 Task: Look for space in Lismore, Australia from 17th June, 2023 to 21st June, 2023 for 2 adults in price range Rs.7000 to Rs.12000. Place can be private room with 1  bedroom having 2 beds and 1 bathroom. Property type can be house, flat, guest house. Amenities needed are: wifi, washing machine, kitchen. Booking option can be shelf check-in. Required host language is English.
Action: Mouse moved to (338, 151)
Screenshot: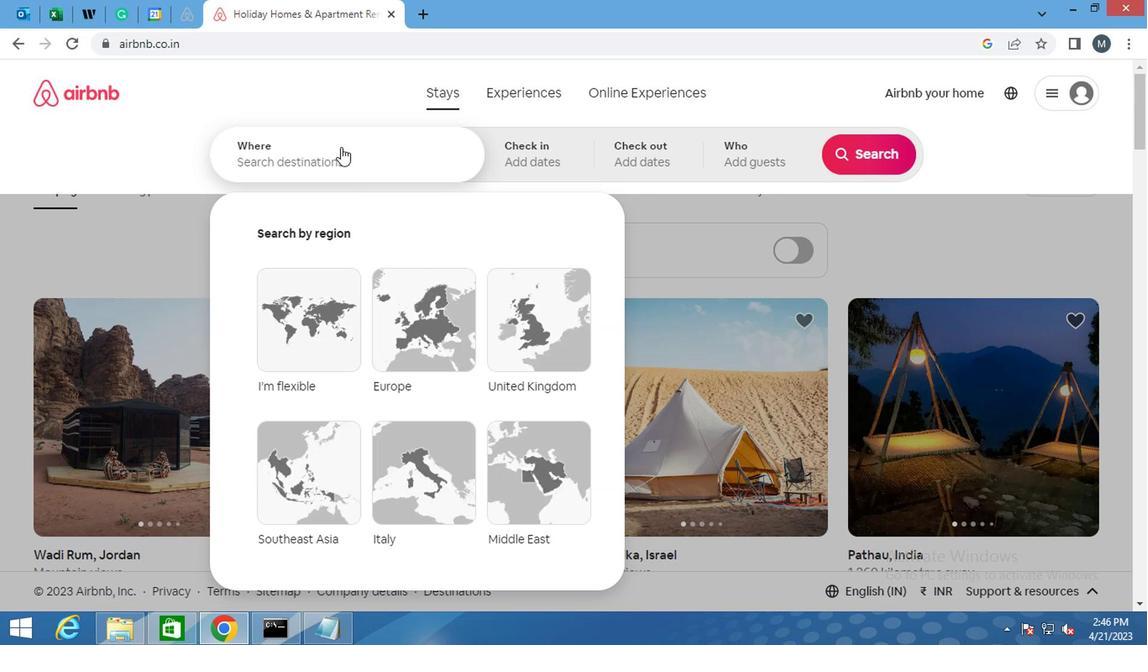 
Action: Mouse pressed left at (338, 151)
Screenshot: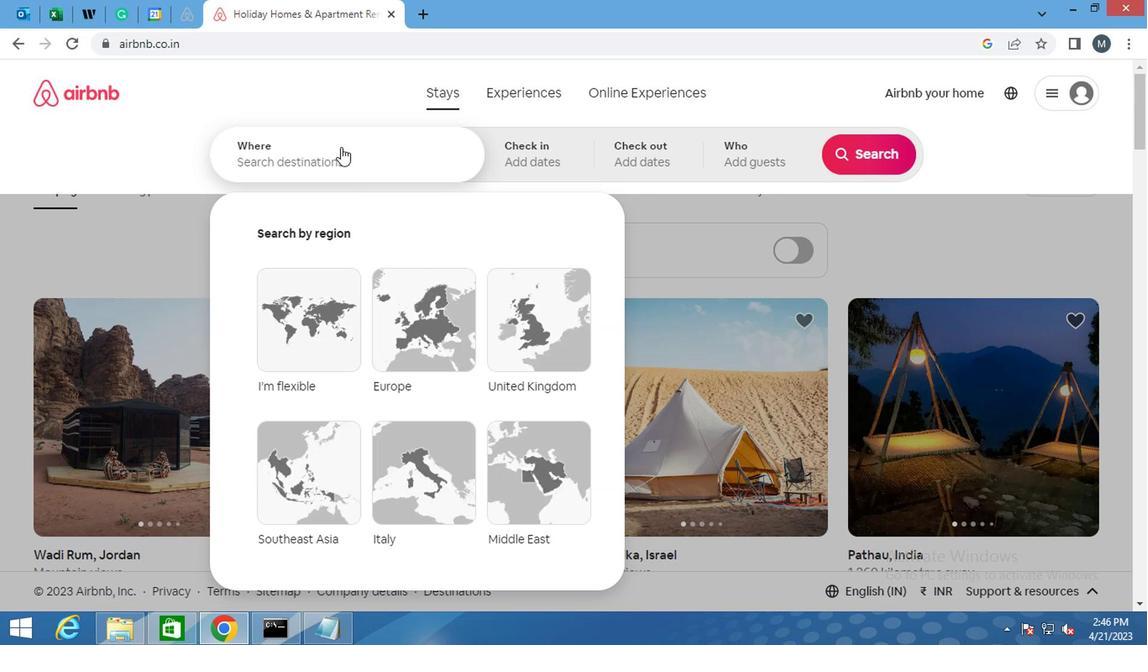 
Action: Mouse moved to (335, 160)
Screenshot: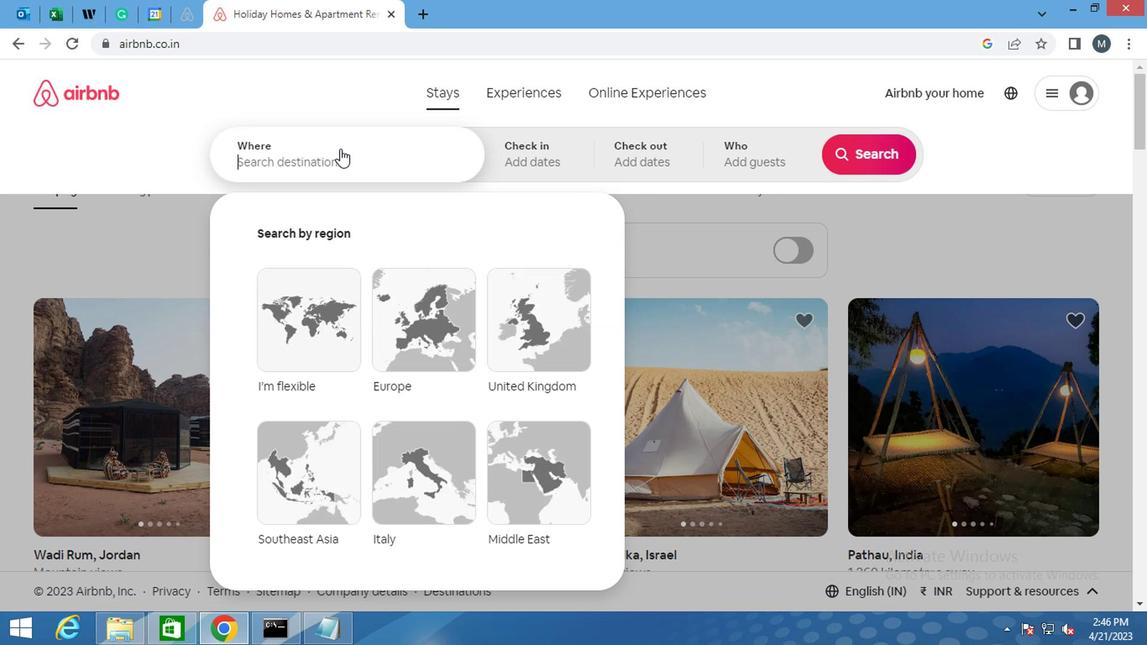 
Action: Key pressed <Key.shift>LISMORE,<Key.space><Key.shift>AUSTRALIA<Key.enter>
Screenshot: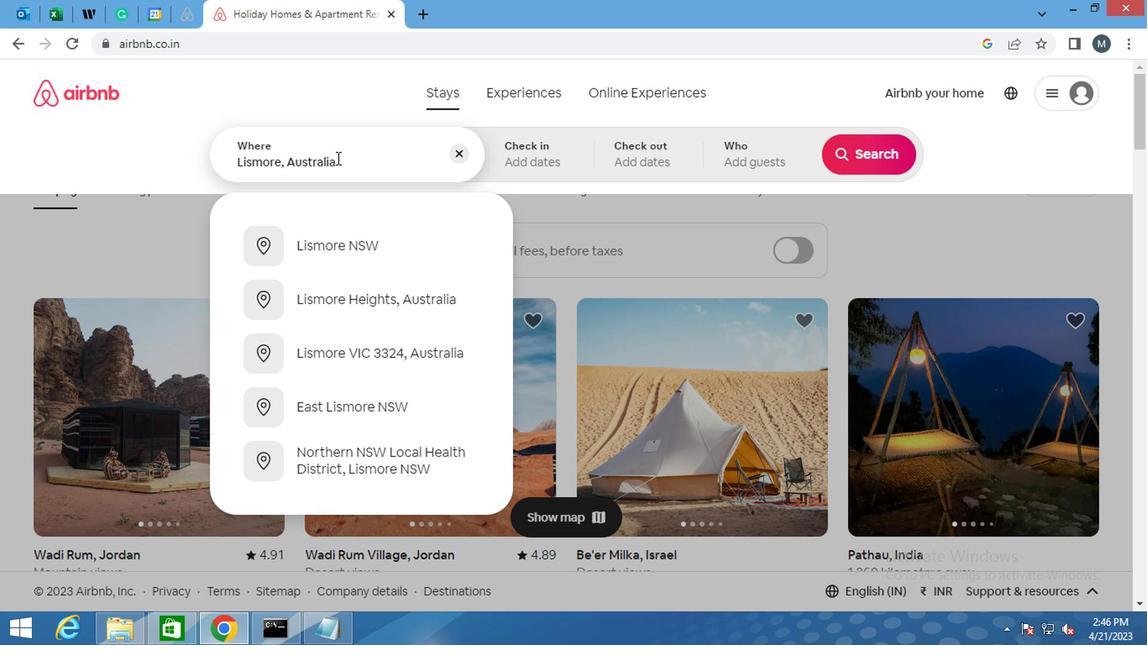 
Action: Mouse moved to (846, 292)
Screenshot: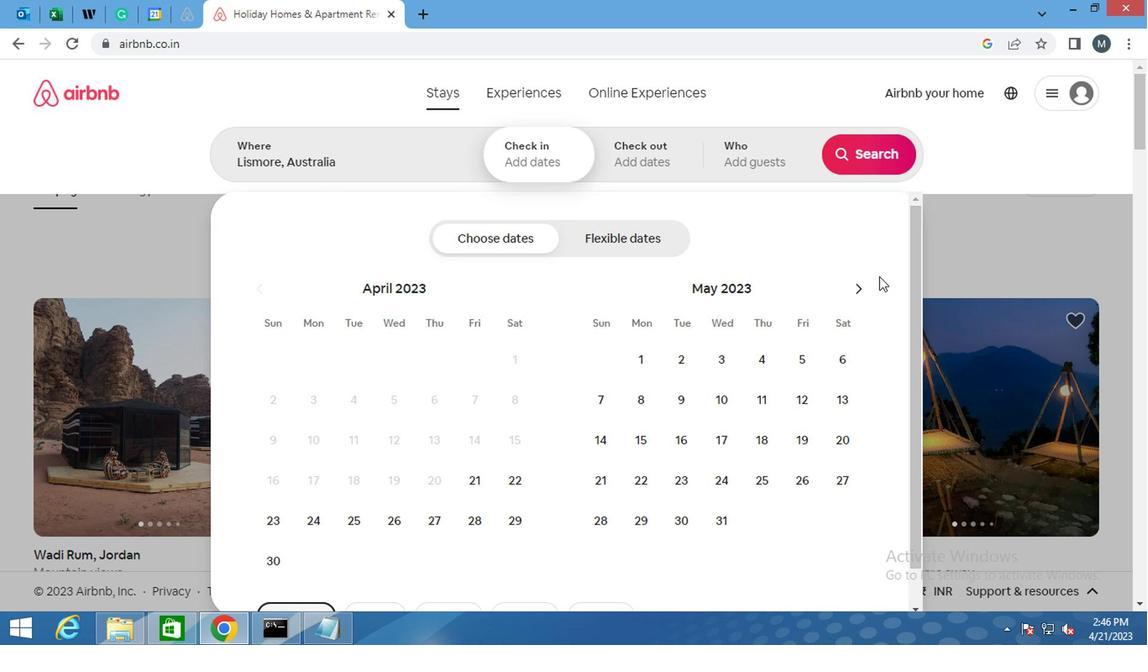 
Action: Mouse pressed left at (846, 292)
Screenshot: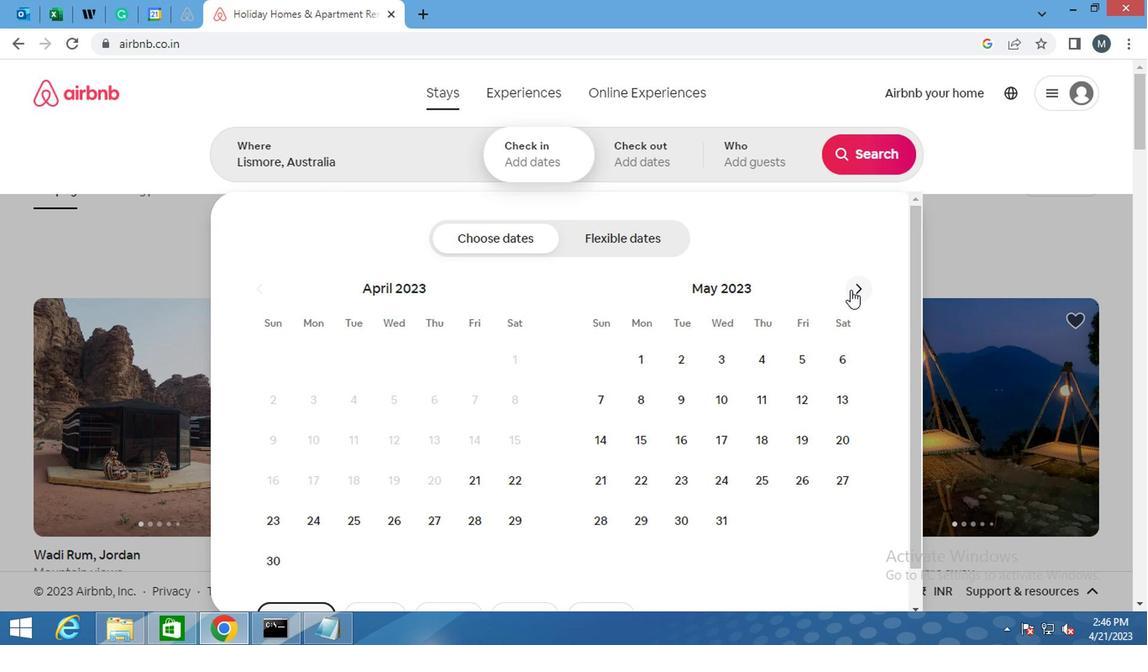 
Action: Mouse moved to (826, 435)
Screenshot: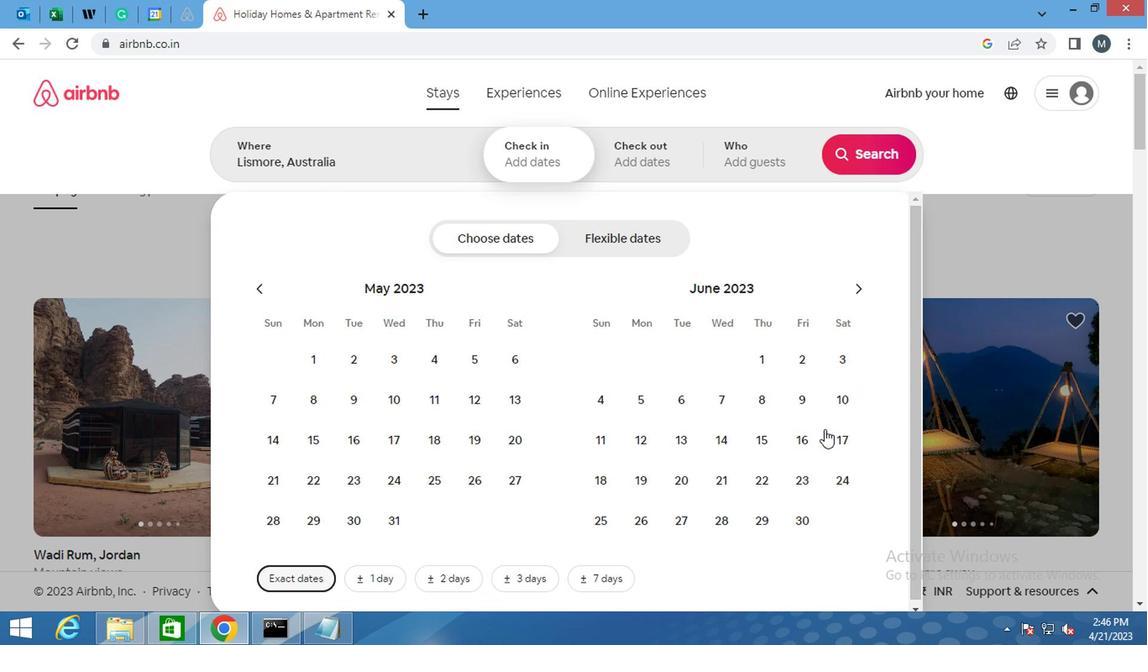 
Action: Mouse pressed left at (826, 435)
Screenshot: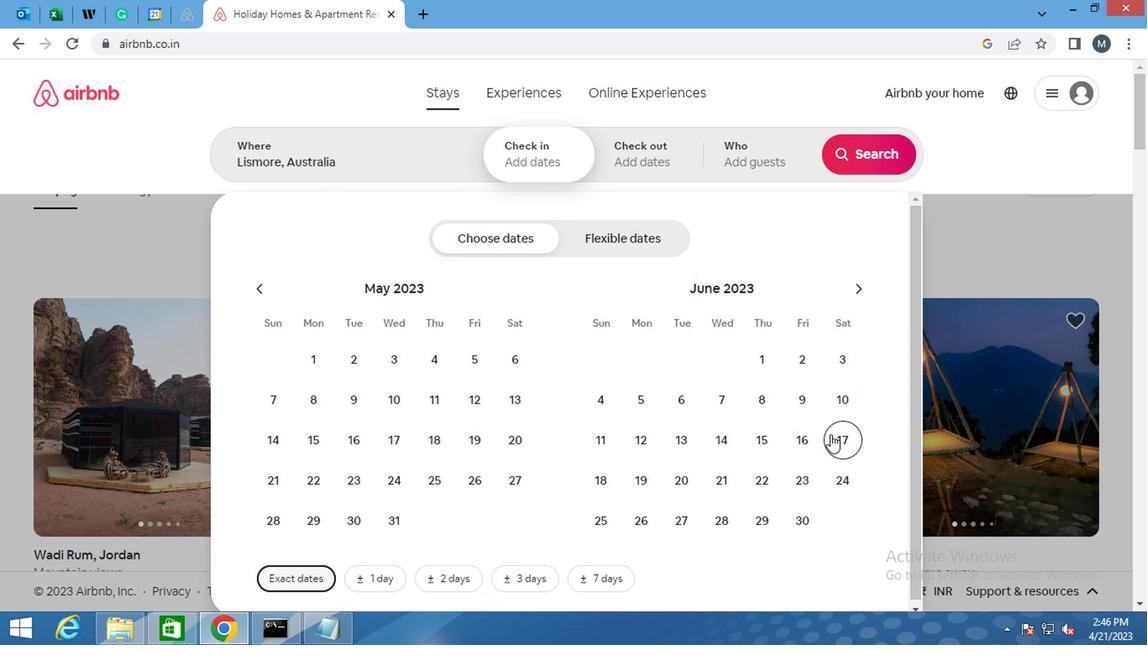 
Action: Mouse moved to (739, 481)
Screenshot: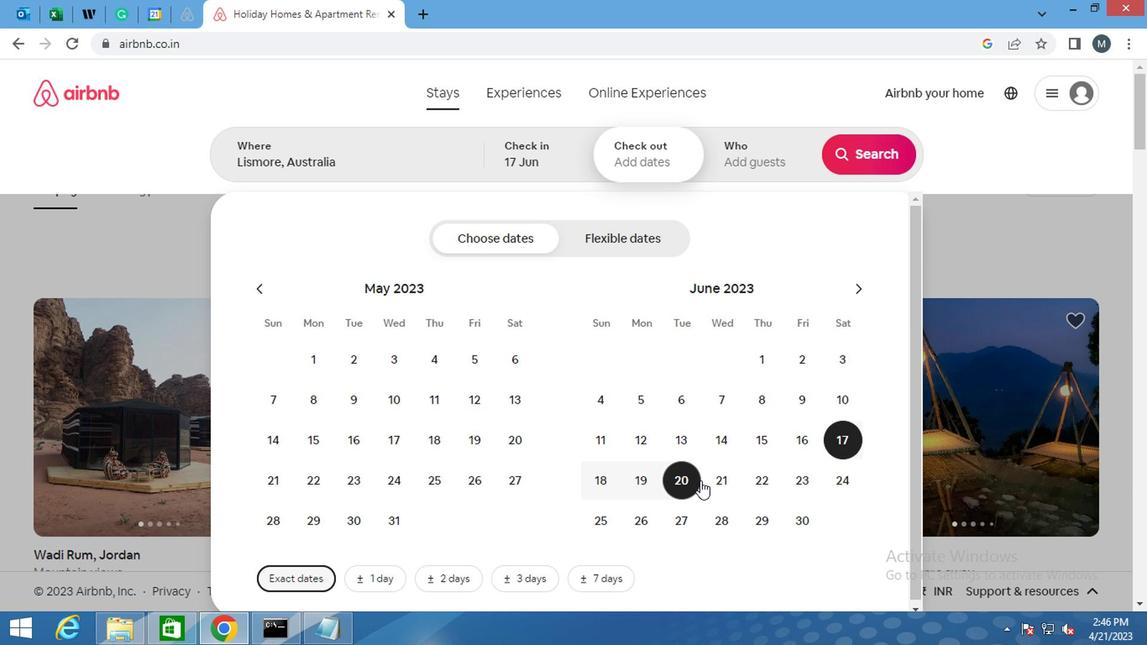 
Action: Mouse pressed left at (739, 481)
Screenshot: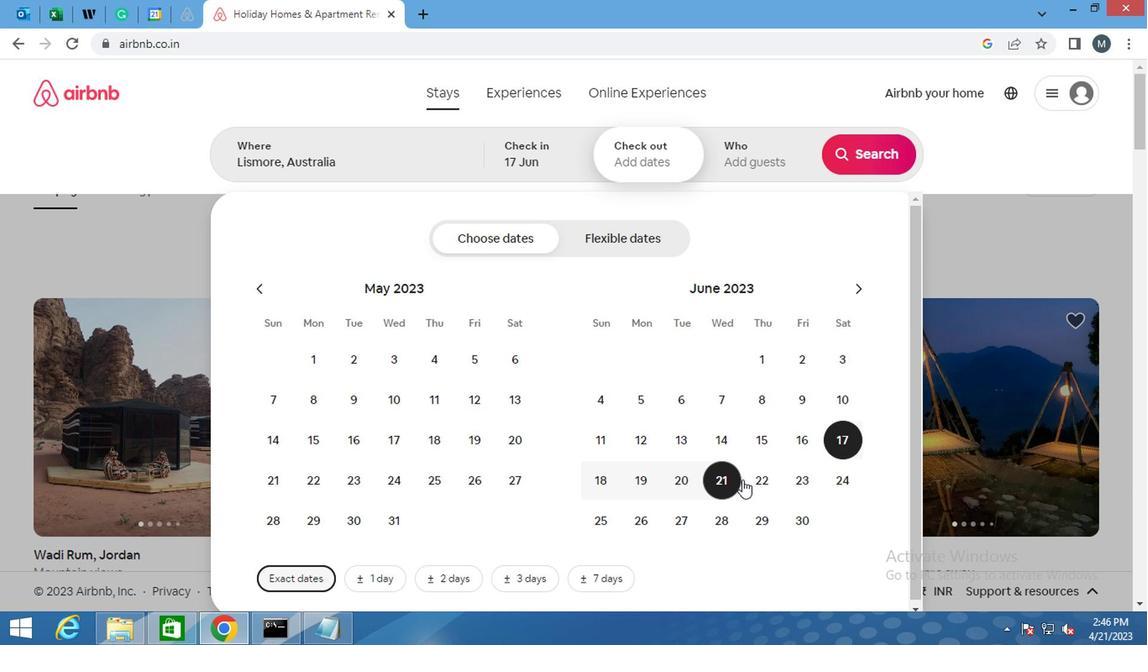 
Action: Mouse moved to (727, 483)
Screenshot: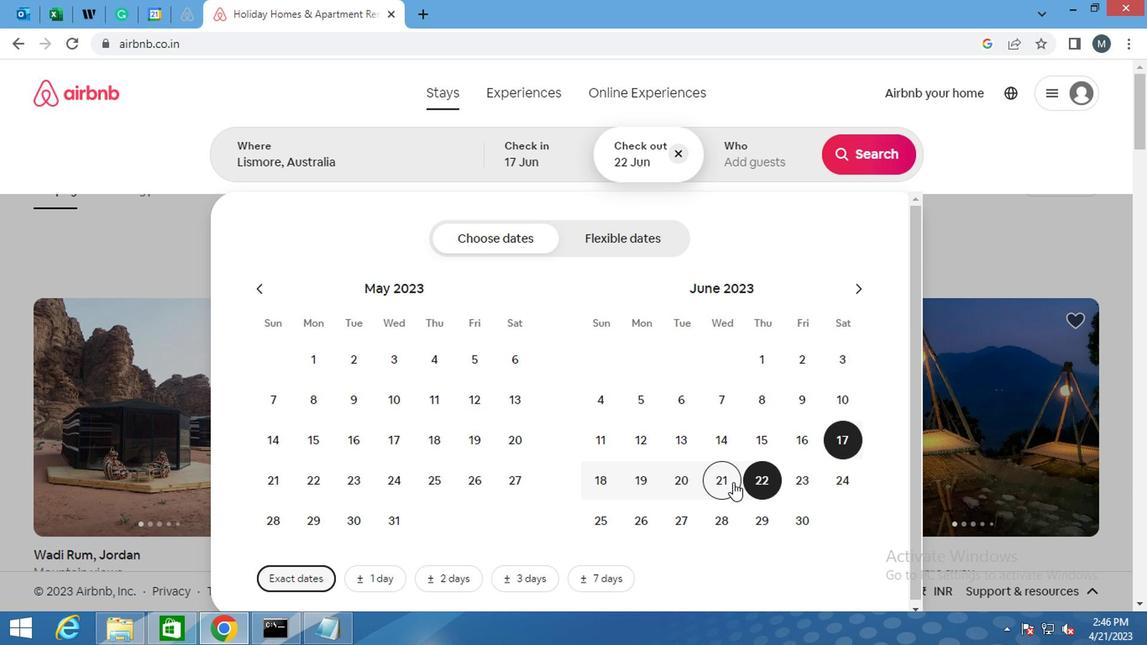 
Action: Mouse pressed left at (727, 483)
Screenshot: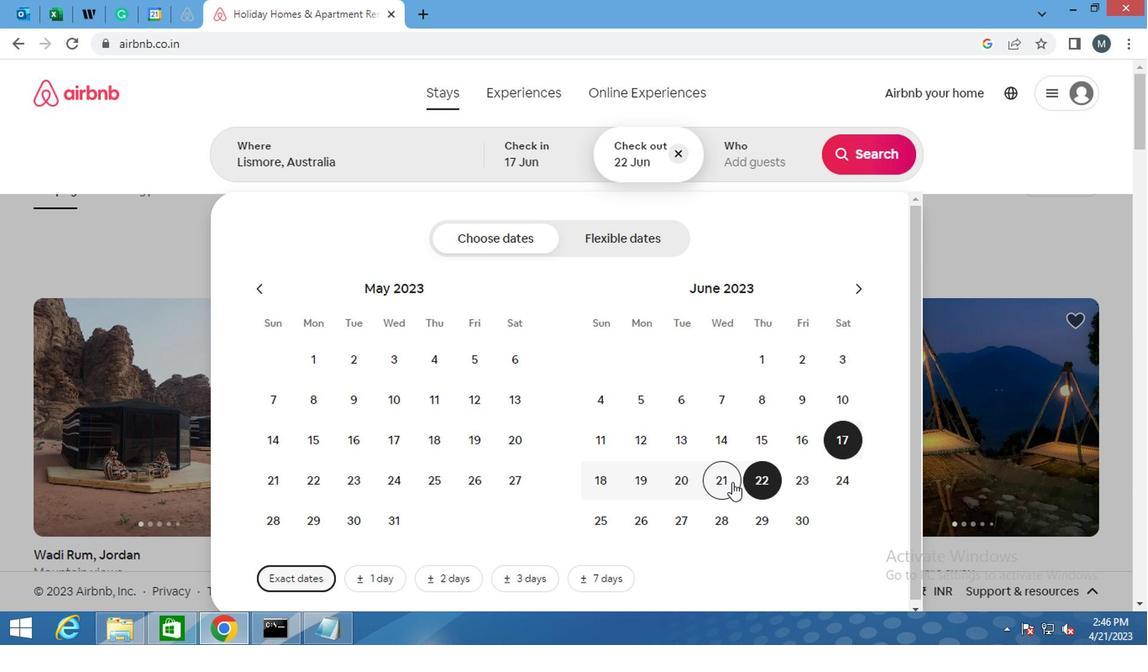 
Action: Mouse moved to (744, 134)
Screenshot: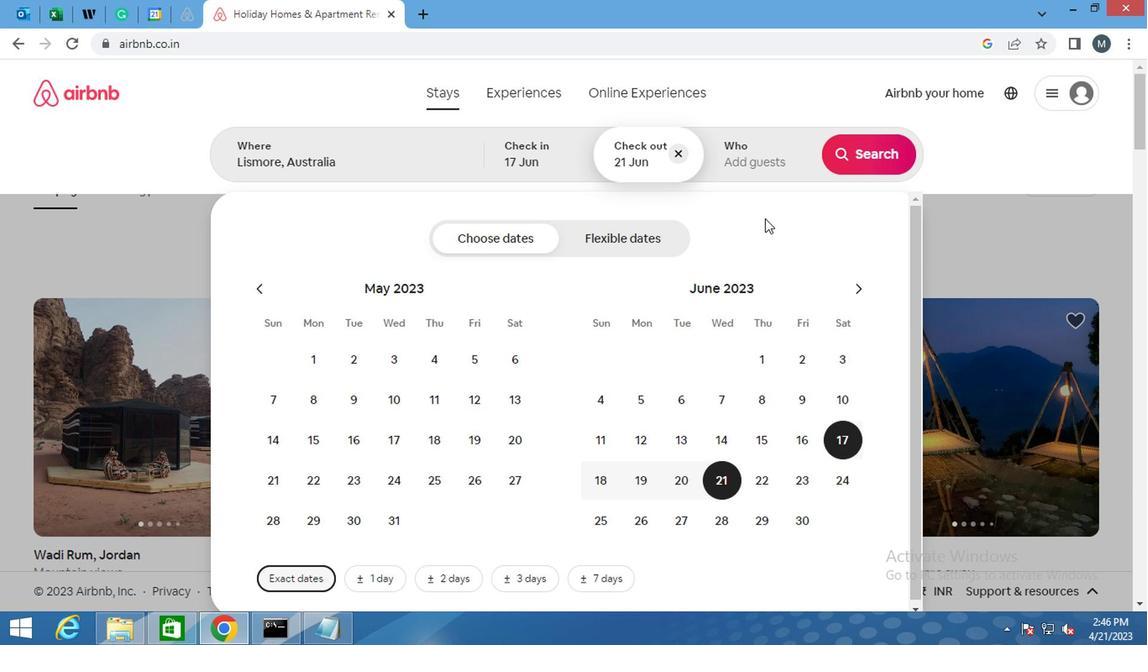 
Action: Mouse pressed left at (744, 134)
Screenshot: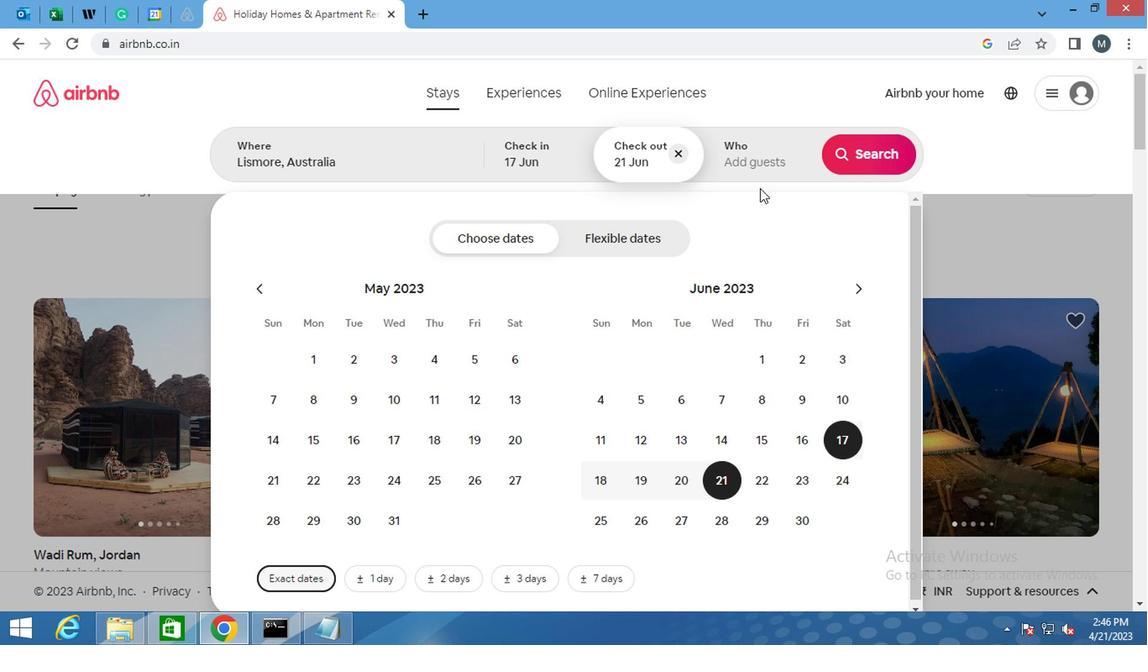 
Action: Mouse moved to (857, 240)
Screenshot: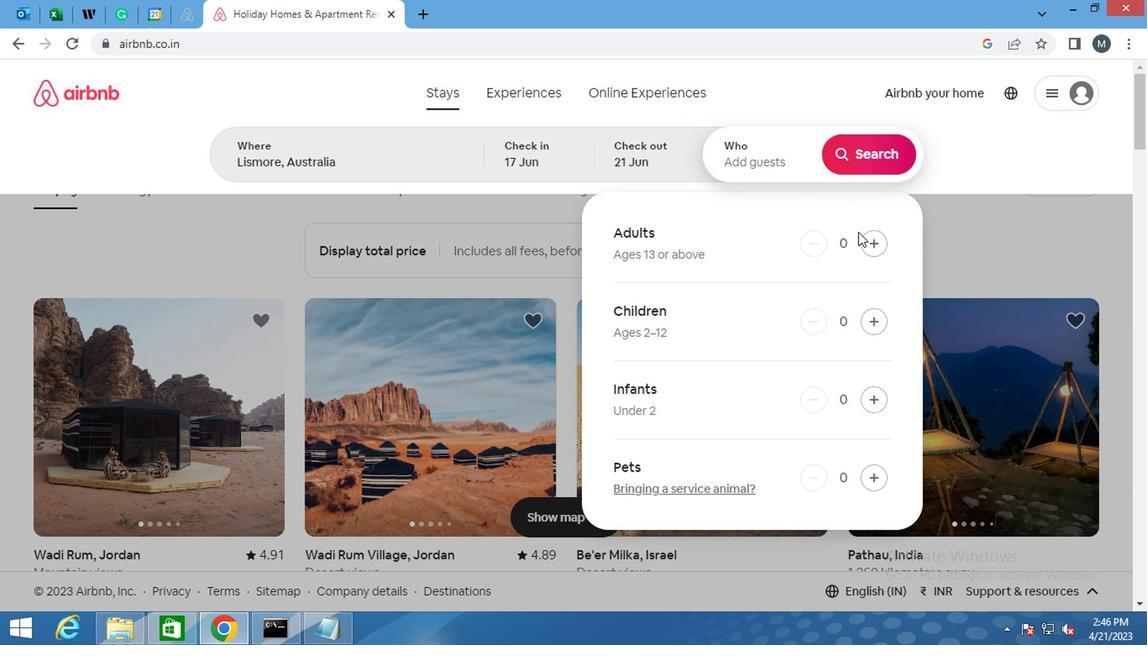 
Action: Mouse pressed left at (857, 240)
Screenshot: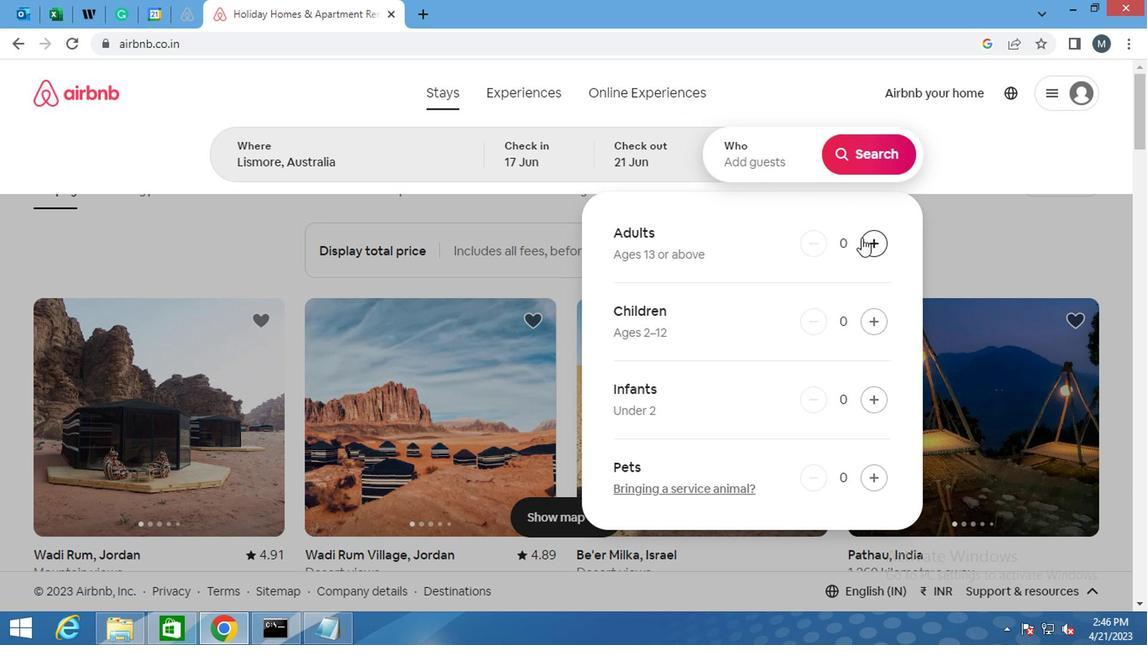 
Action: Mouse moved to (862, 240)
Screenshot: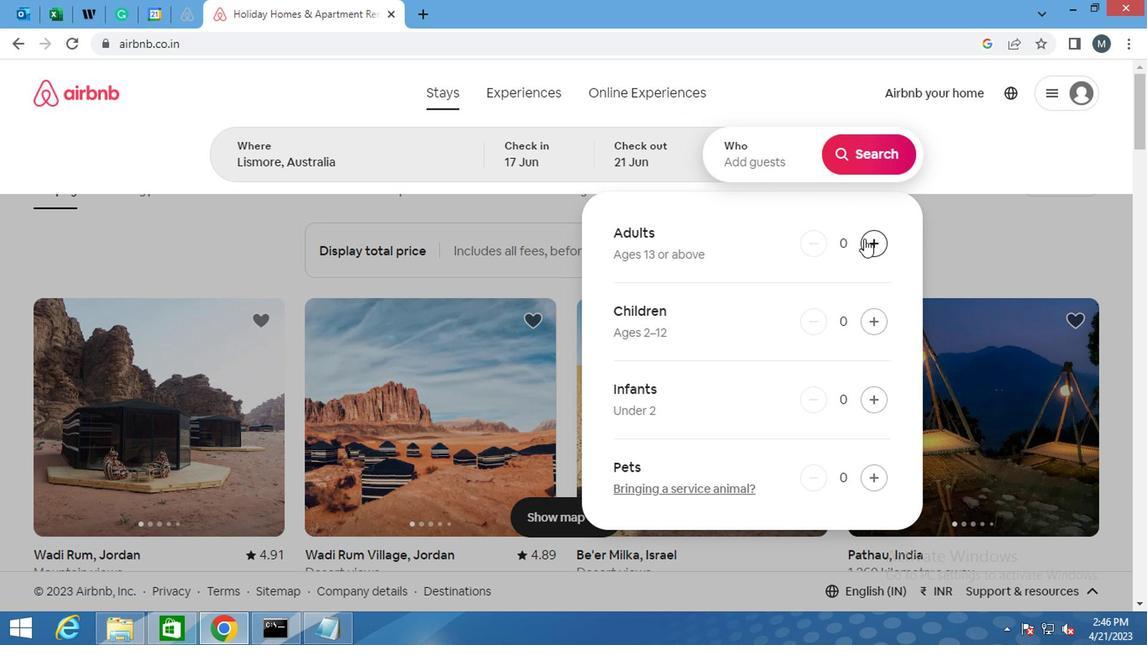 
Action: Mouse pressed left at (862, 240)
Screenshot: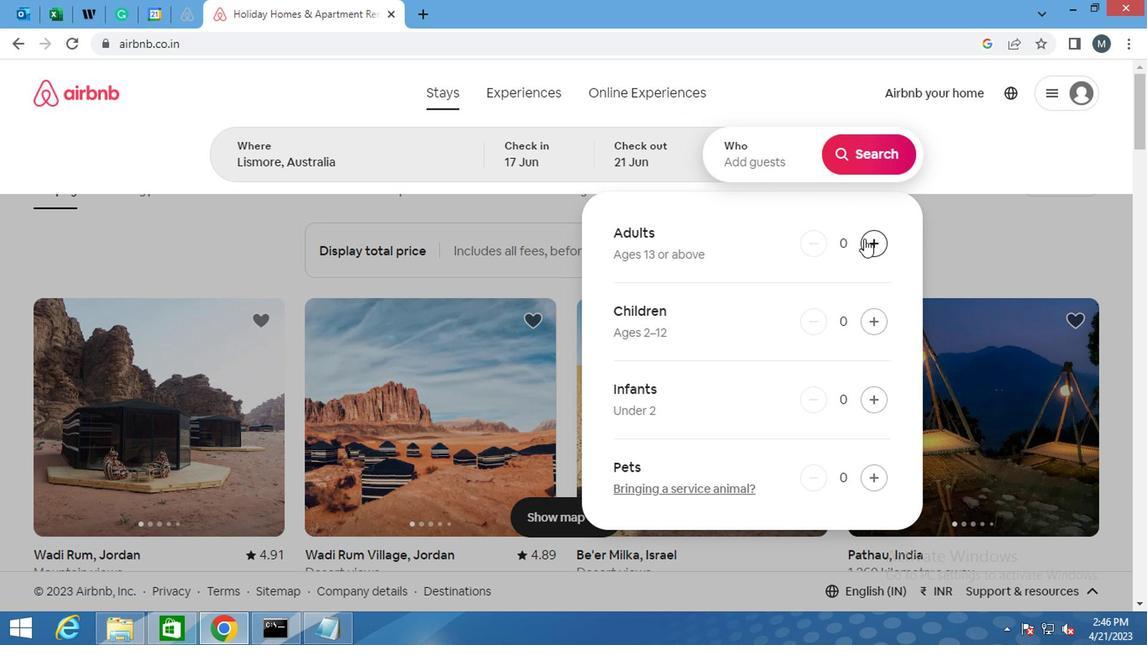 
Action: Mouse moved to (953, 175)
Screenshot: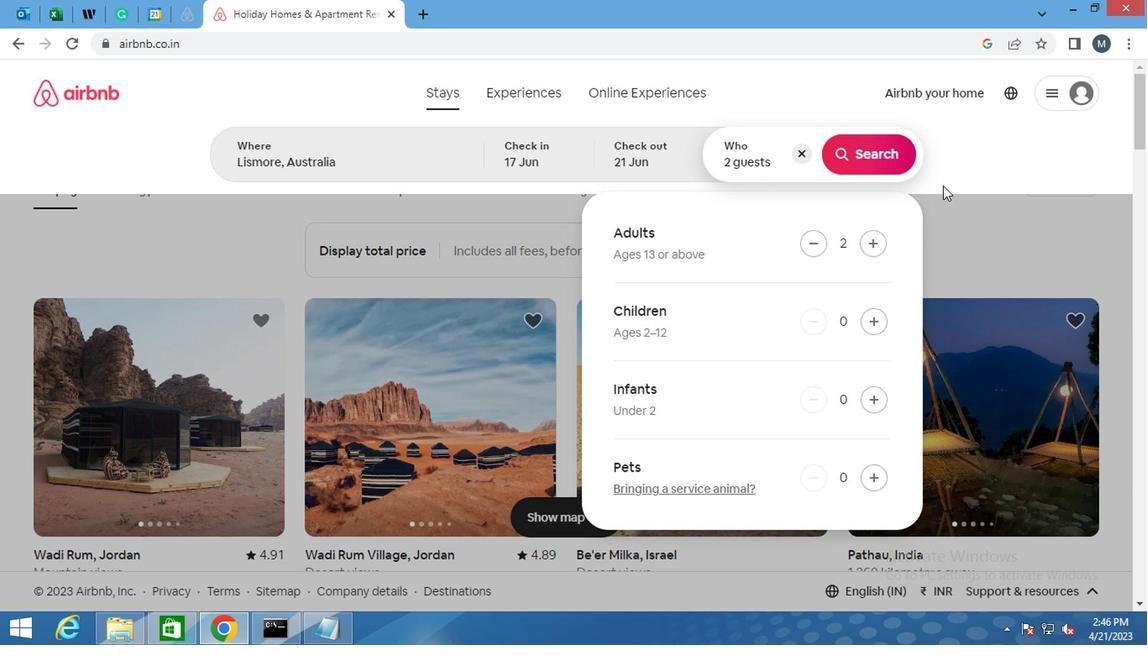 
Action: Mouse pressed left at (953, 175)
Screenshot: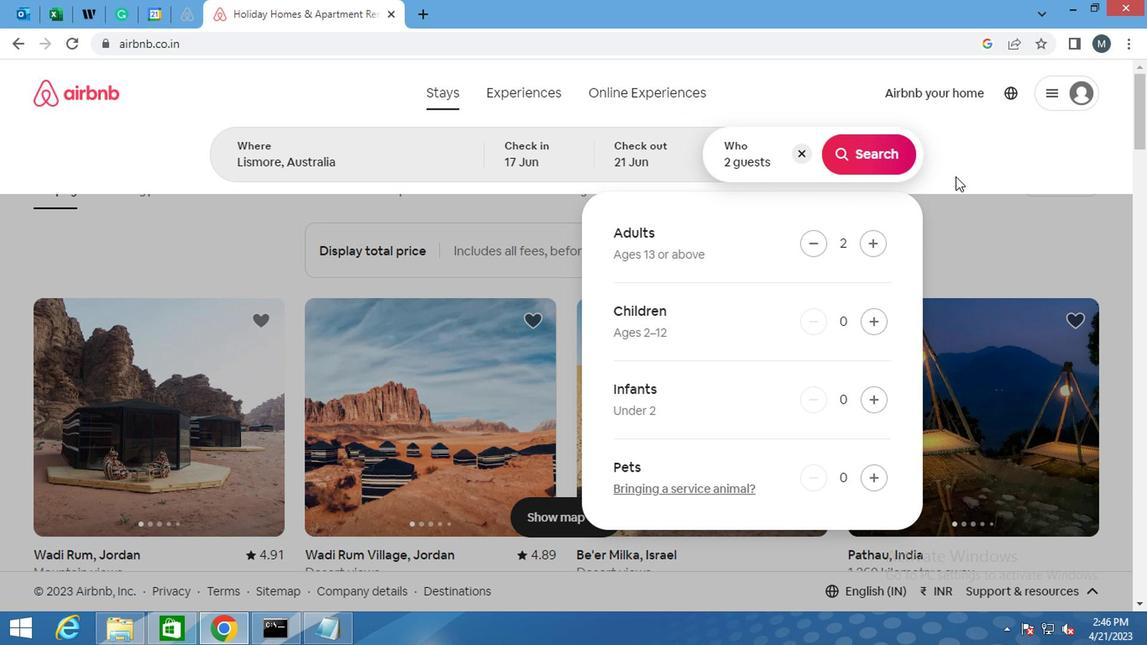 
Action: Mouse moved to (961, 204)
Screenshot: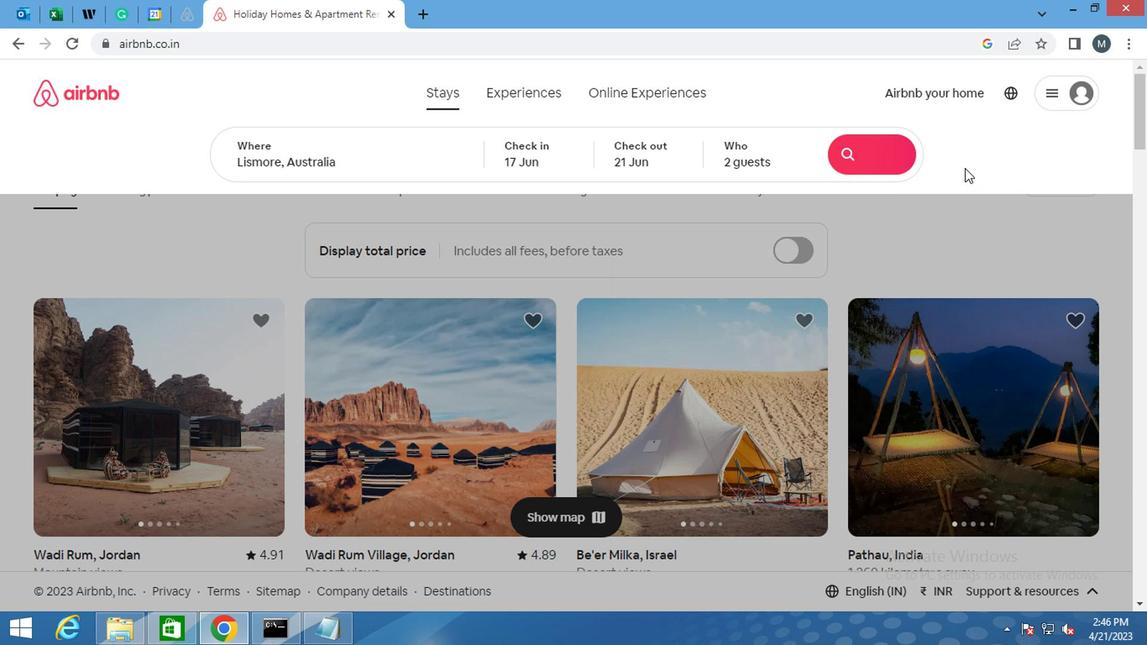 
Action: Mouse scrolled (961, 205) with delta (0, 0)
Screenshot: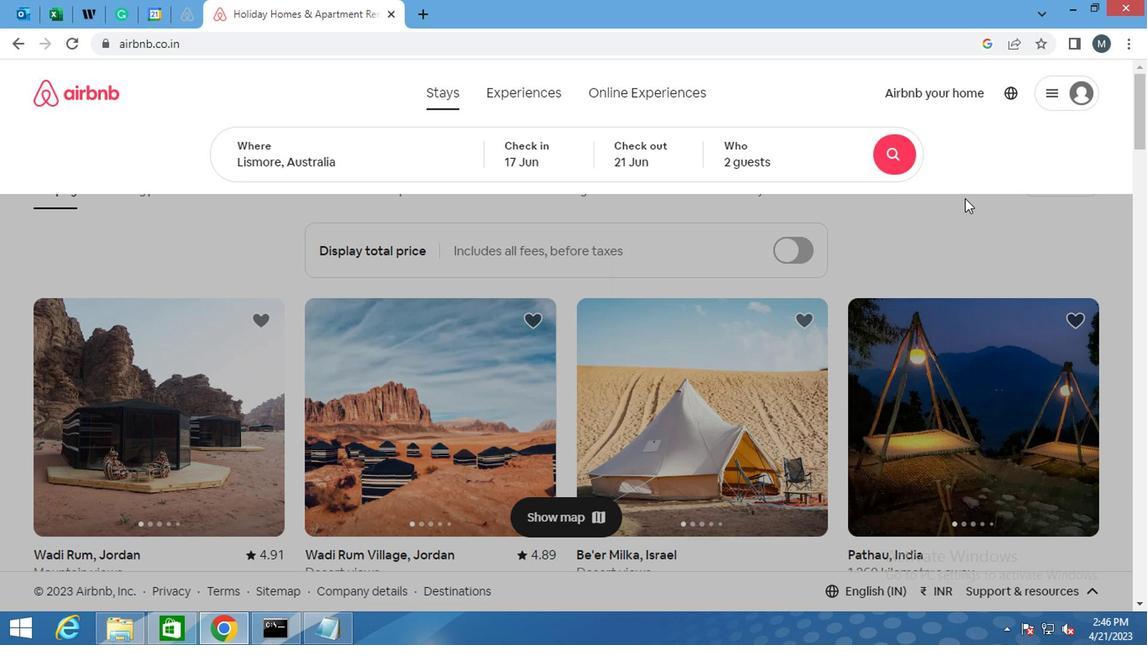 
Action: Mouse moved to (965, 206)
Screenshot: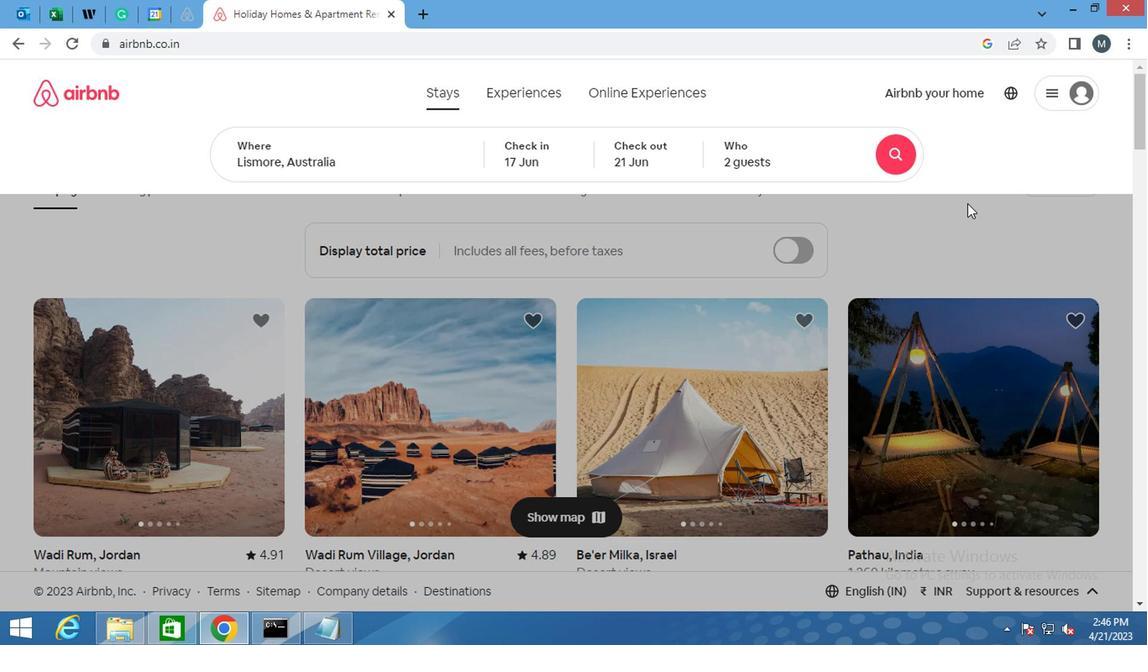 
Action: Mouse scrolled (965, 205) with delta (0, -1)
Screenshot: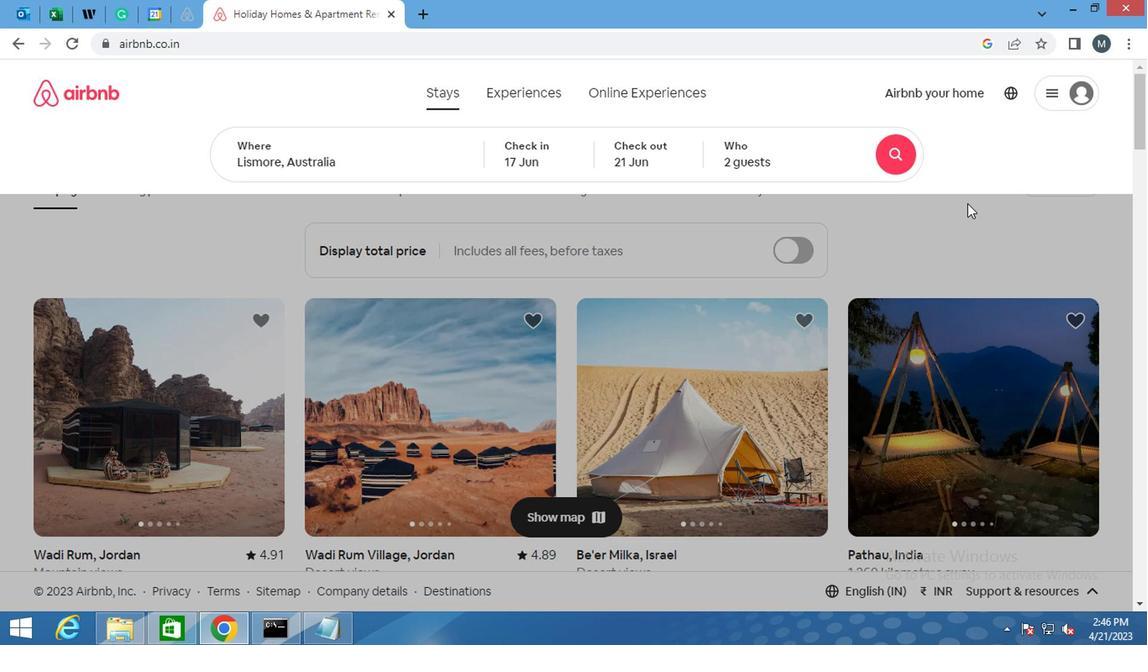 
Action: Mouse moved to (968, 212)
Screenshot: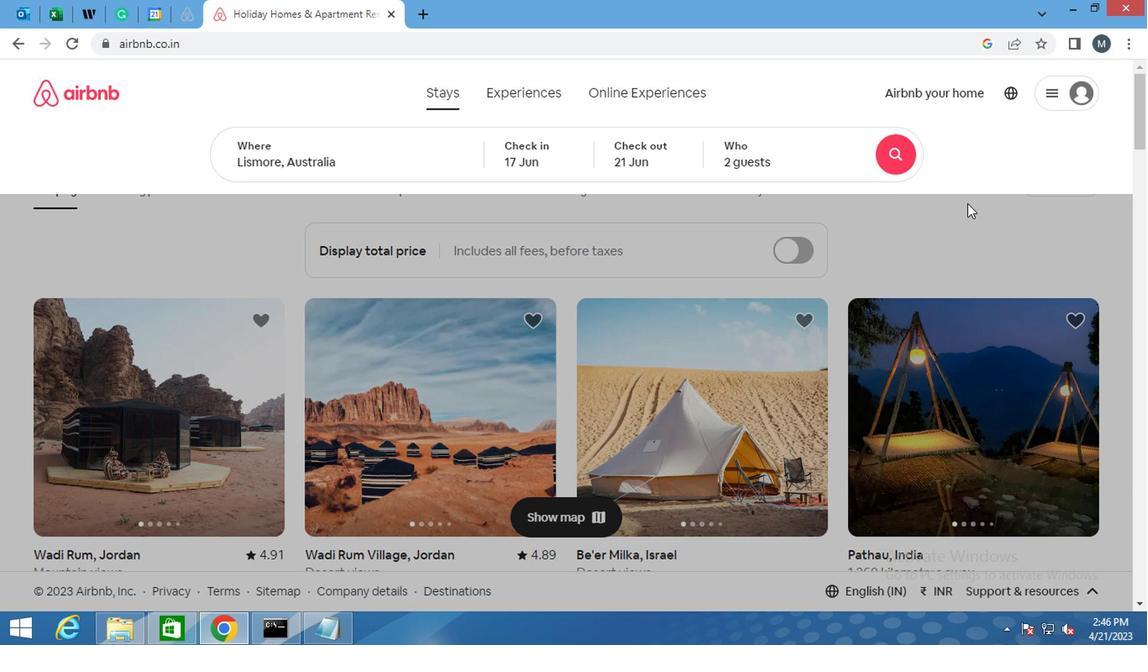 
Action: Mouse scrolled (968, 211) with delta (0, -1)
Screenshot: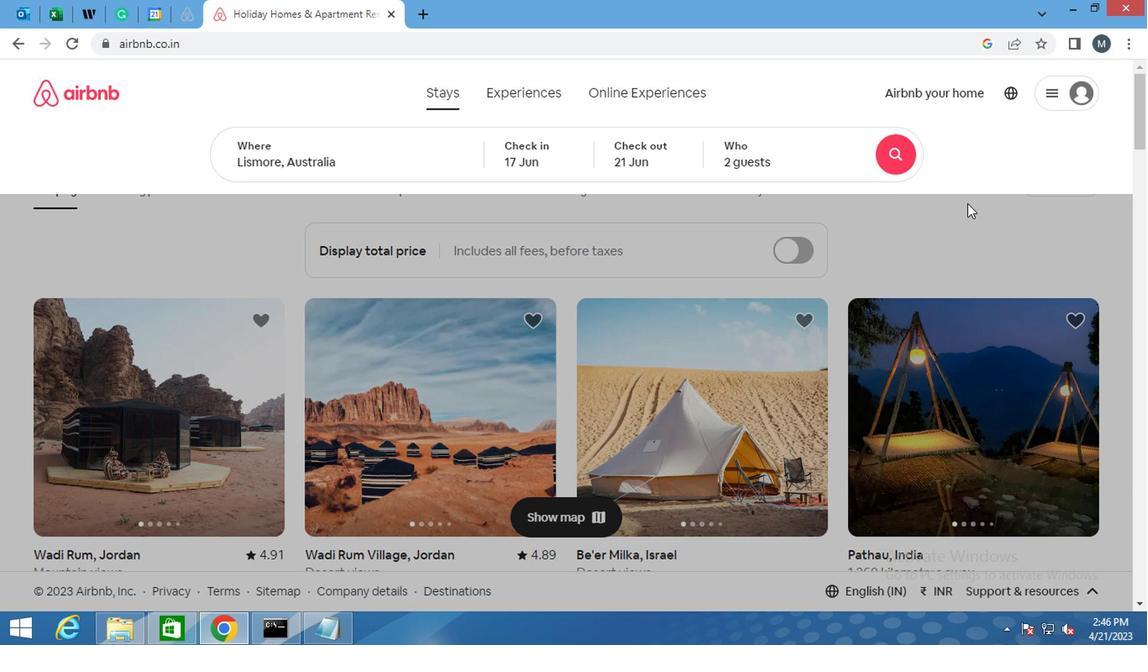 
Action: Mouse moved to (1045, 149)
Screenshot: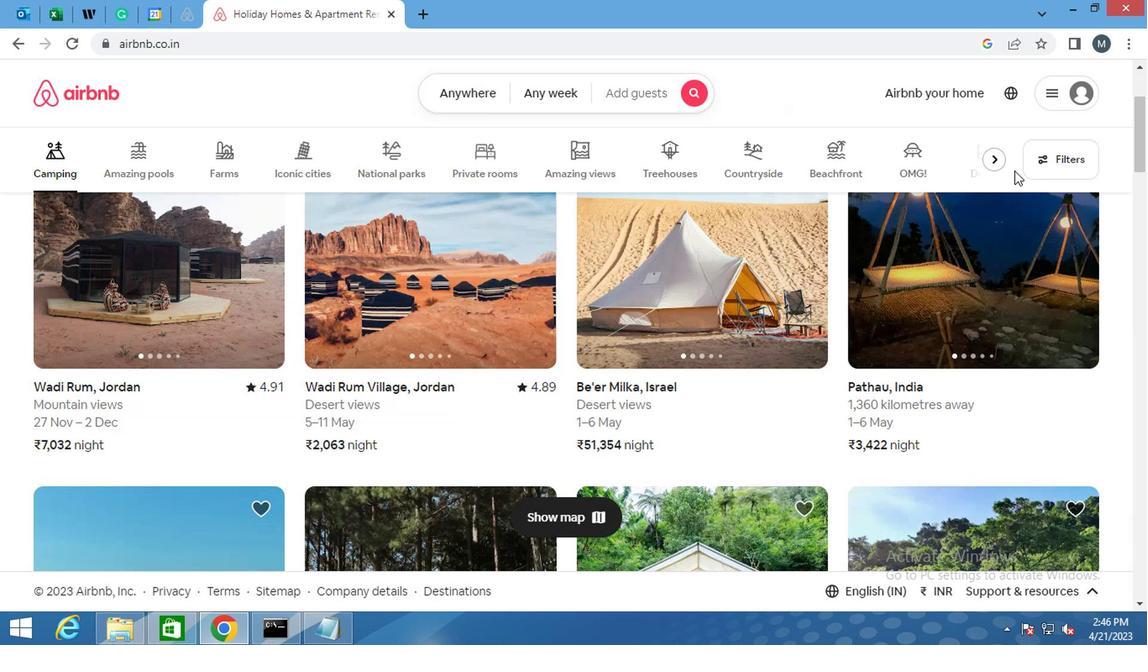 
Action: Mouse pressed left at (1045, 149)
Screenshot: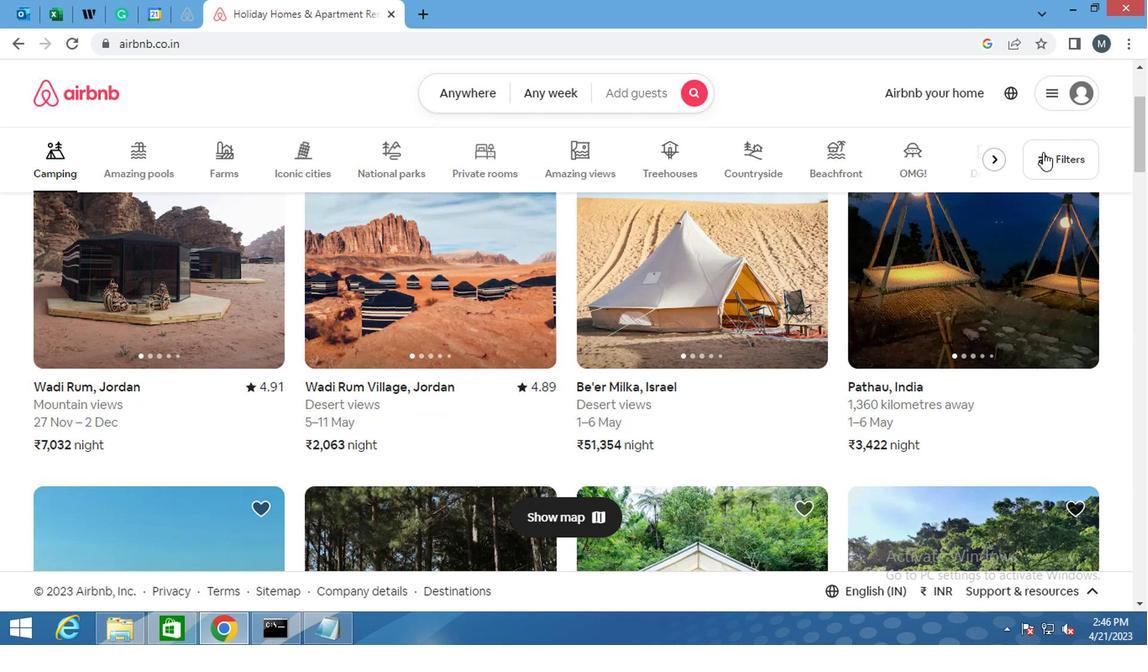 
Action: Mouse moved to (384, 363)
Screenshot: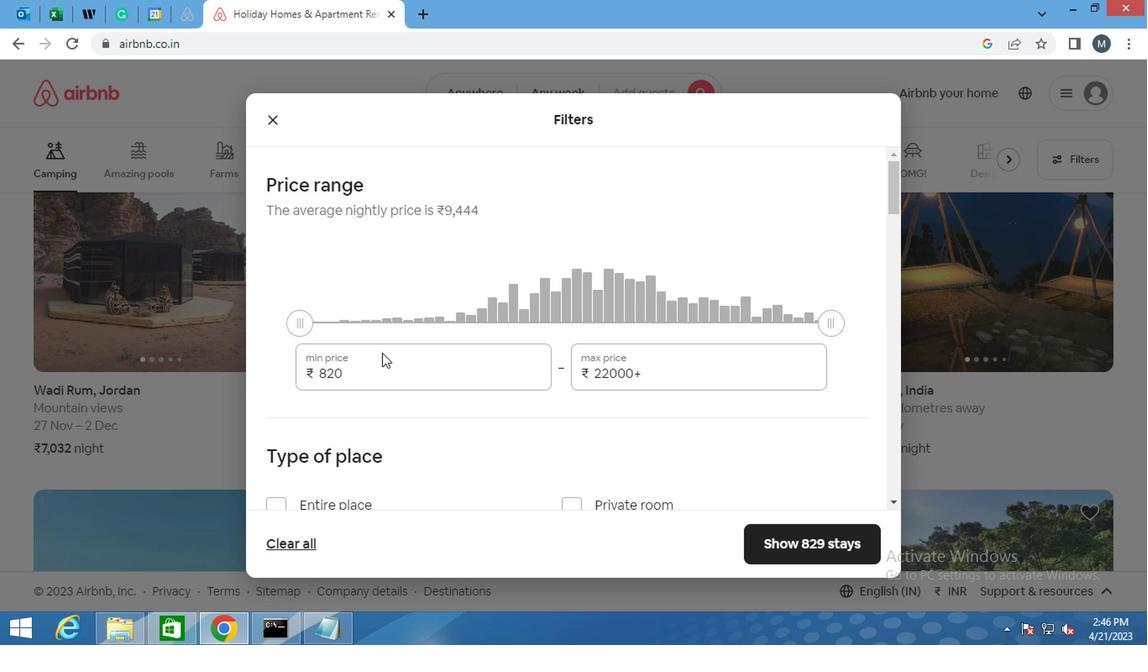 
Action: Mouse pressed left at (384, 363)
Screenshot: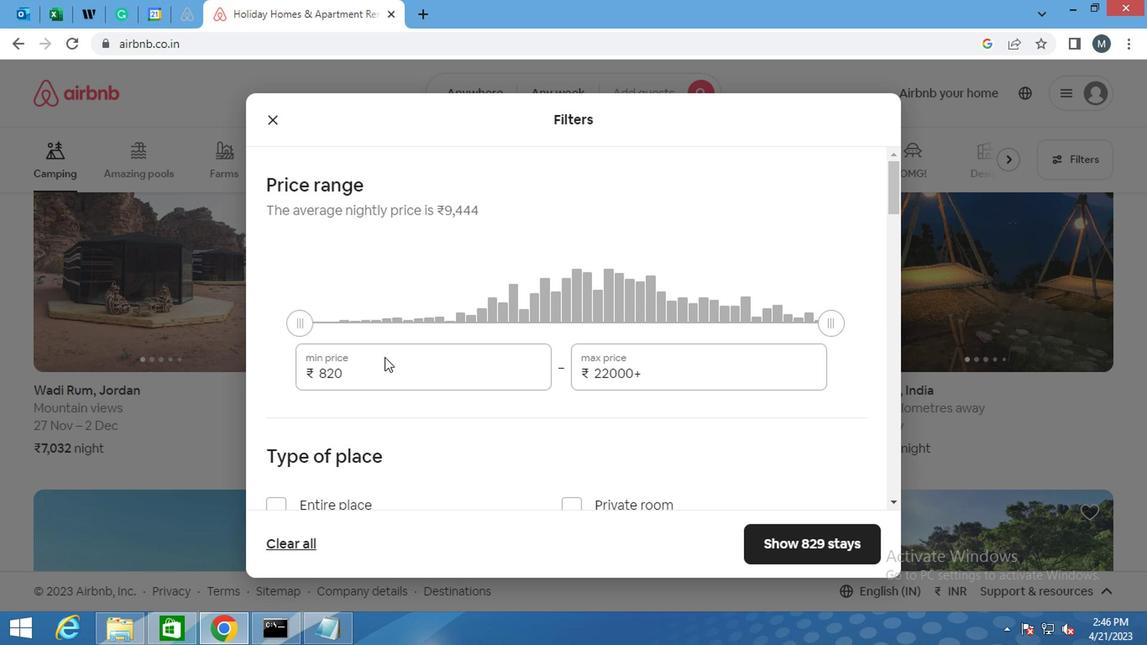 
Action: Mouse moved to (386, 363)
Screenshot: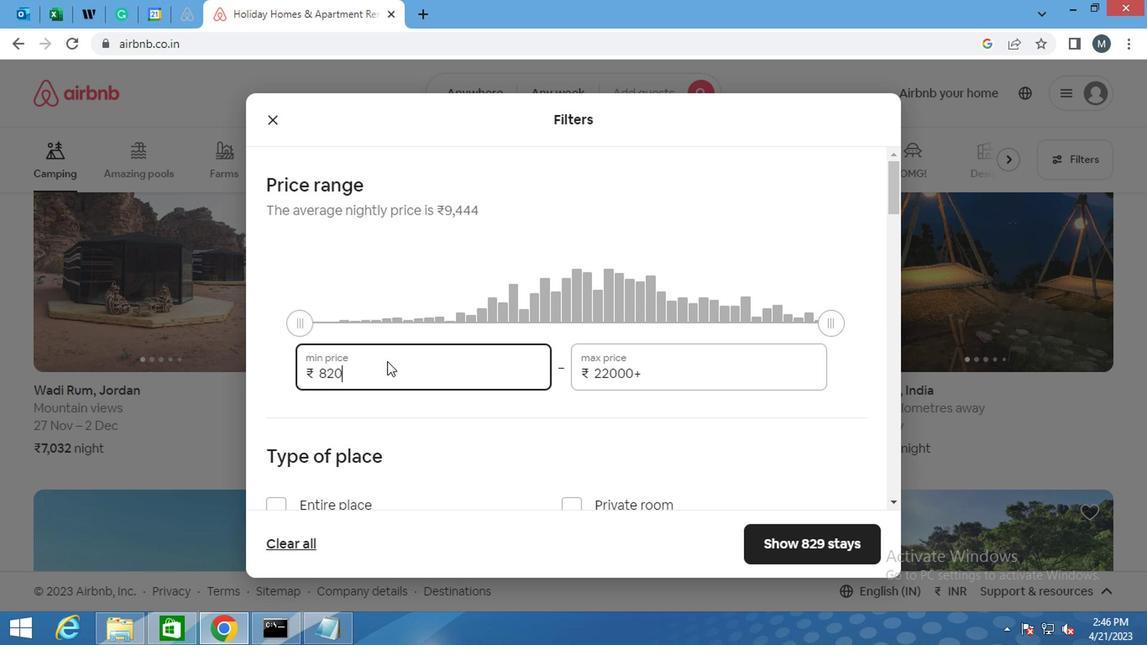 
Action: Key pressed <Key.backspace><Key.backspace><Key.backspace>7000
Screenshot: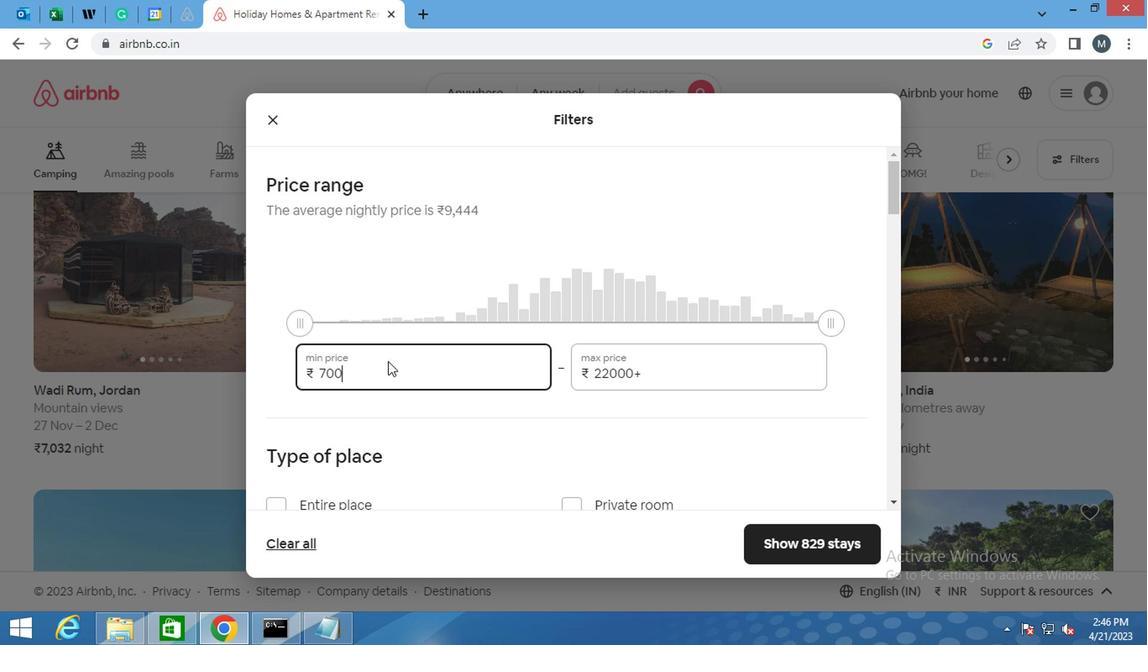 
Action: Mouse moved to (736, 380)
Screenshot: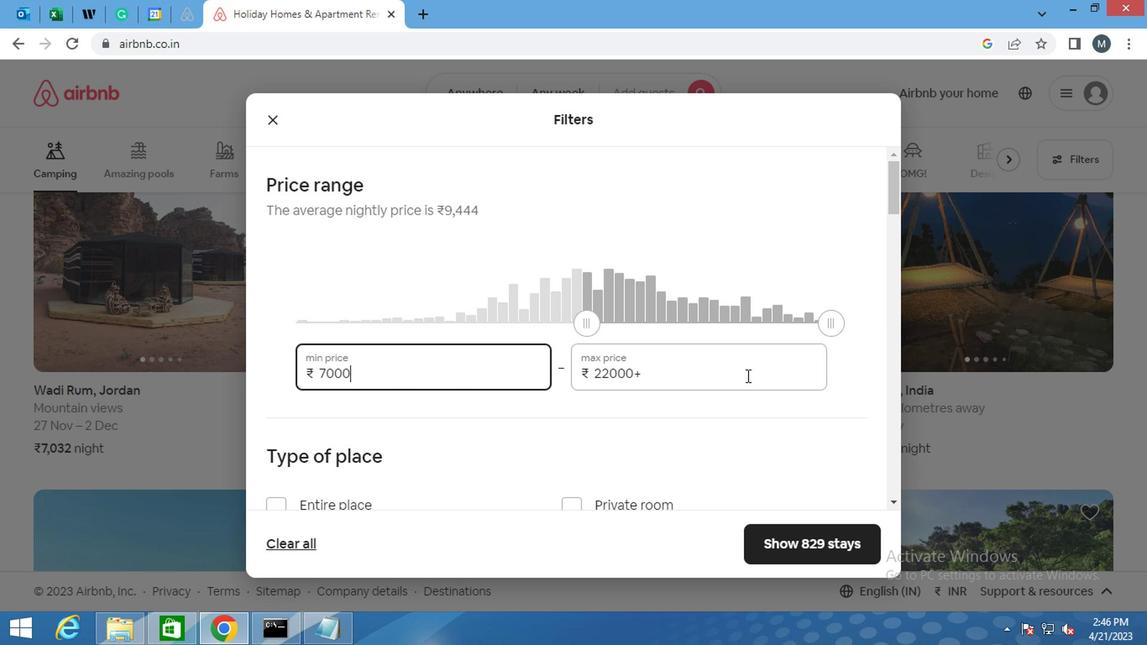 
Action: Mouse pressed left at (736, 380)
Screenshot: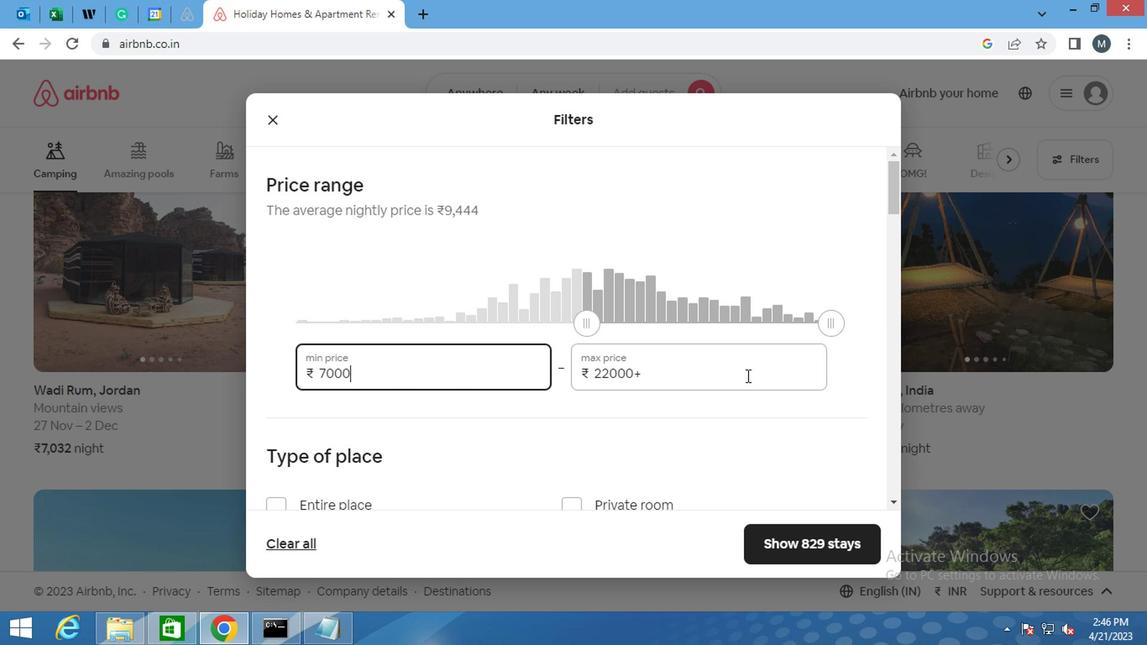 
Action: Key pressed <Key.backspace><Key.backspace><Key.backspace><Key.backspace><Key.backspace><Key.backspace>12000
Screenshot: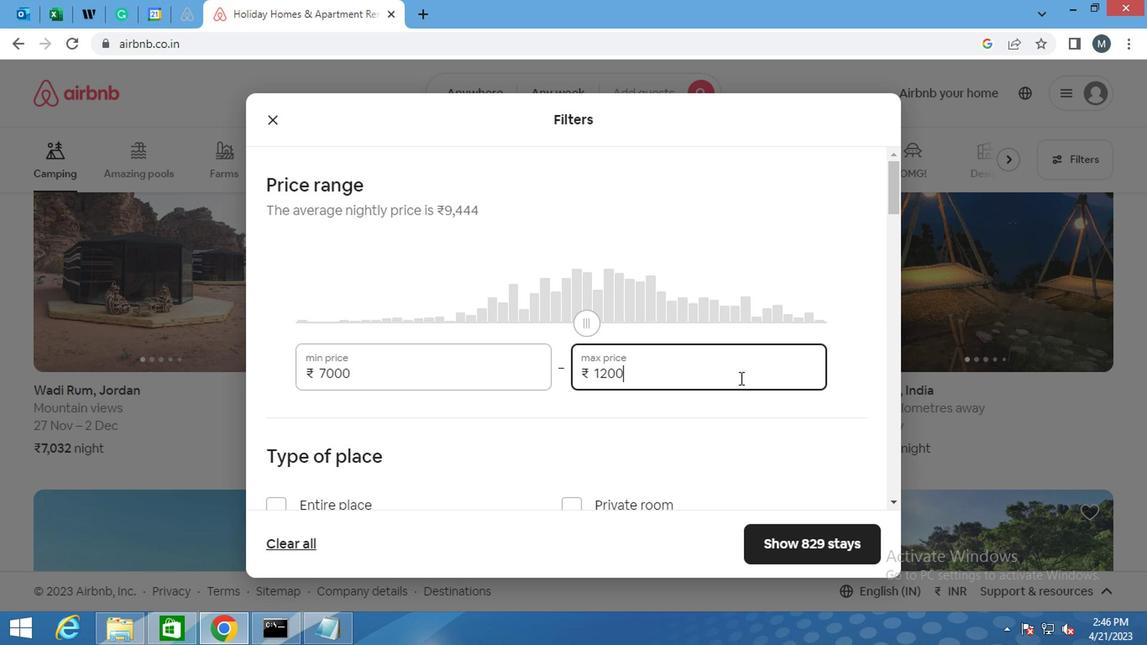 
Action: Mouse moved to (611, 467)
Screenshot: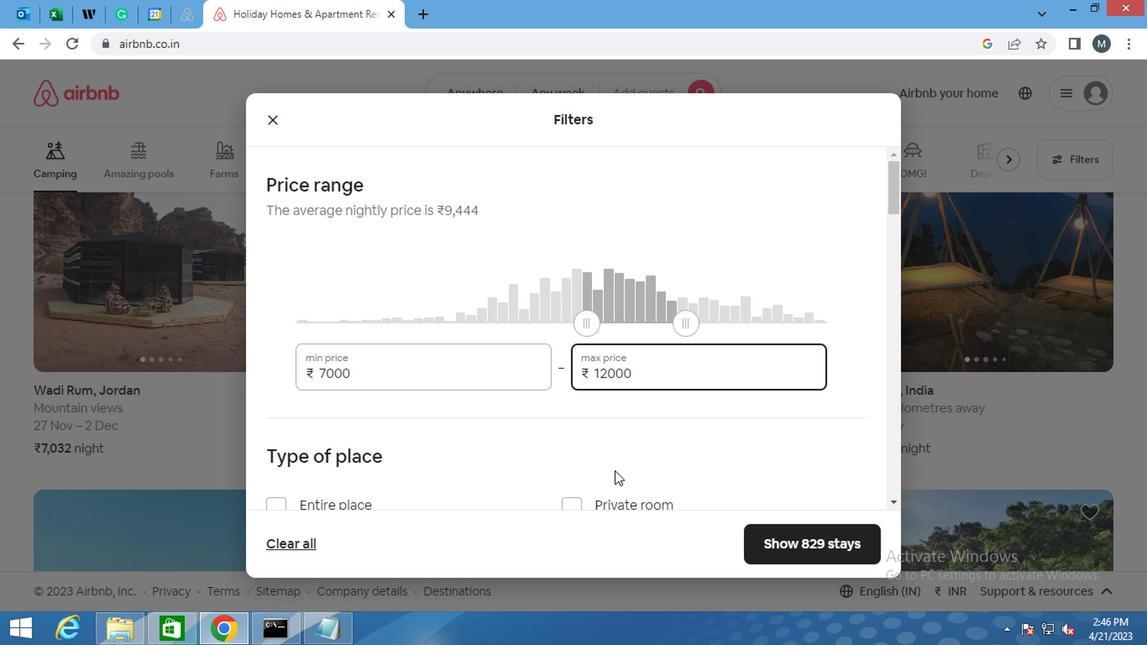 
Action: Mouse scrolled (611, 466) with delta (0, -1)
Screenshot: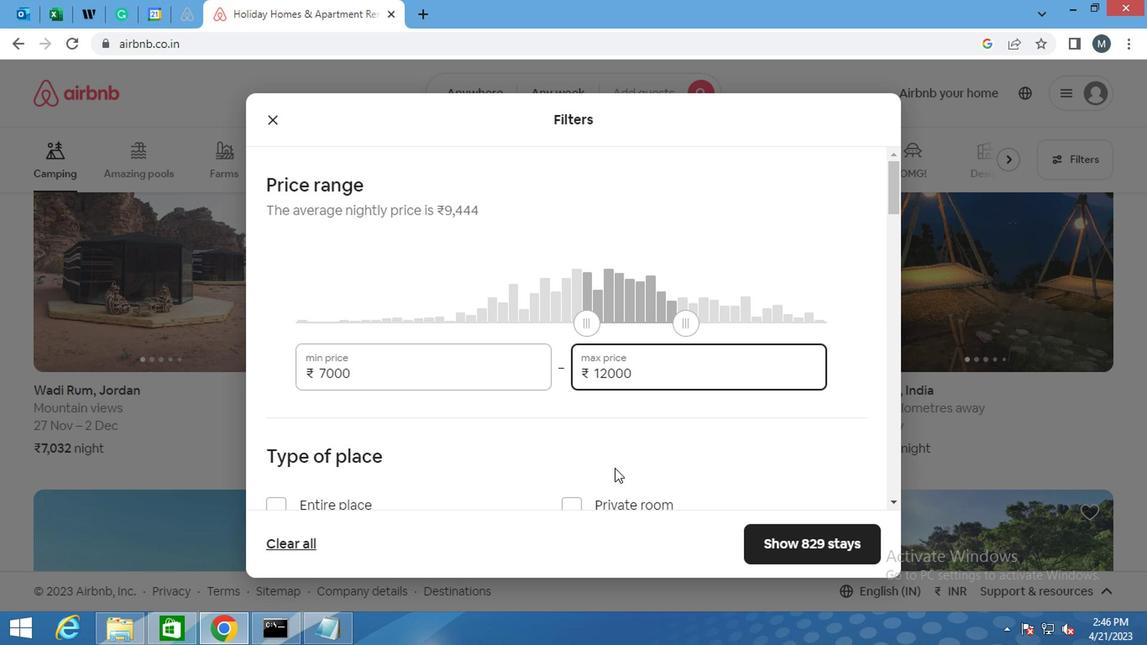 
Action: Mouse moved to (614, 472)
Screenshot: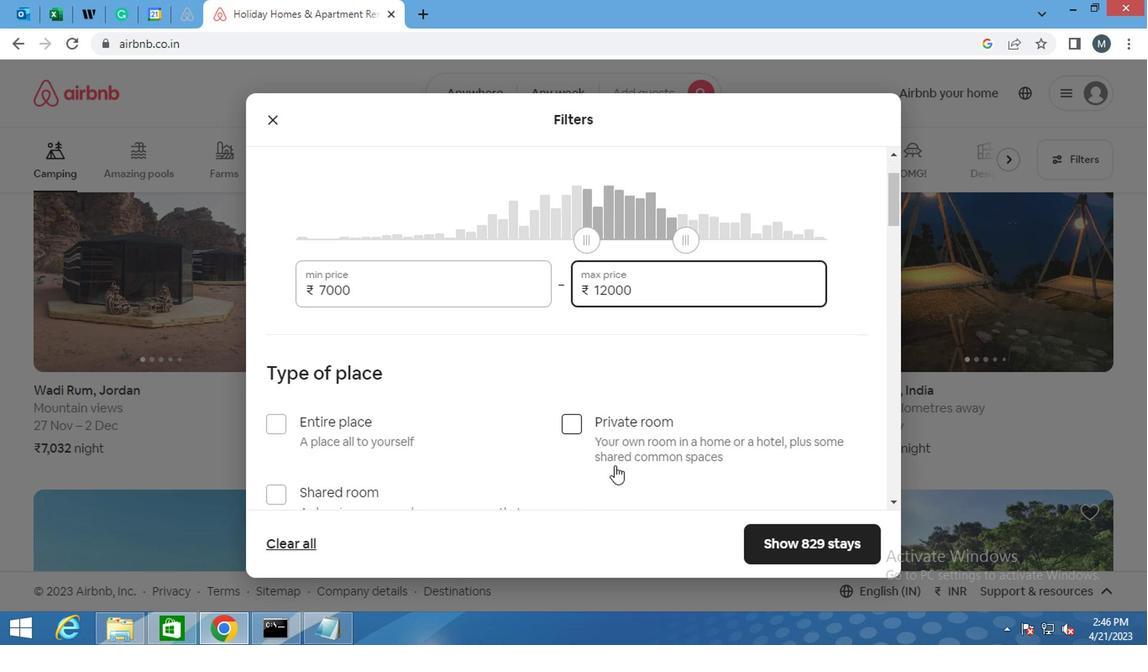 
Action: Mouse scrolled (614, 472) with delta (0, 0)
Screenshot: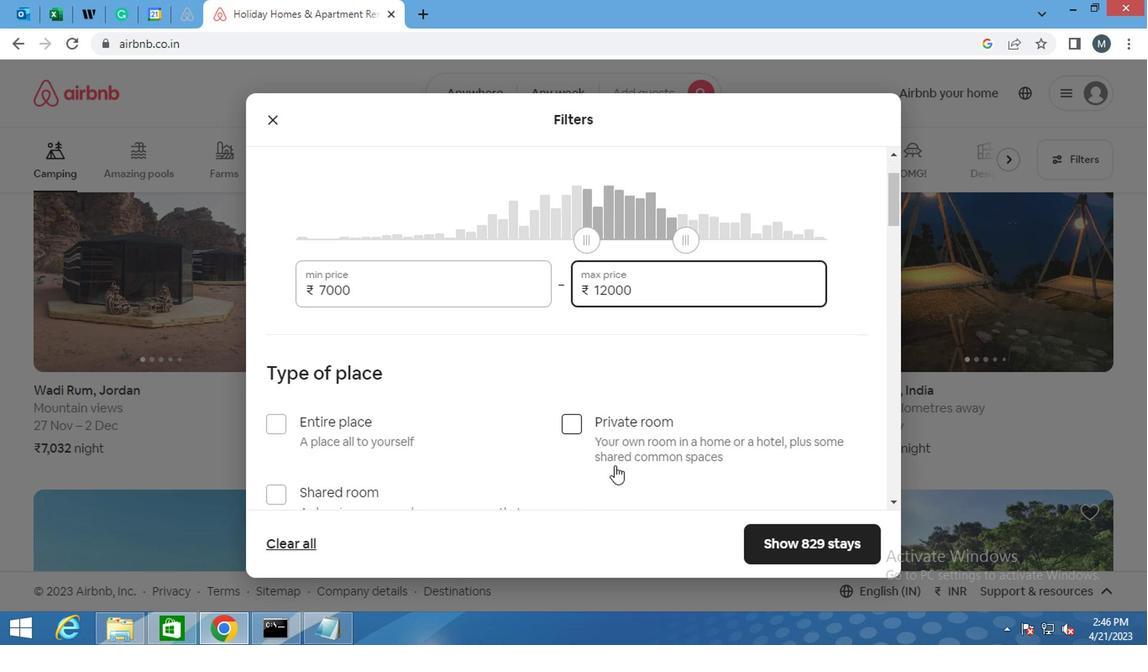 
Action: Mouse moved to (616, 477)
Screenshot: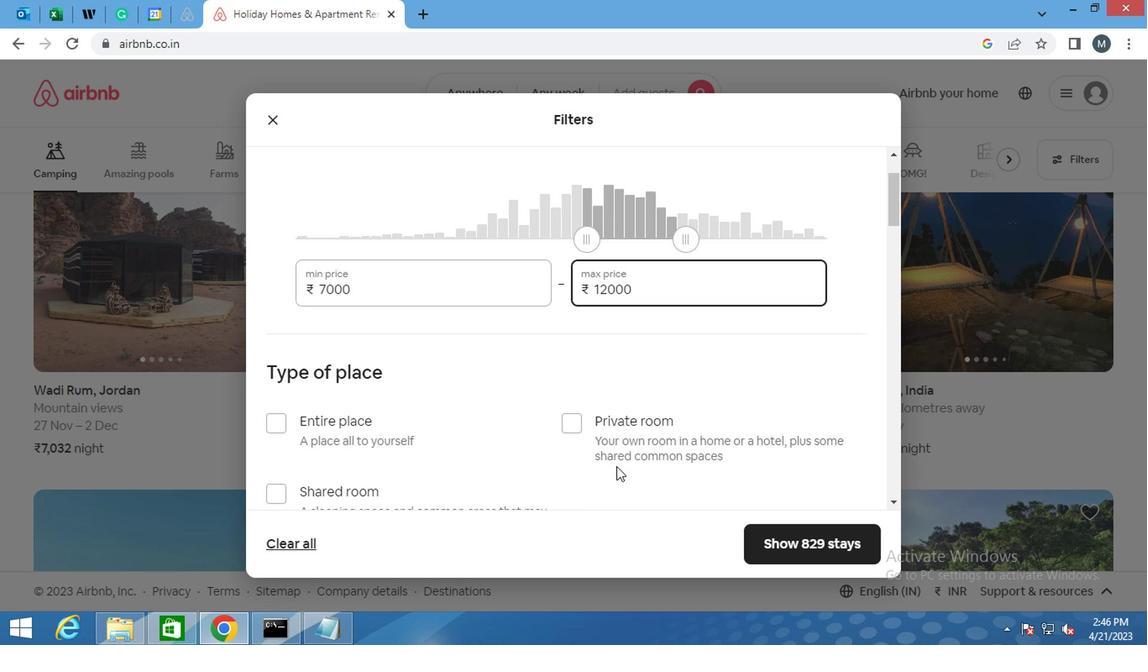 
Action: Mouse scrolled (616, 476) with delta (0, 0)
Screenshot: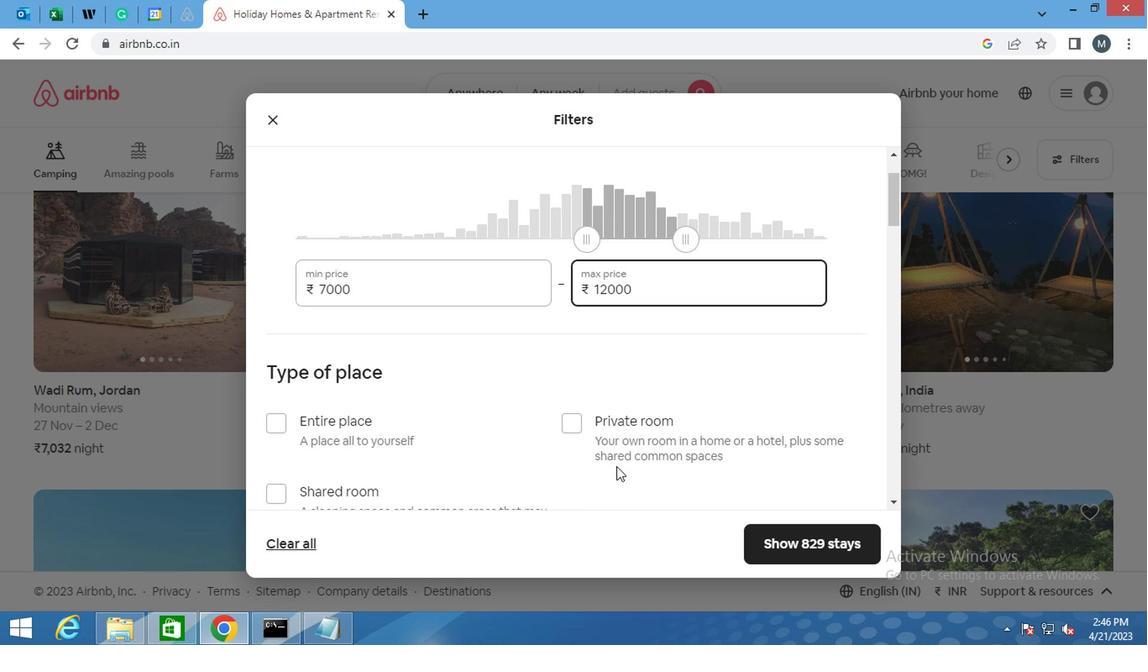 
Action: Mouse moved to (570, 261)
Screenshot: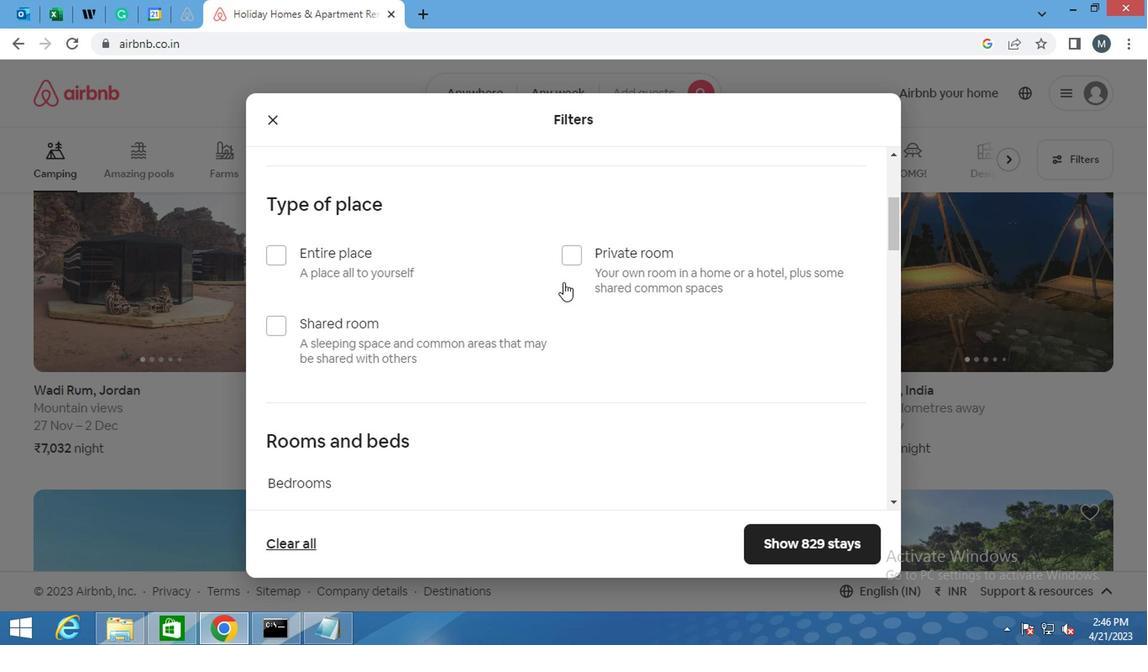 
Action: Mouse pressed left at (570, 261)
Screenshot: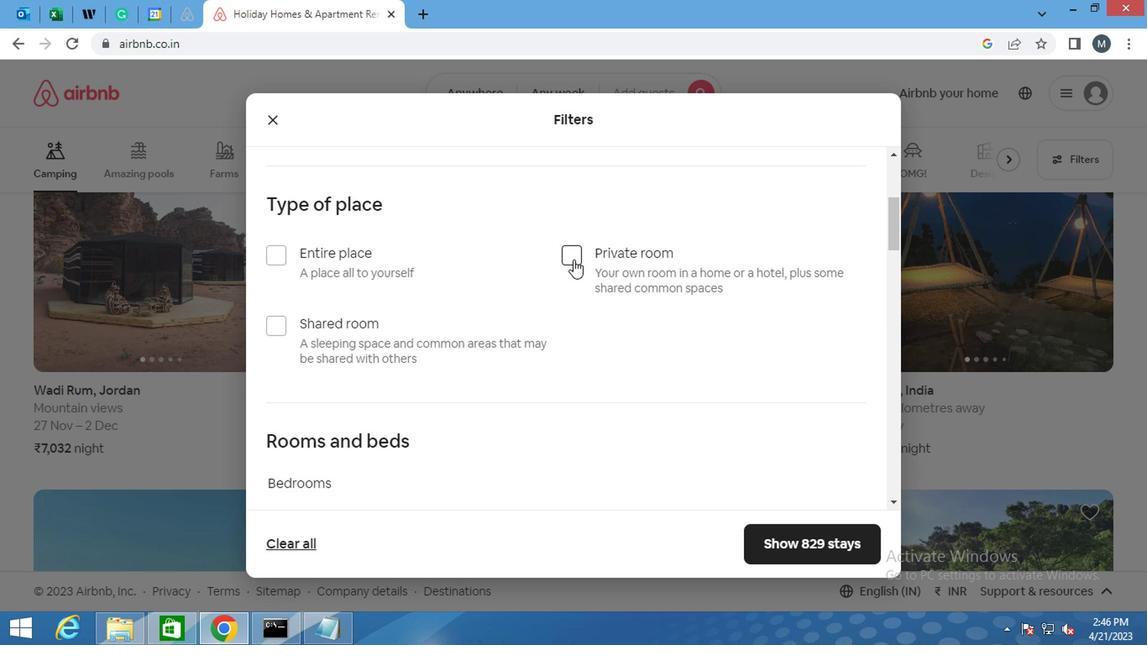 
Action: Mouse moved to (524, 292)
Screenshot: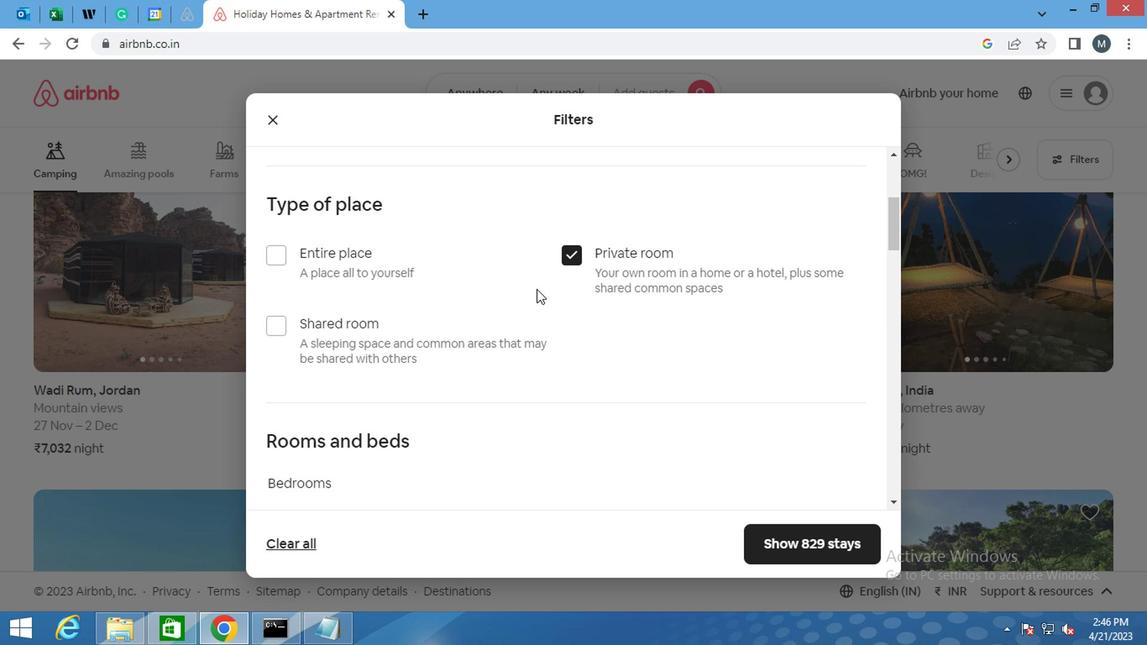 
Action: Mouse scrolled (524, 292) with delta (0, 0)
Screenshot: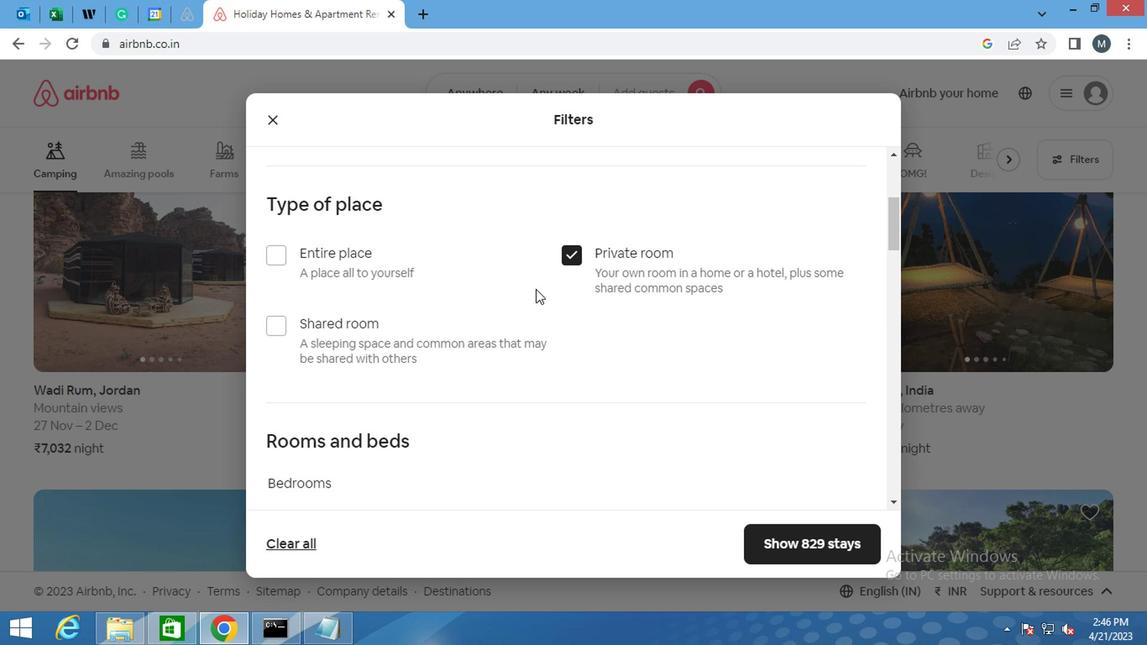 
Action: Mouse moved to (374, 439)
Screenshot: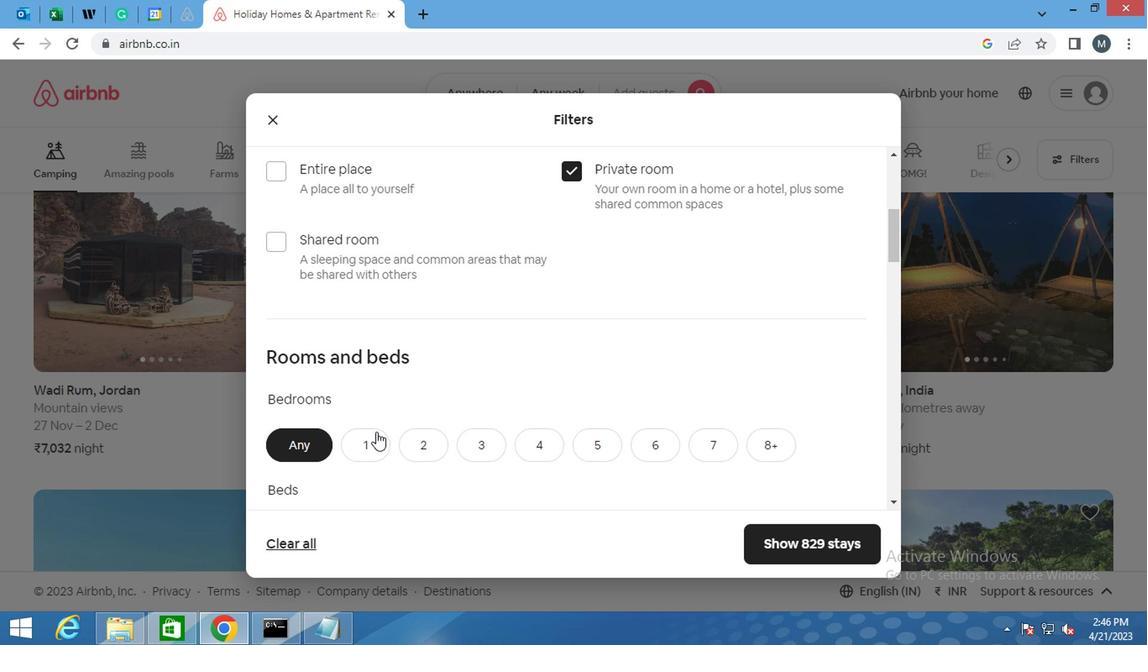 
Action: Mouse pressed left at (374, 439)
Screenshot: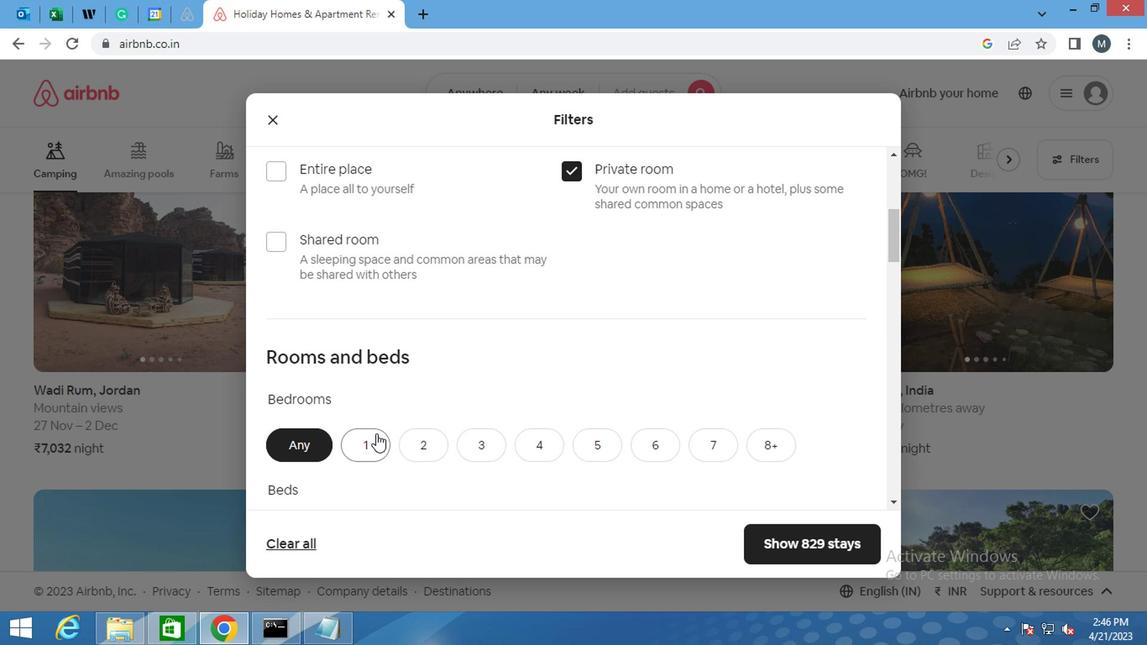 
Action: Mouse moved to (371, 426)
Screenshot: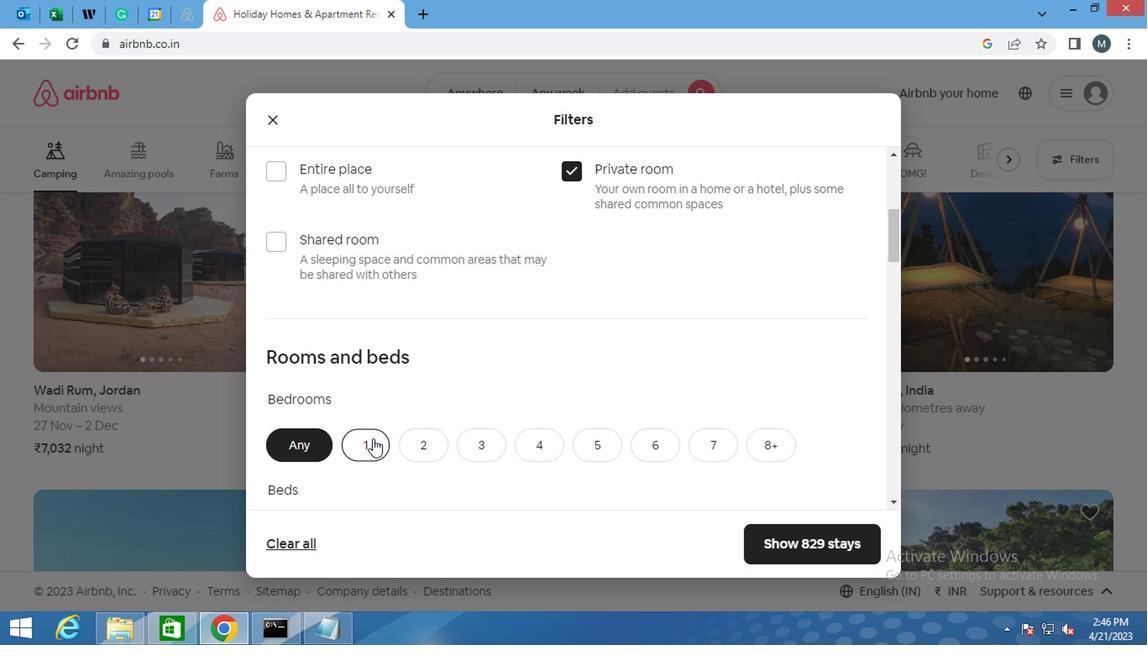 
Action: Mouse scrolled (371, 426) with delta (0, 0)
Screenshot: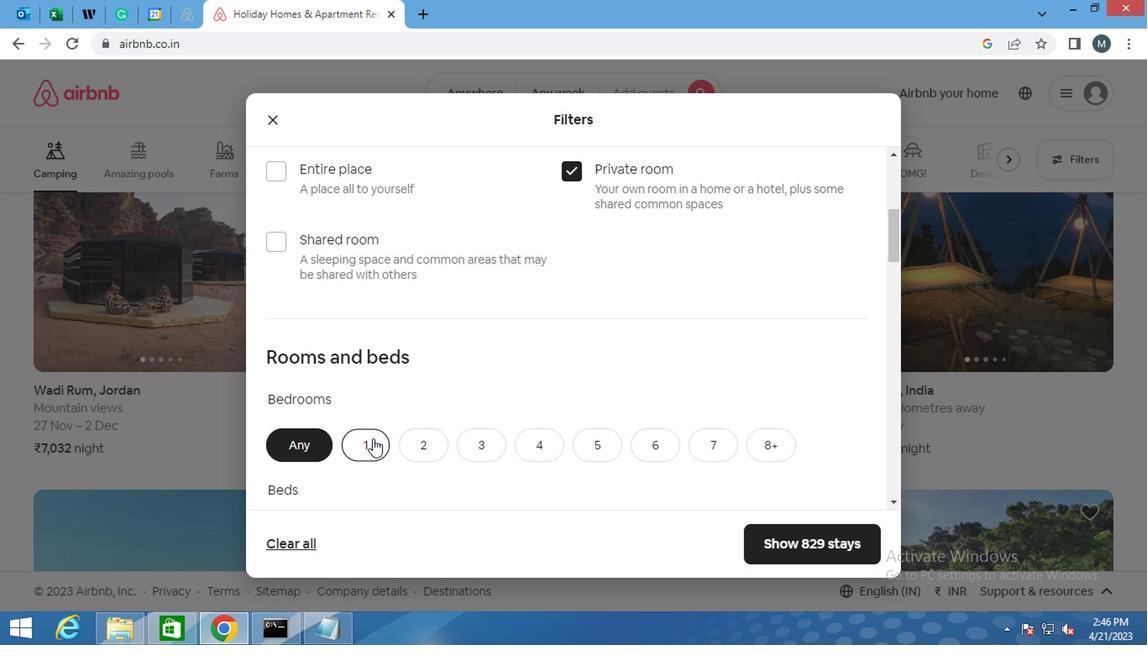 
Action: Mouse moved to (369, 426)
Screenshot: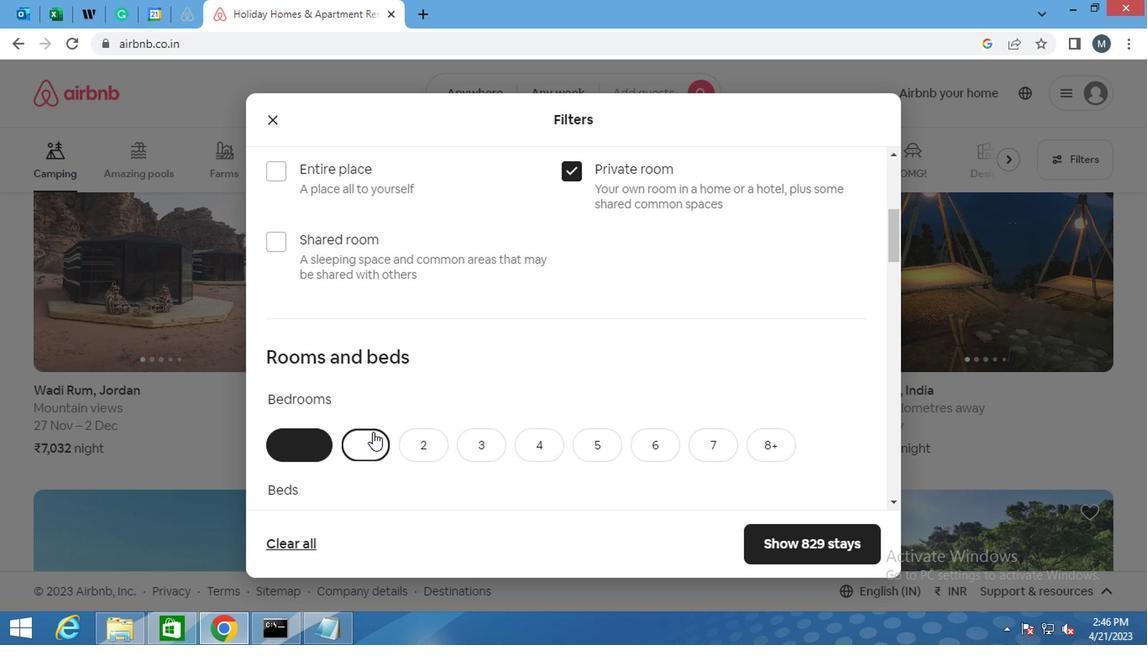 
Action: Mouse scrolled (369, 426) with delta (0, 0)
Screenshot: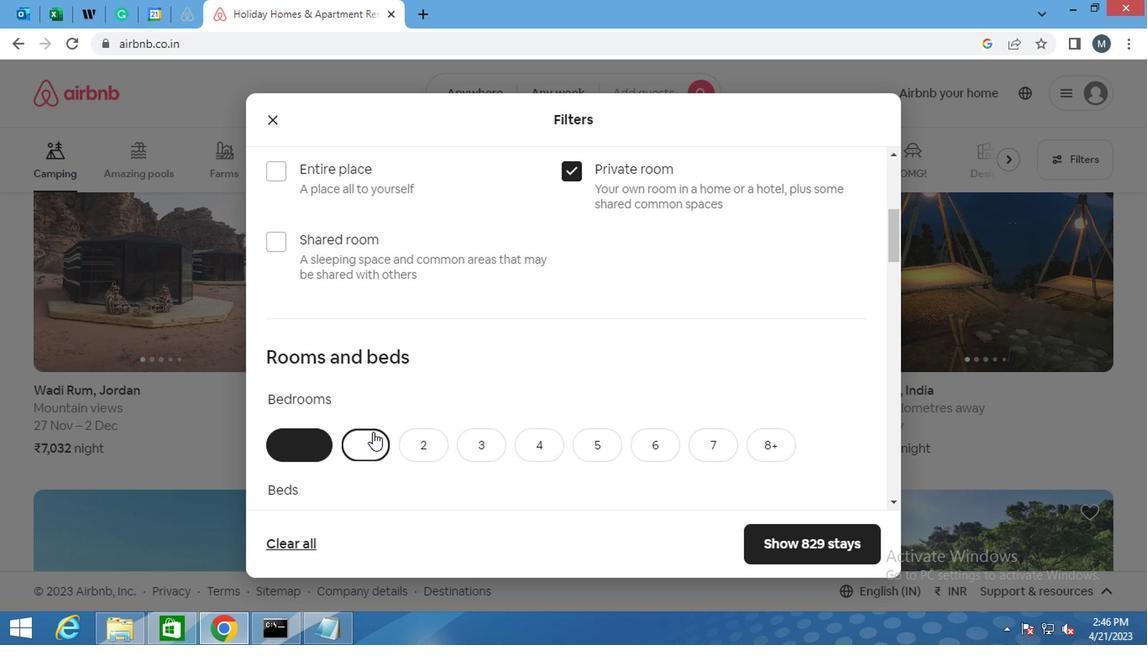 
Action: Mouse moved to (368, 427)
Screenshot: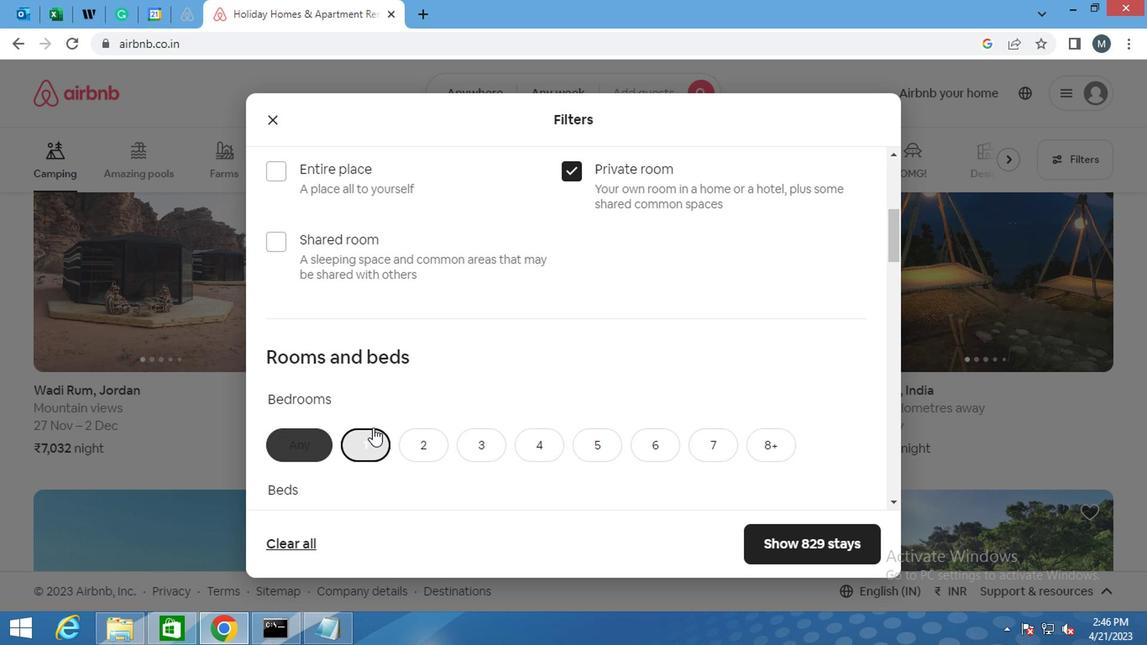 
Action: Mouse scrolled (368, 426) with delta (0, 0)
Screenshot: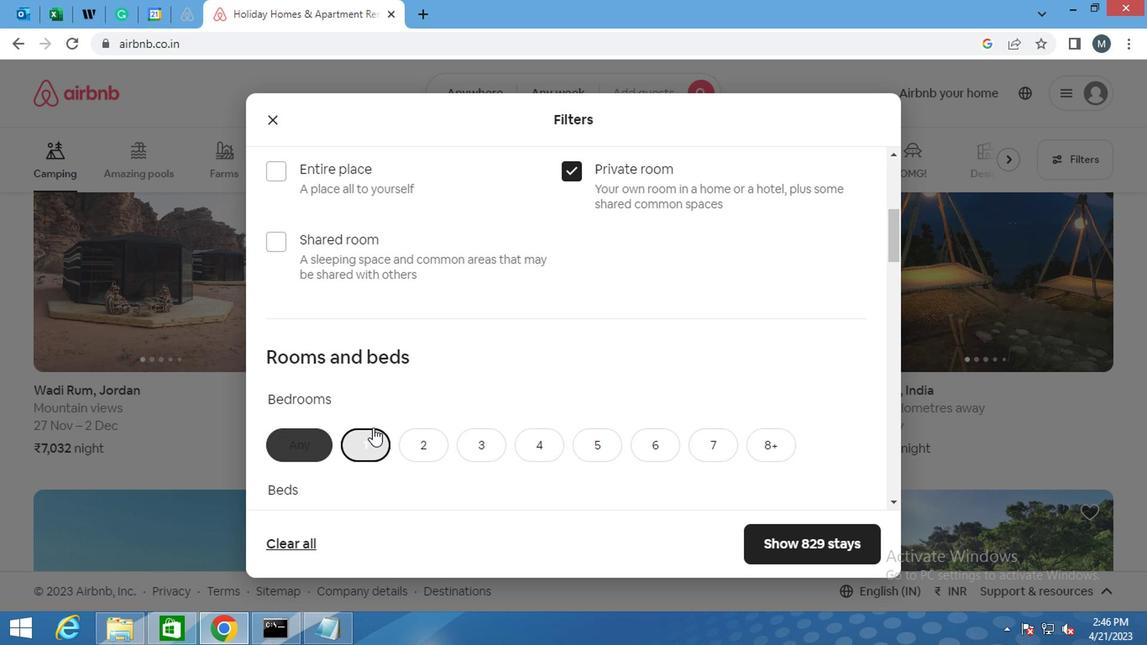 
Action: Mouse moved to (406, 291)
Screenshot: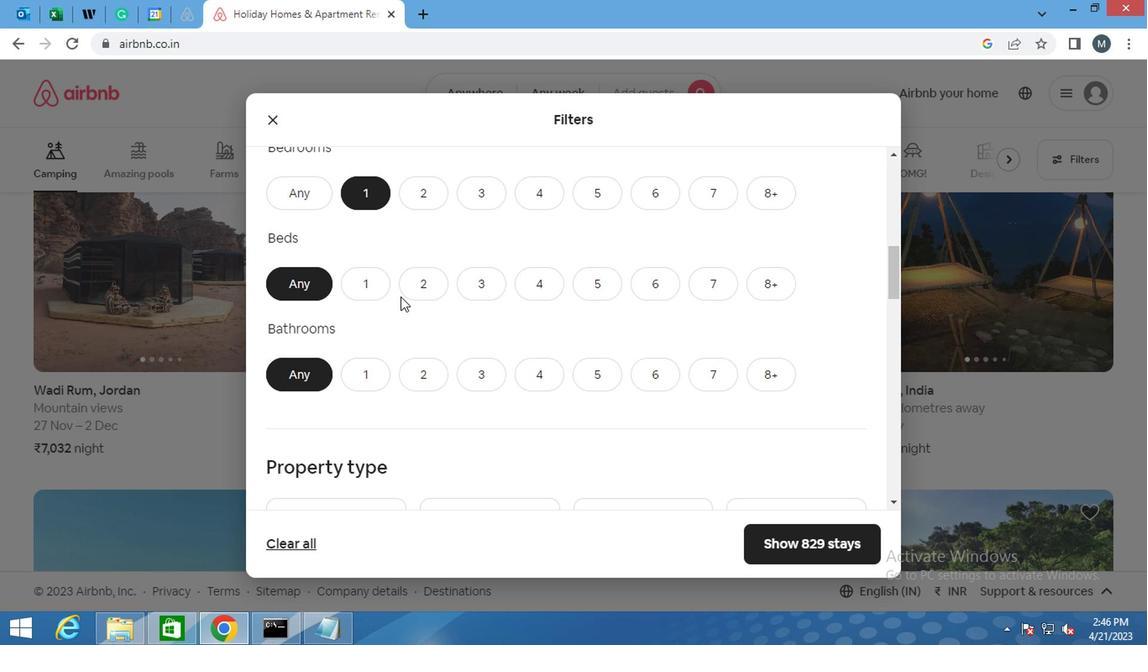 
Action: Mouse pressed left at (406, 291)
Screenshot: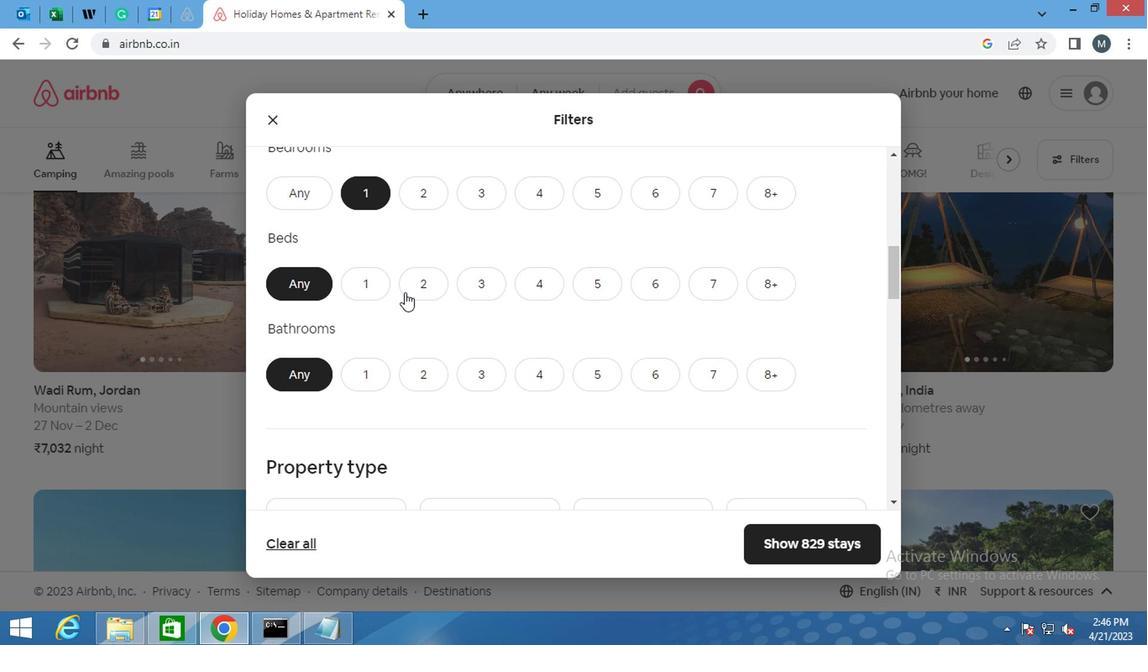 
Action: Mouse moved to (375, 367)
Screenshot: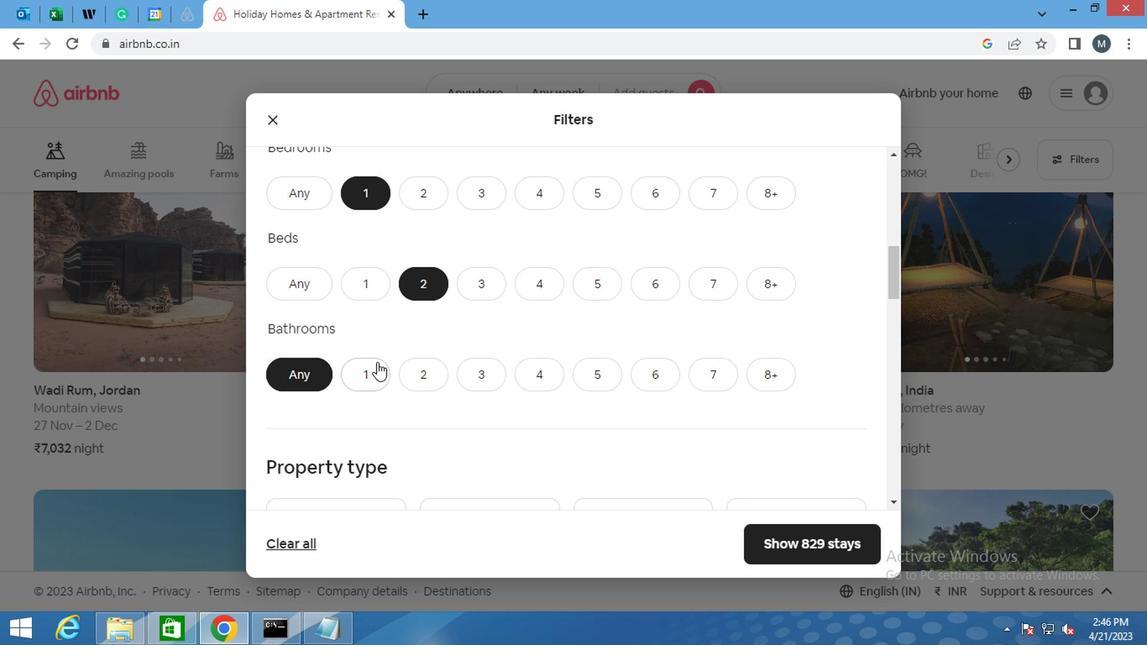 
Action: Mouse pressed left at (375, 367)
Screenshot: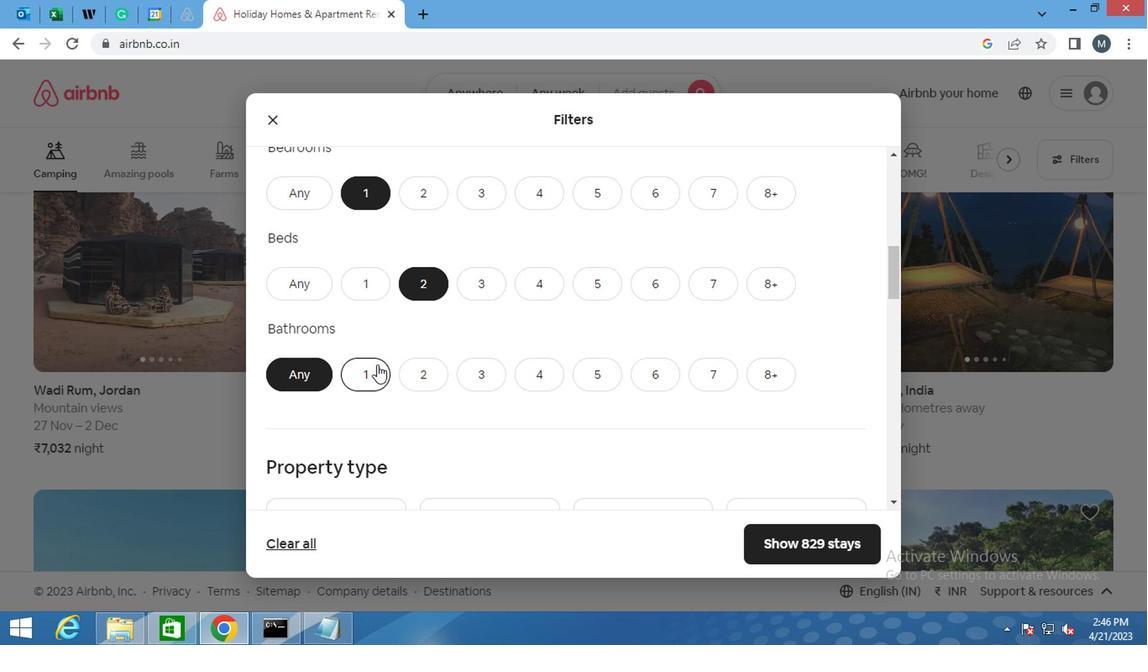 
Action: Mouse moved to (346, 382)
Screenshot: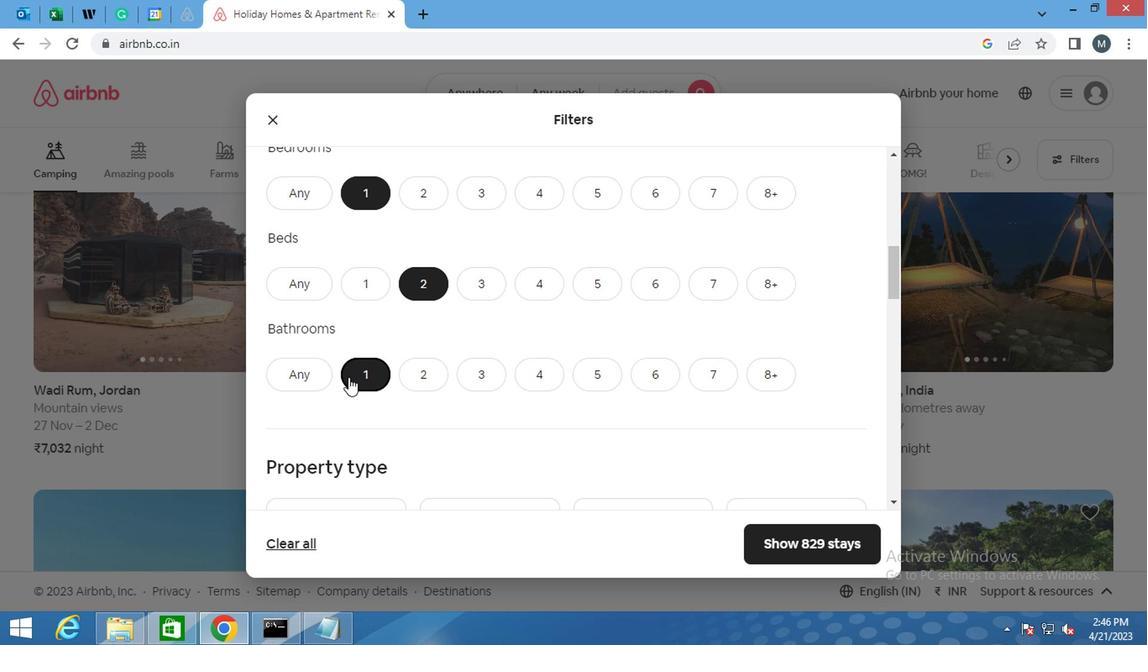 
Action: Mouse scrolled (346, 381) with delta (0, -1)
Screenshot: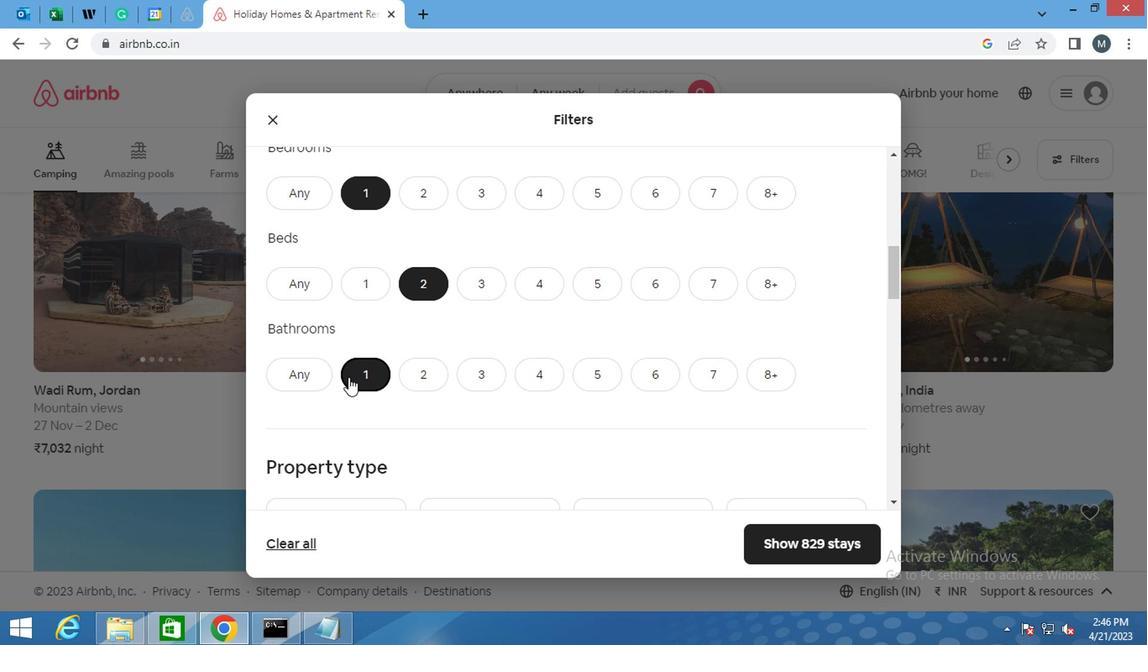 
Action: Mouse moved to (346, 384)
Screenshot: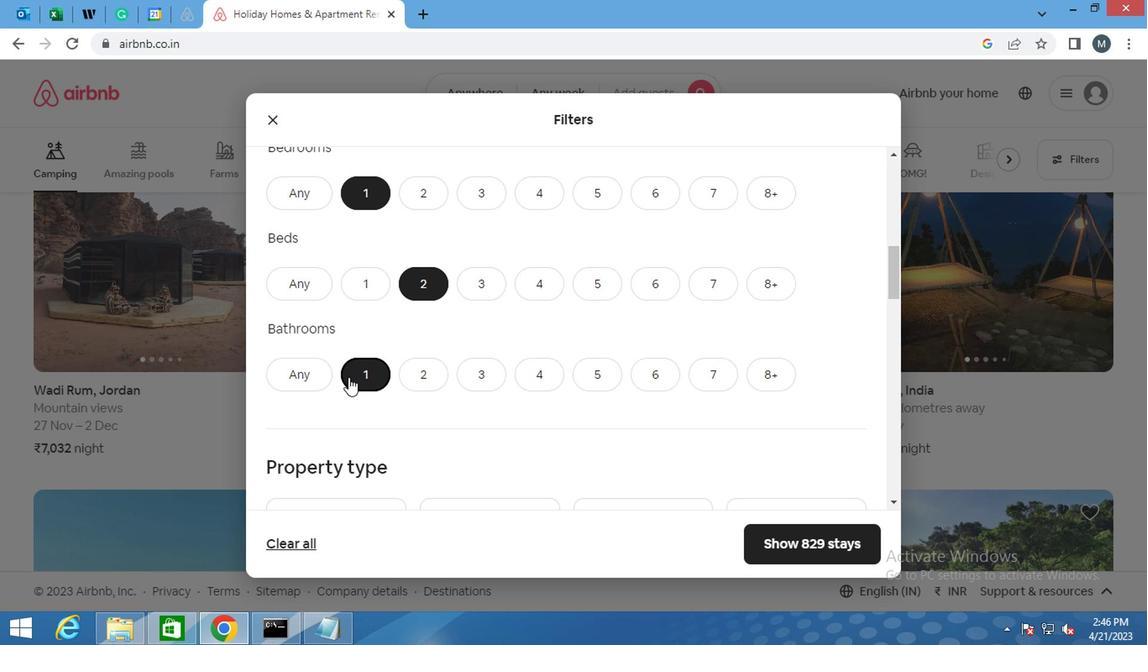
Action: Mouse scrolled (346, 384) with delta (0, 0)
Screenshot: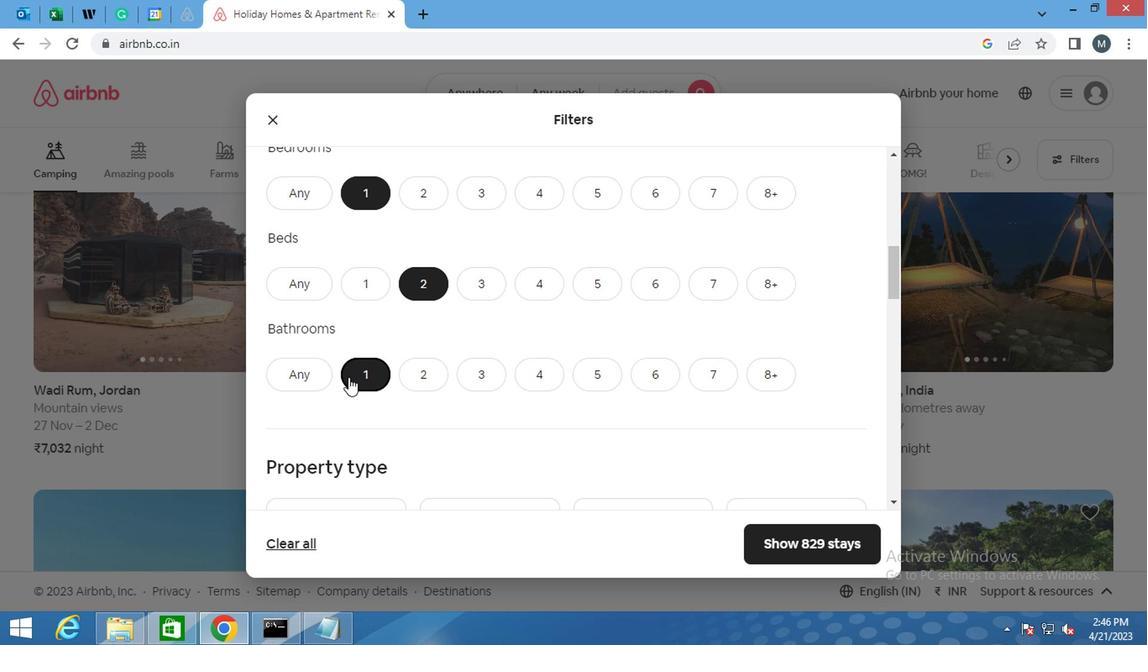 
Action: Mouse moved to (334, 401)
Screenshot: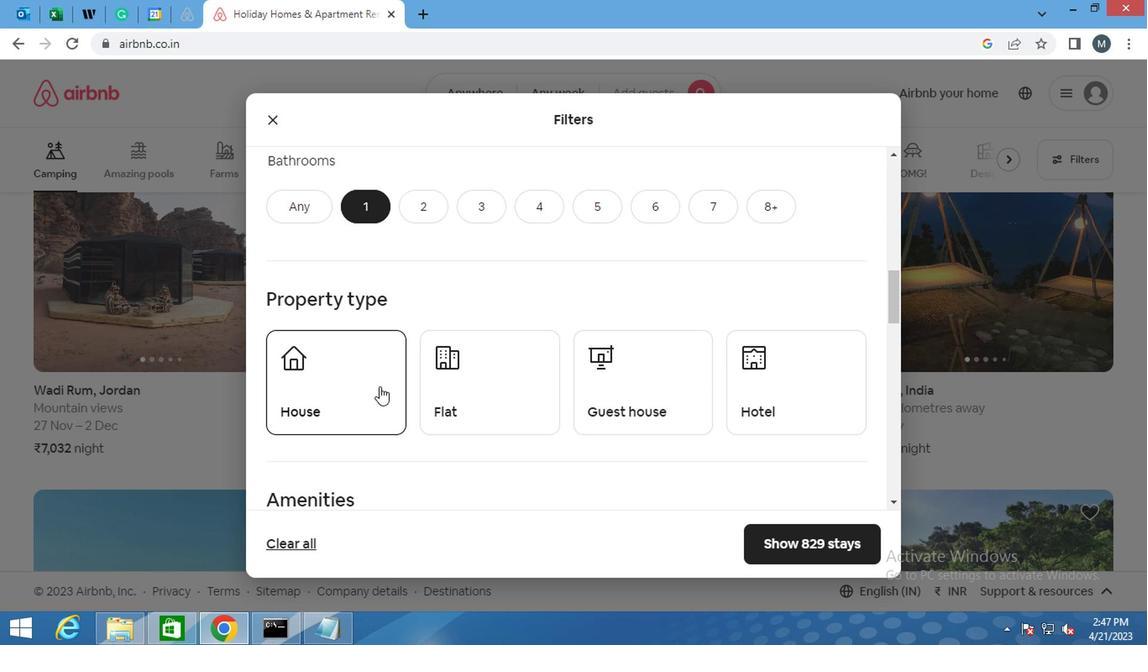 
Action: Mouse pressed left at (334, 401)
Screenshot: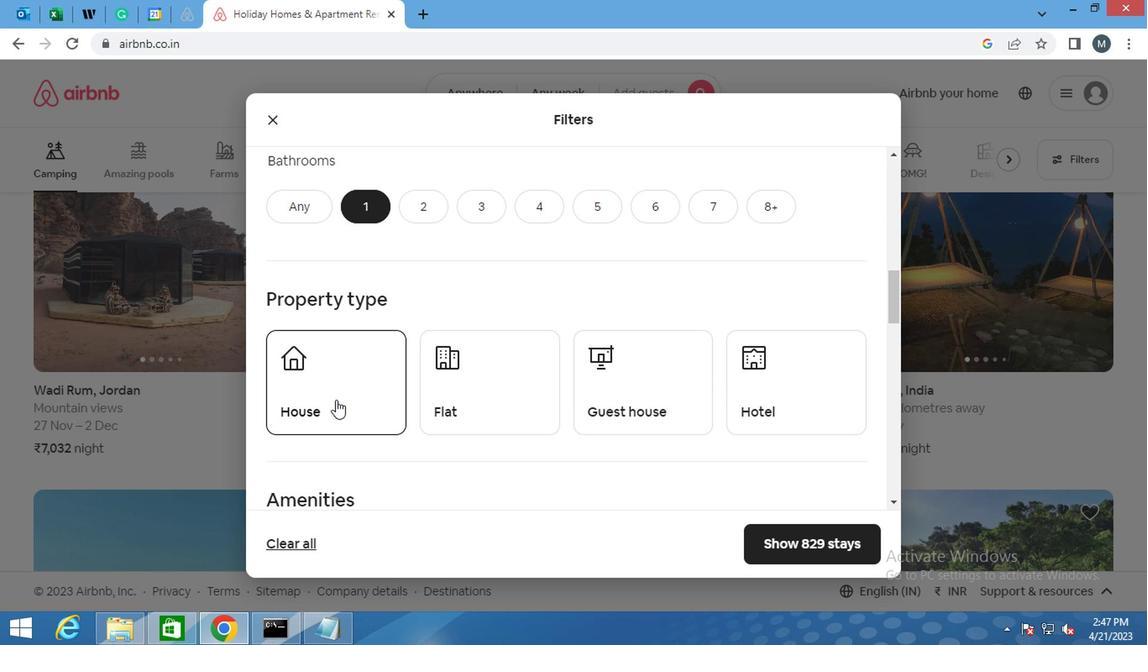
Action: Mouse moved to (418, 389)
Screenshot: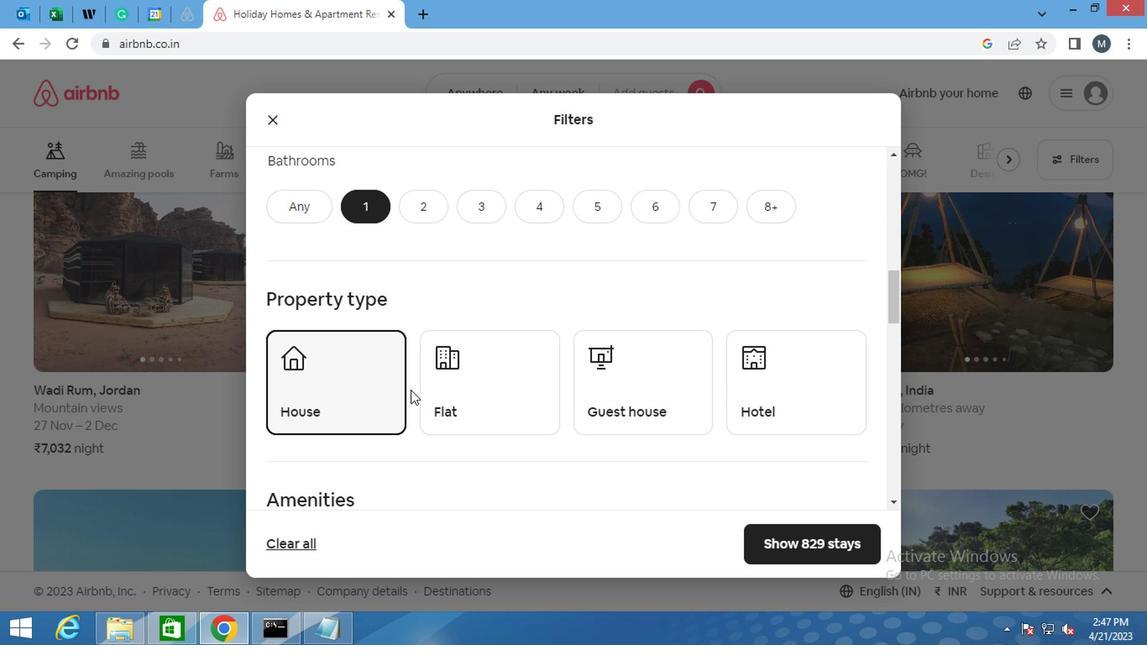 
Action: Mouse pressed left at (418, 389)
Screenshot: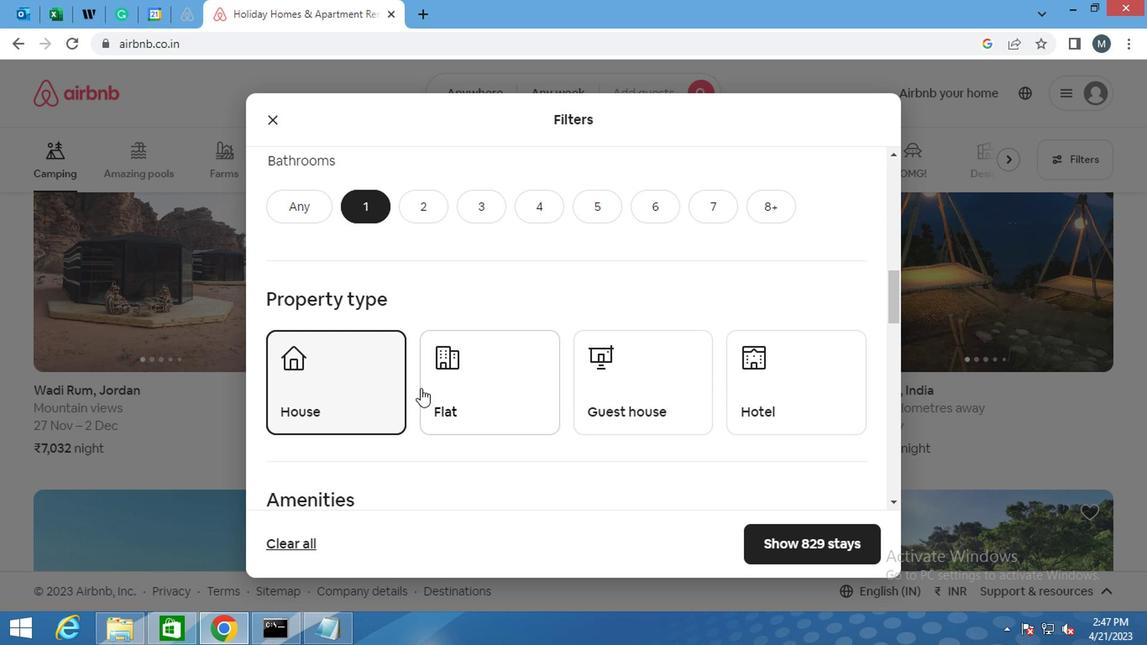
Action: Mouse moved to (612, 388)
Screenshot: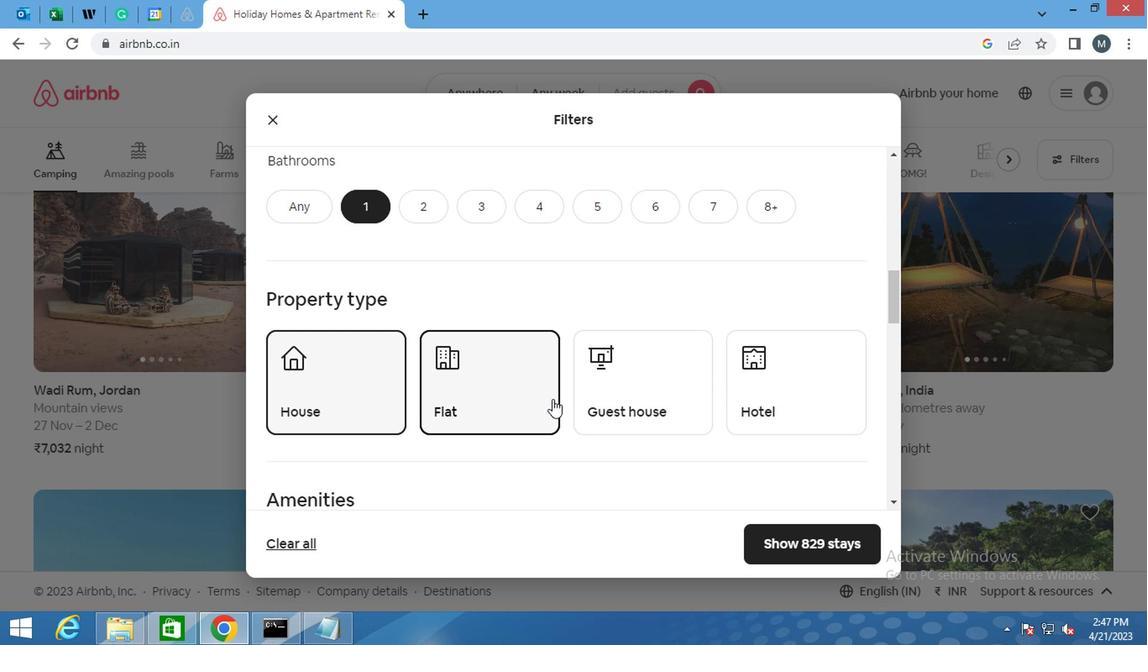
Action: Mouse pressed left at (612, 388)
Screenshot: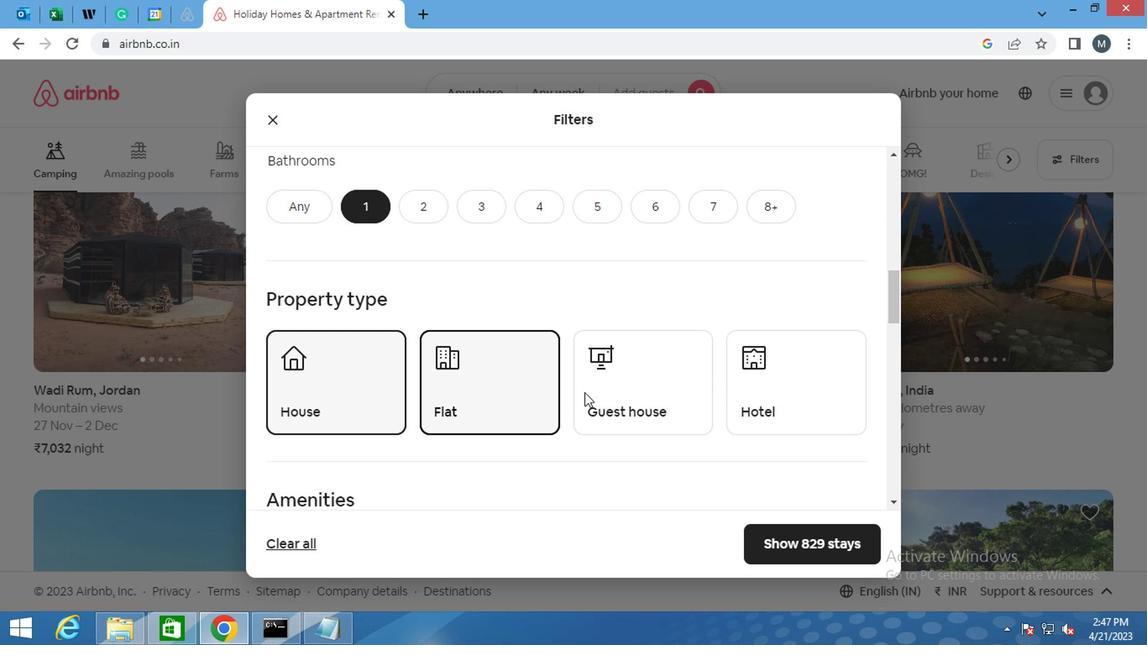 
Action: Mouse moved to (539, 384)
Screenshot: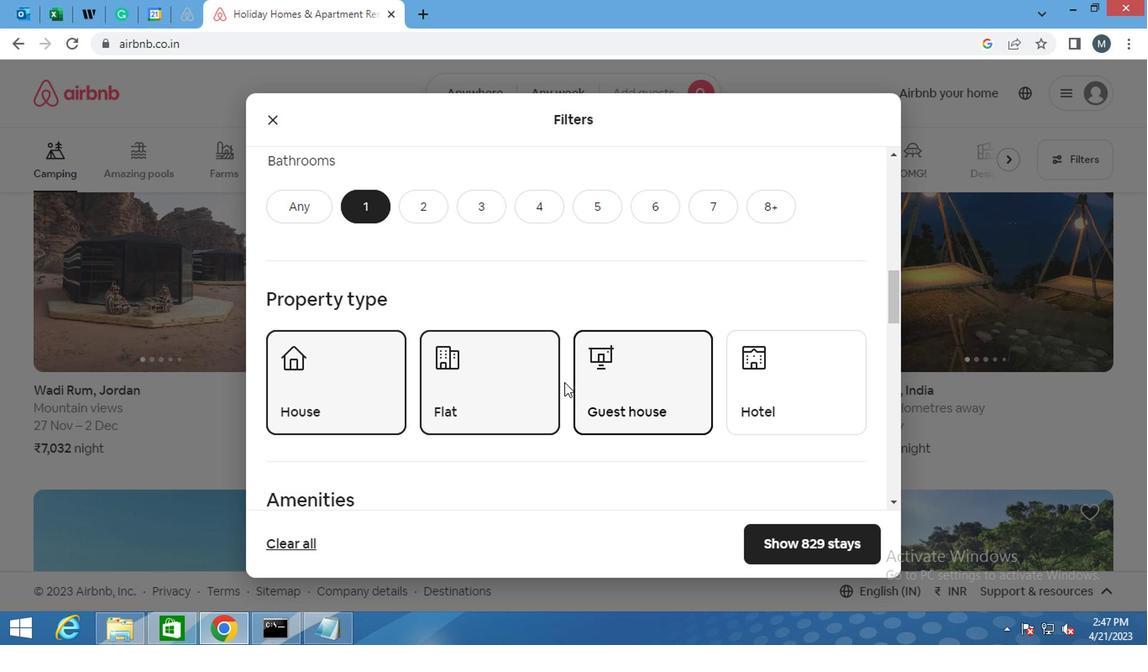 
Action: Mouse scrolled (539, 383) with delta (0, -1)
Screenshot: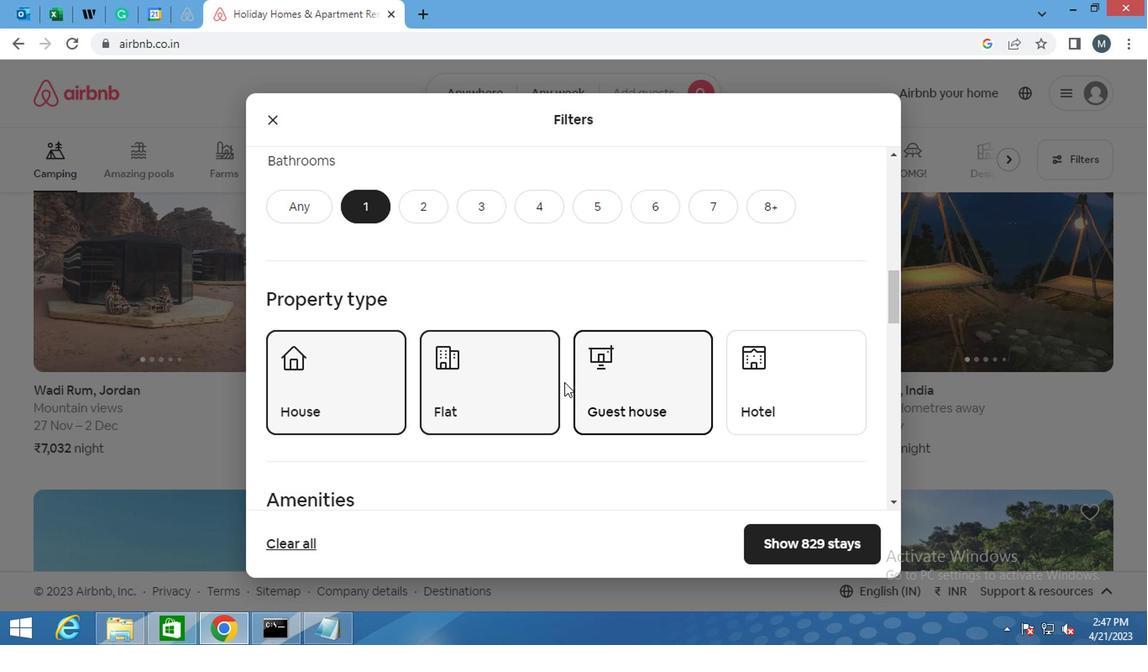
Action: Mouse moved to (530, 392)
Screenshot: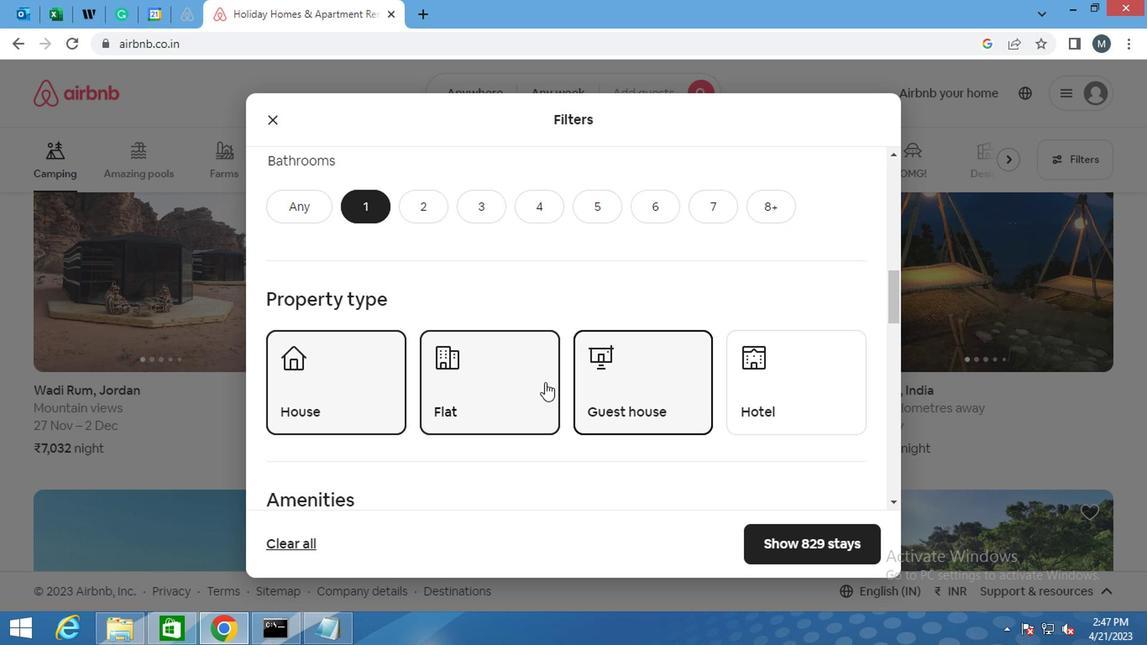 
Action: Mouse scrolled (530, 391) with delta (0, -1)
Screenshot: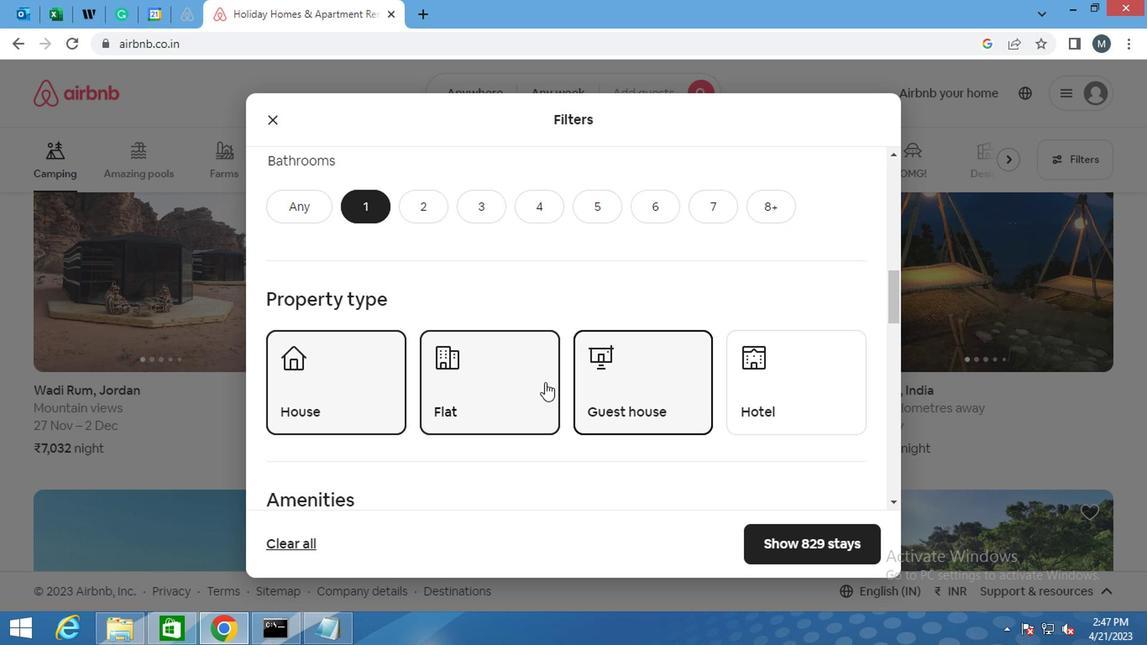 
Action: Mouse moved to (524, 395)
Screenshot: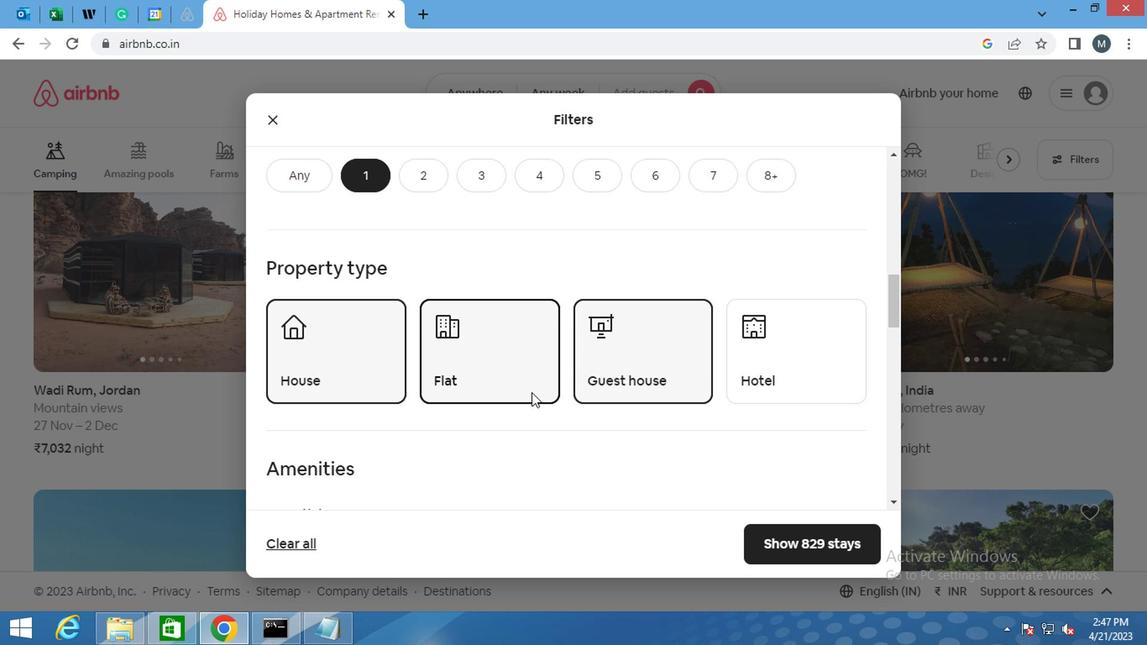 
Action: Mouse scrolled (524, 395) with delta (0, 0)
Screenshot: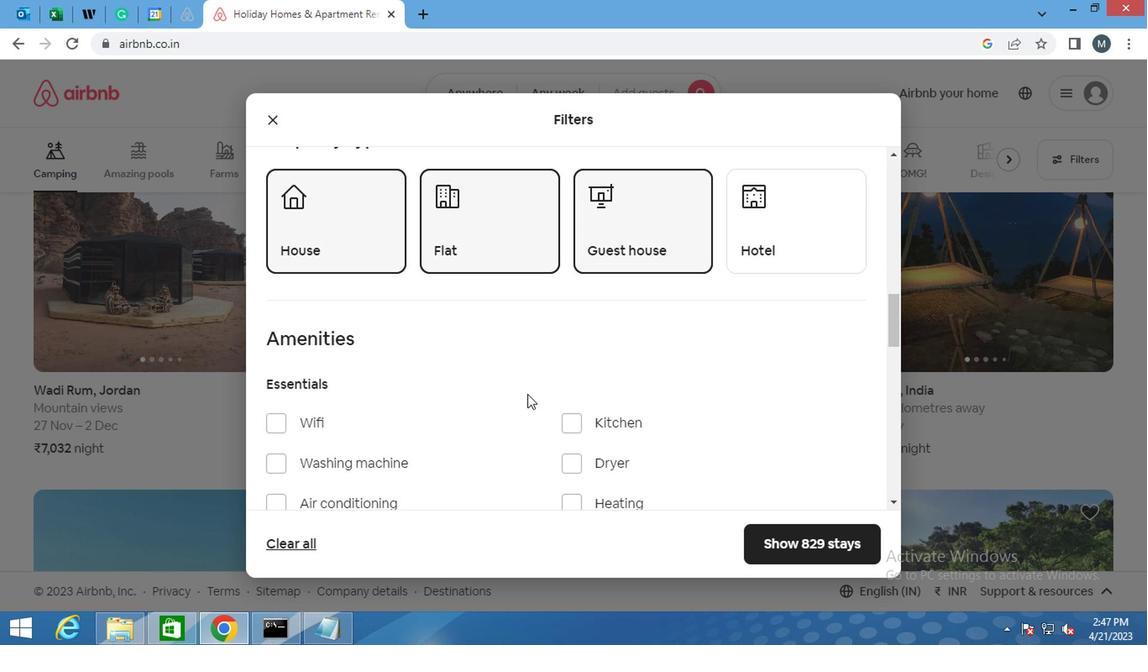 
Action: Mouse moved to (290, 332)
Screenshot: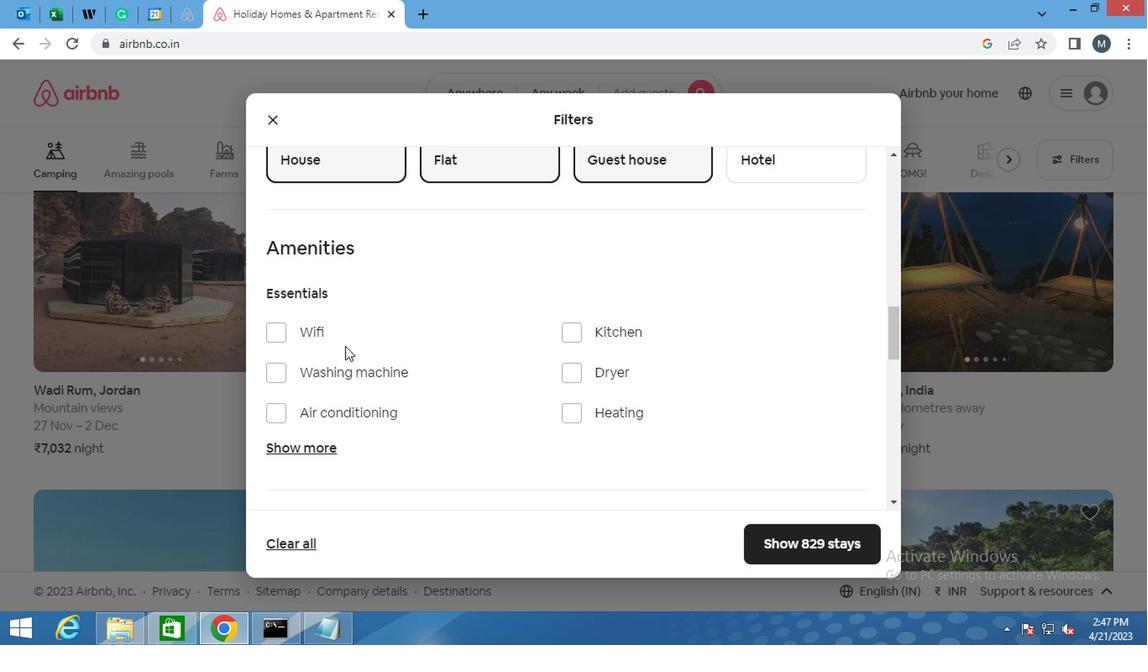 
Action: Mouse pressed left at (290, 332)
Screenshot: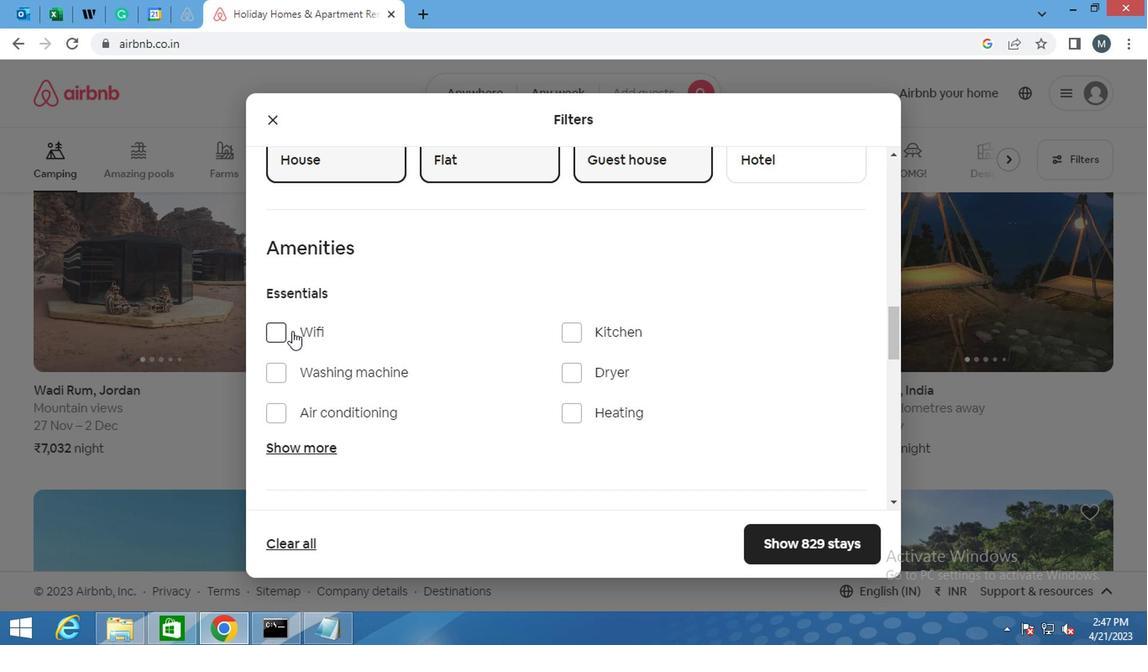 
Action: Mouse moved to (572, 340)
Screenshot: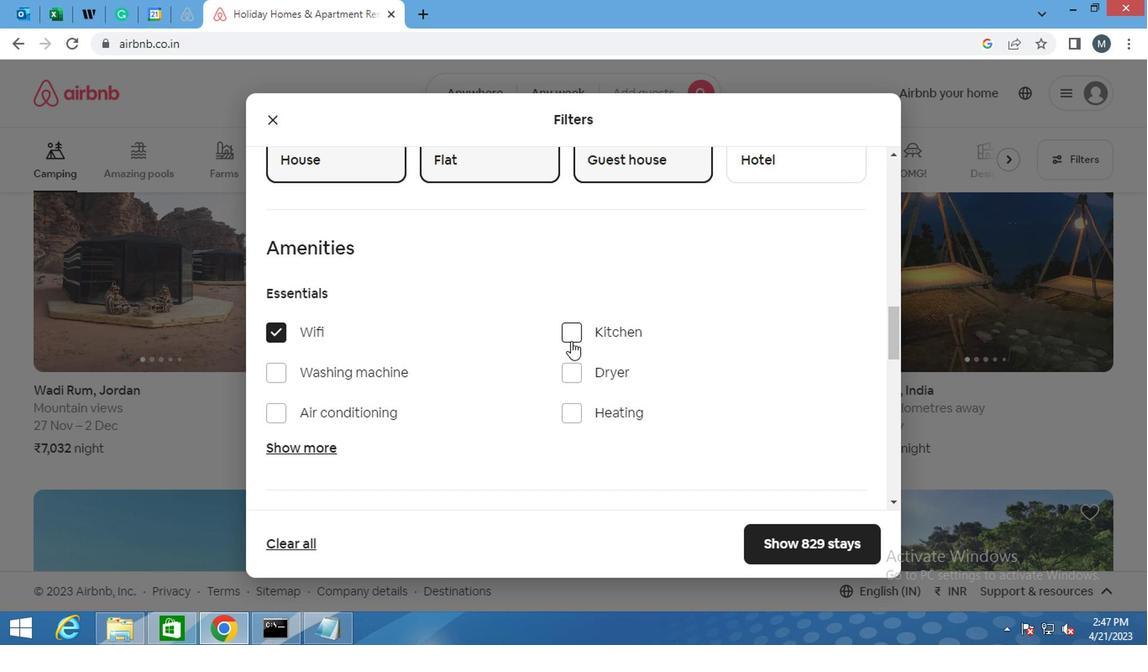 
Action: Mouse pressed left at (572, 340)
Screenshot: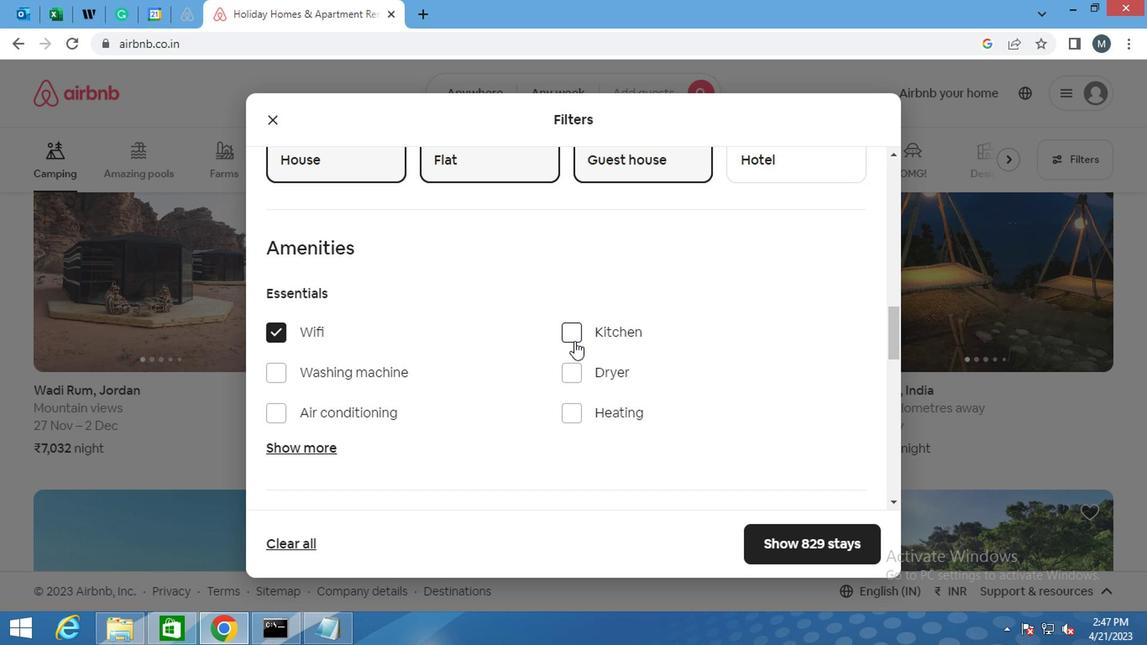 
Action: Mouse moved to (273, 376)
Screenshot: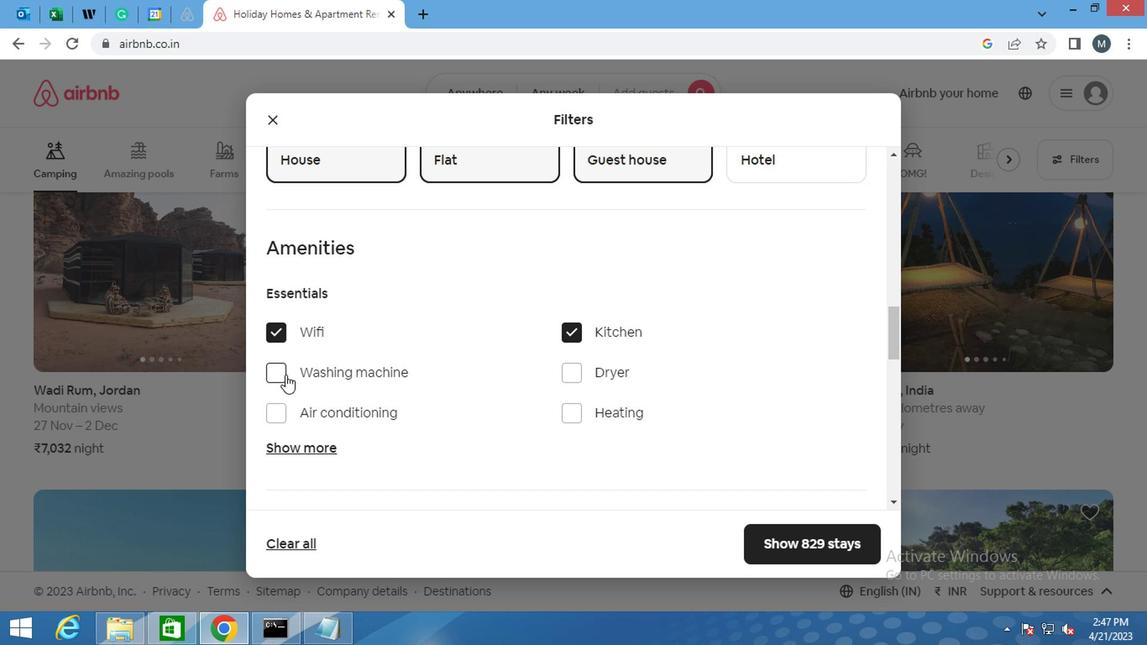 
Action: Mouse pressed left at (273, 376)
Screenshot: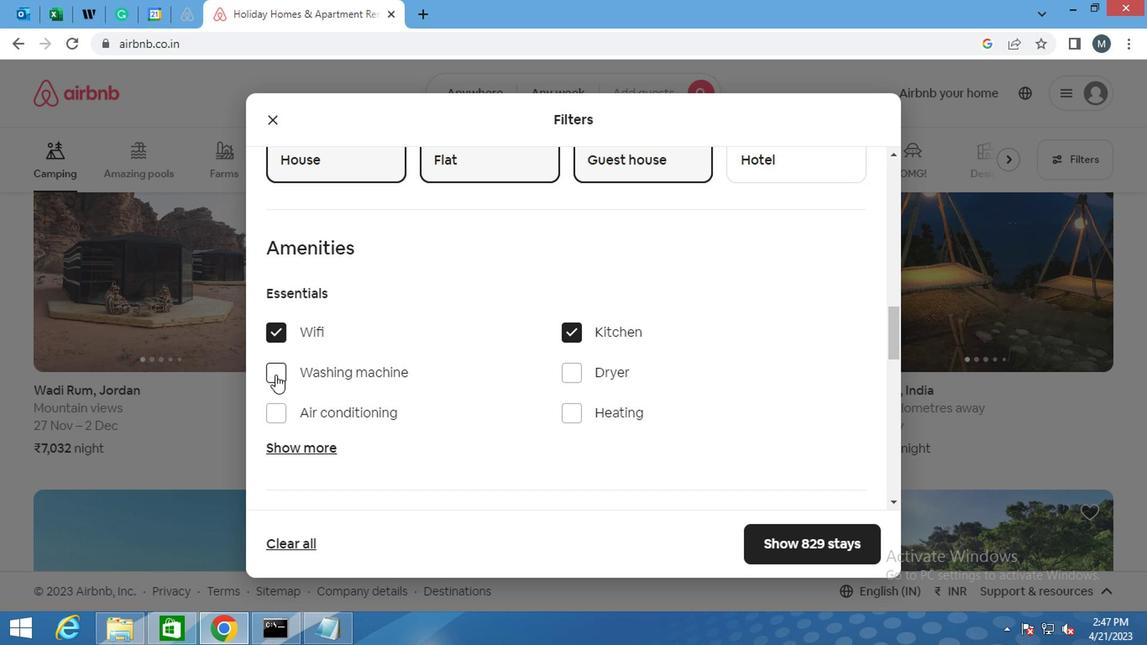 
Action: Mouse moved to (304, 374)
Screenshot: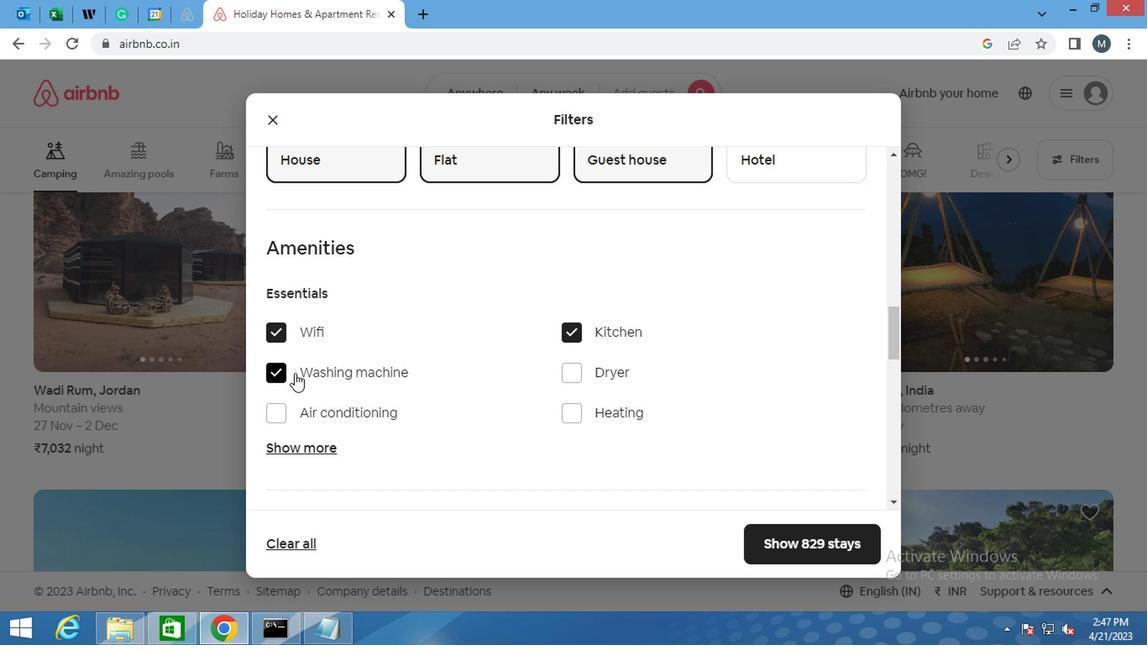 
Action: Mouse scrolled (304, 372) with delta (0, -1)
Screenshot: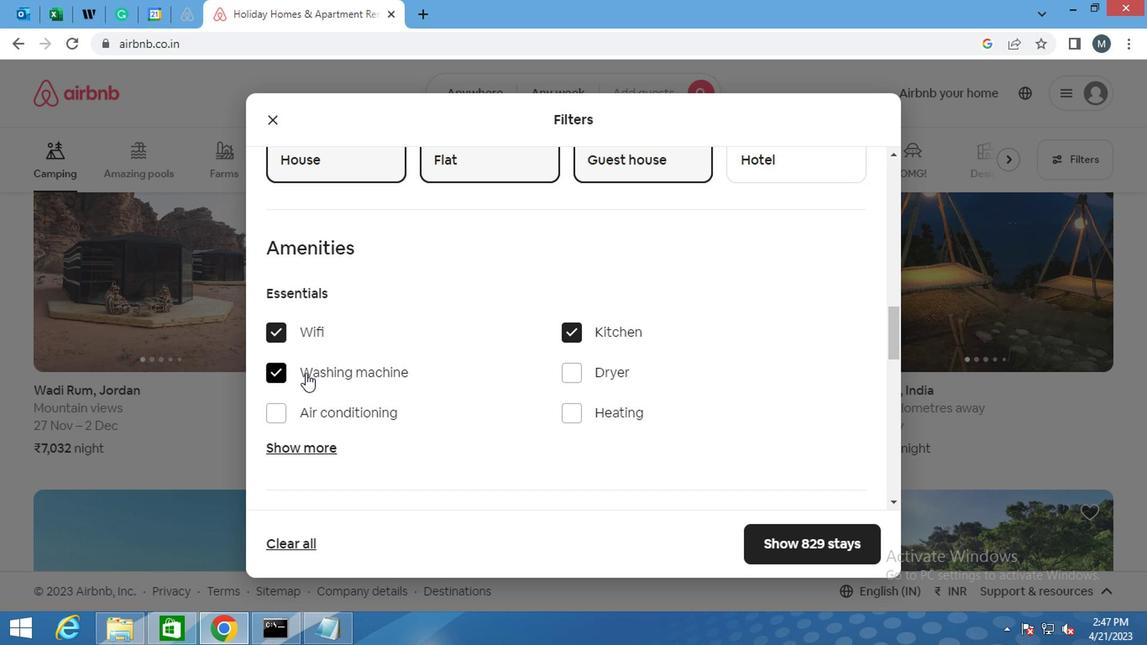 
Action: Mouse moved to (310, 378)
Screenshot: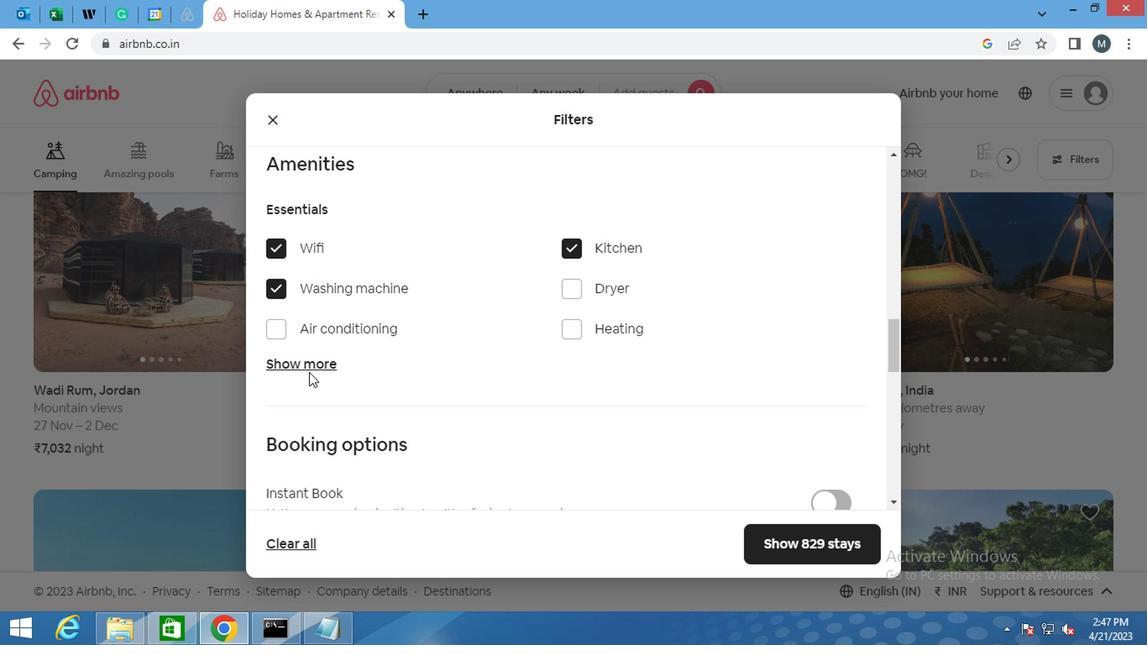 
Action: Mouse scrolled (310, 377) with delta (0, -1)
Screenshot: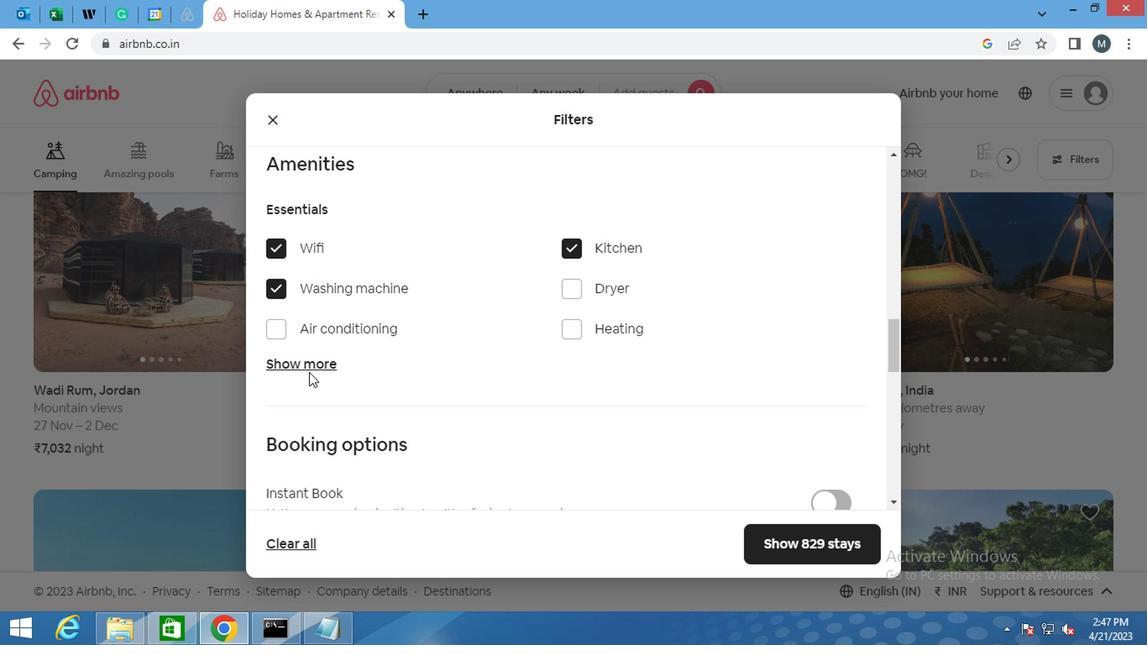 
Action: Mouse moved to (554, 430)
Screenshot: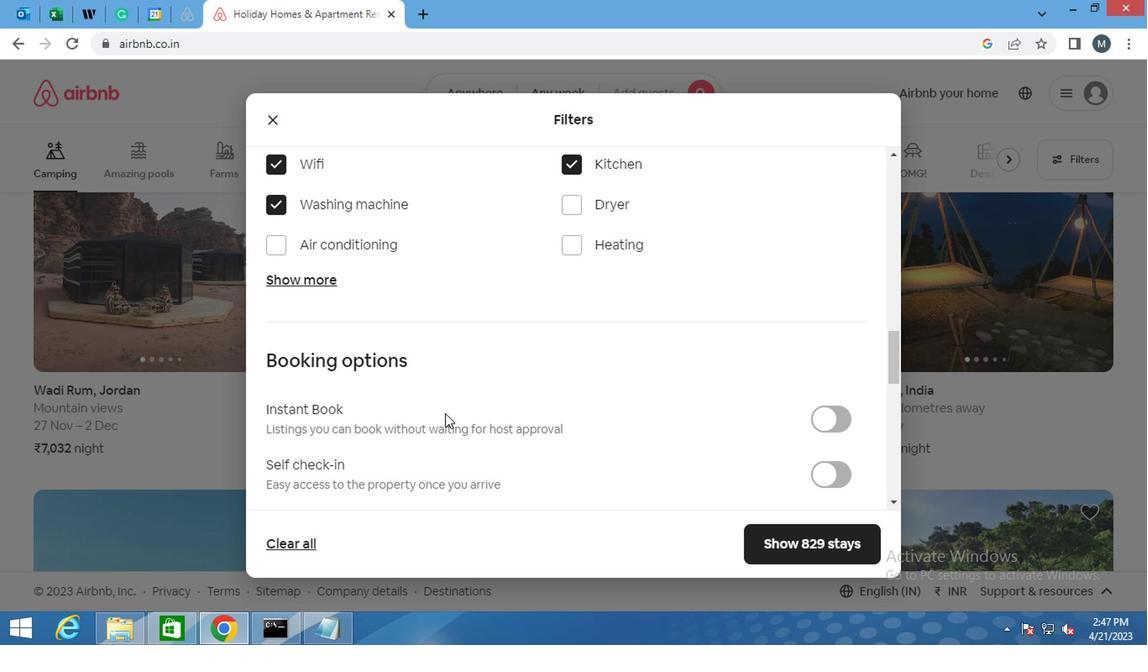 
Action: Mouse scrolled (554, 430) with delta (0, 0)
Screenshot: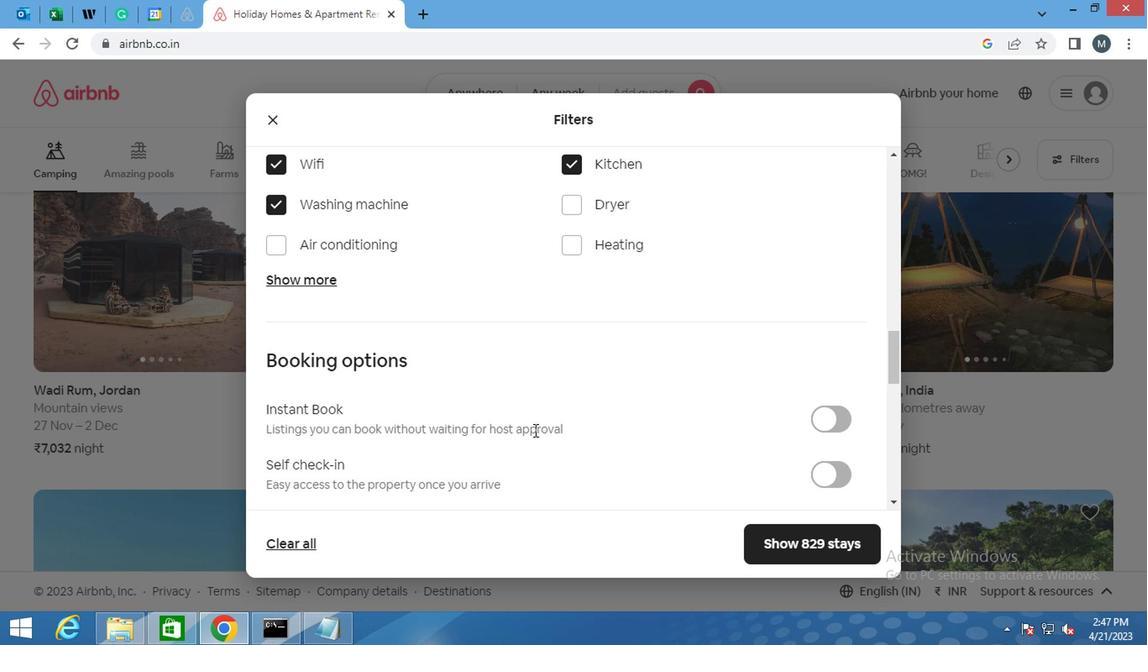 
Action: Mouse moved to (842, 397)
Screenshot: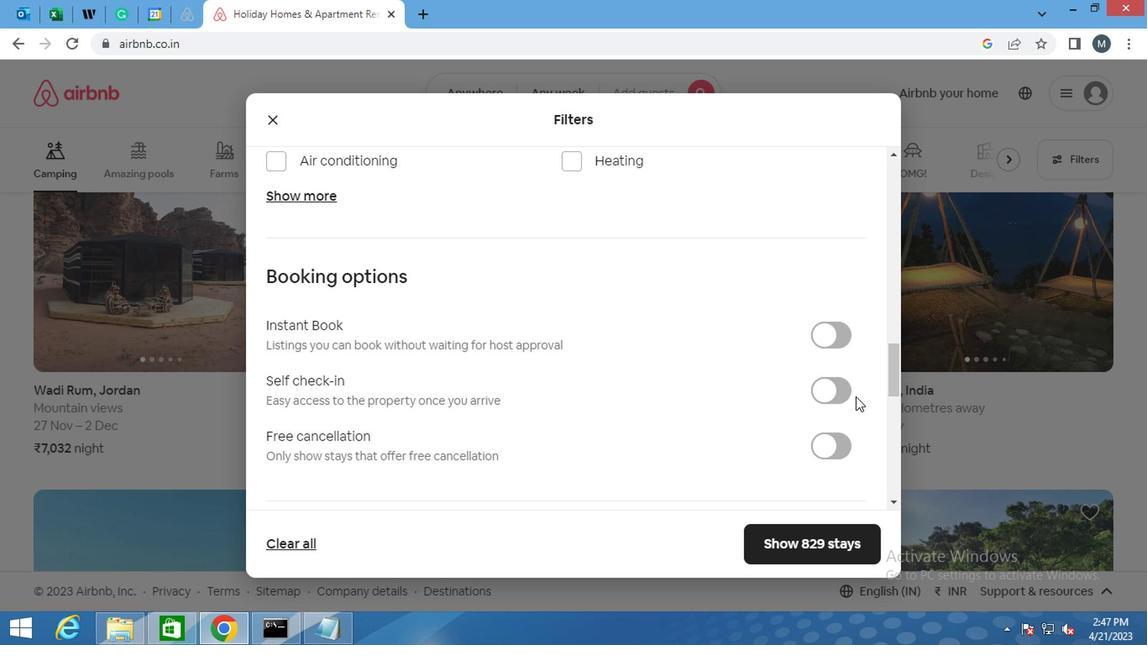 
Action: Mouse pressed left at (842, 397)
Screenshot: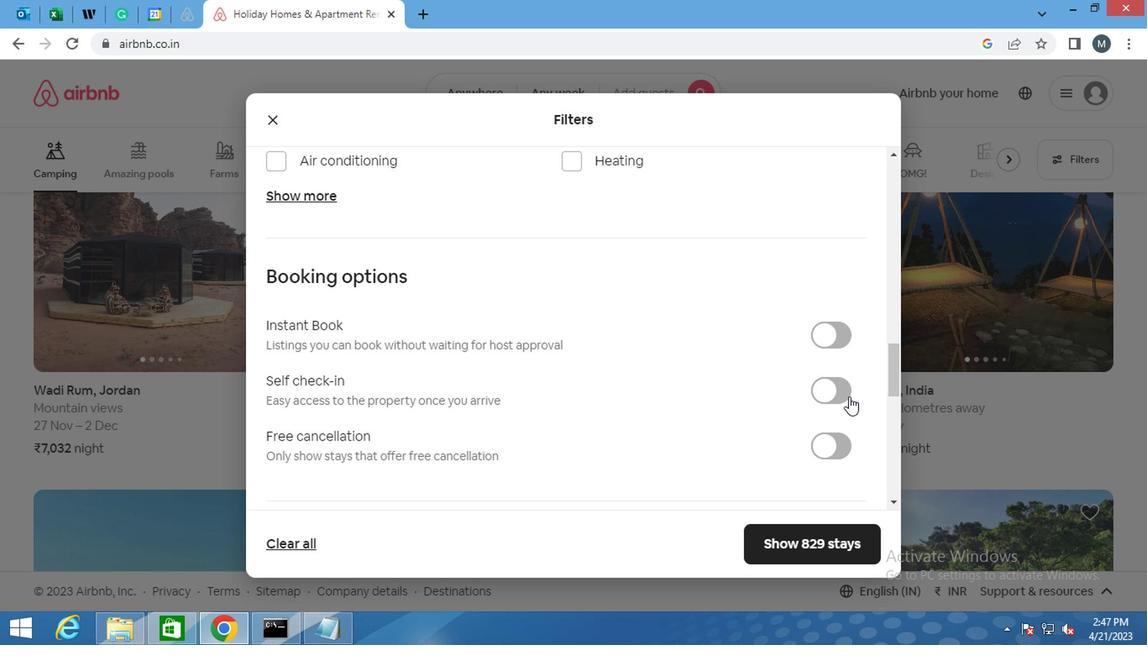 
Action: Mouse moved to (459, 386)
Screenshot: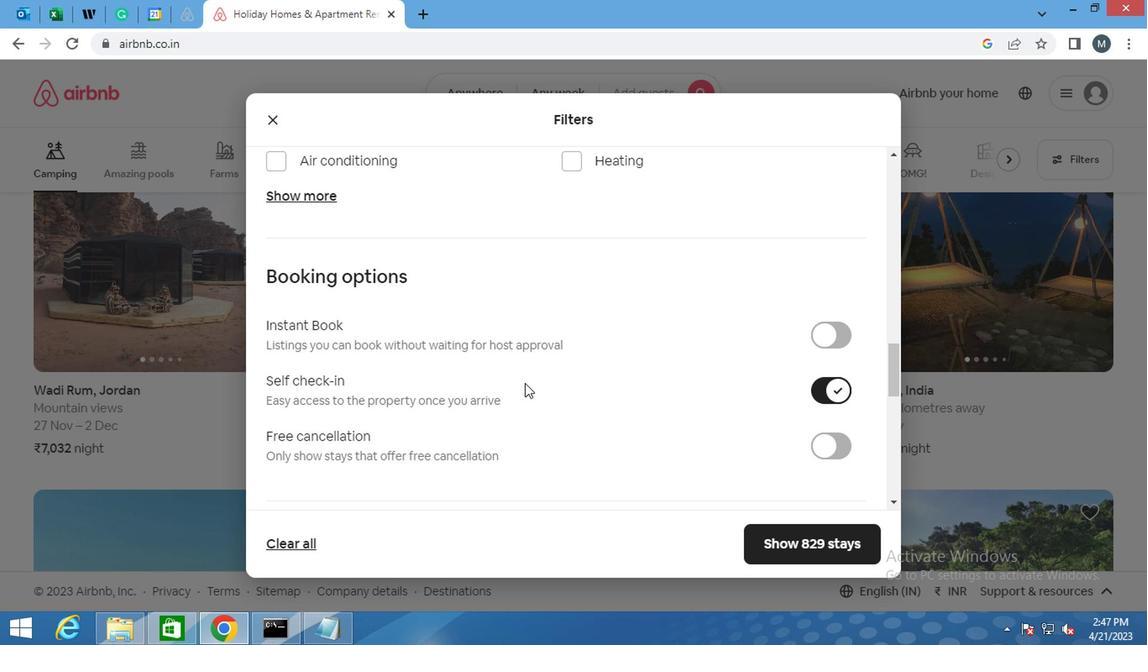 
Action: Mouse scrolled (459, 385) with delta (0, -1)
Screenshot: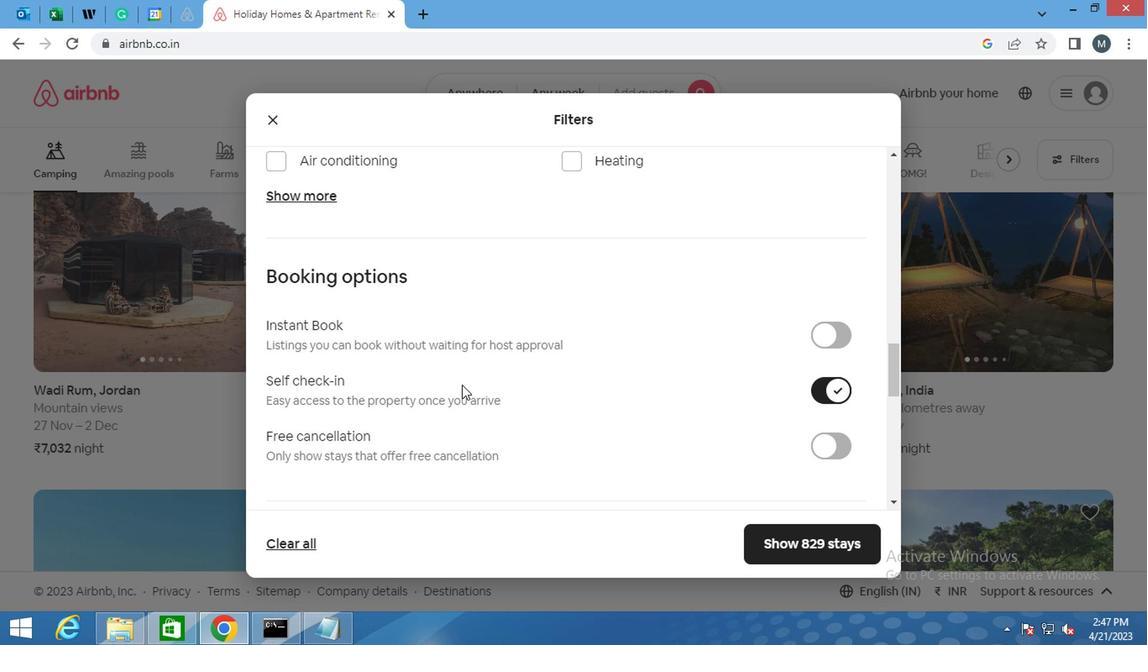 
Action: Mouse scrolled (459, 385) with delta (0, -1)
Screenshot: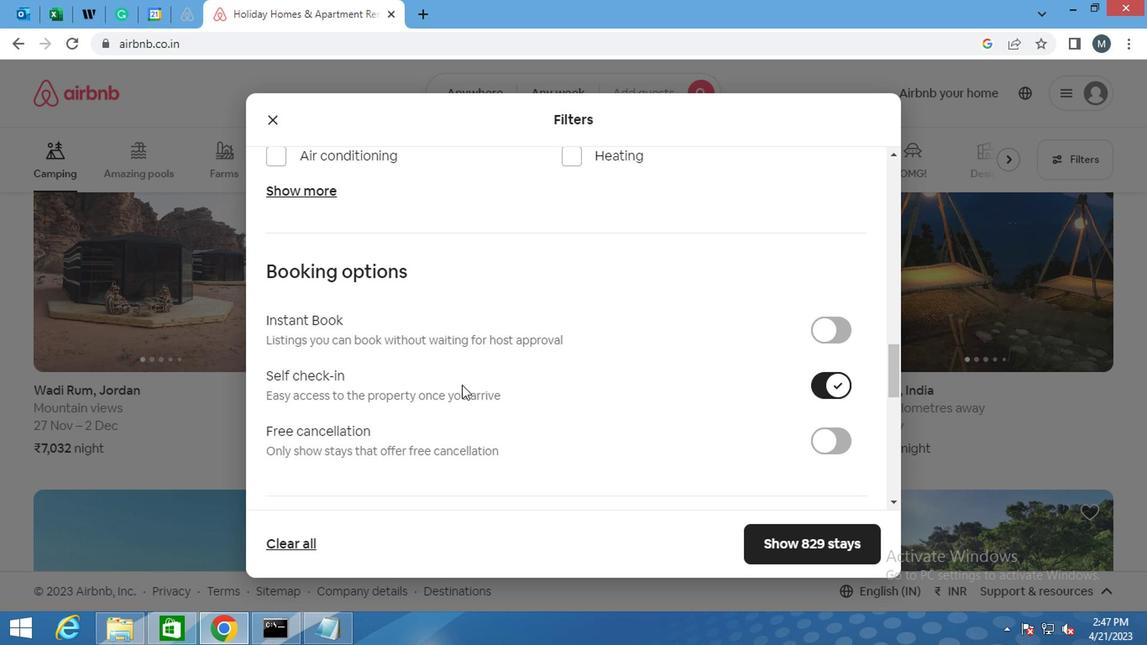 
Action: Mouse scrolled (459, 385) with delta (0, -1)
Screenshot: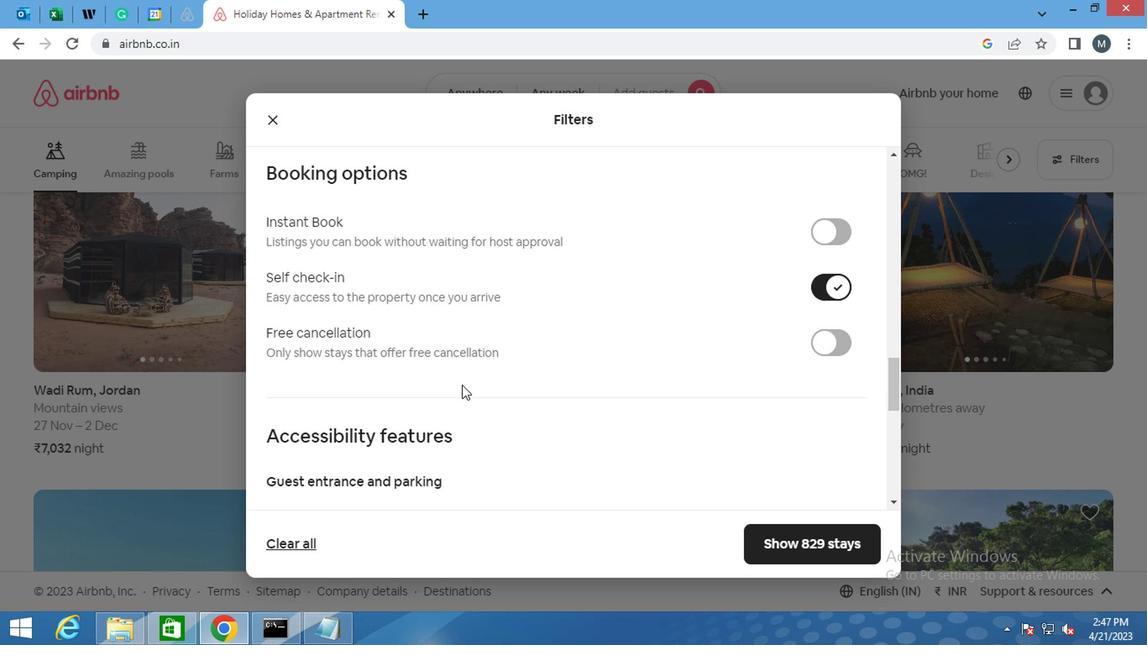 
Action: Mouse moved to (459, 386)
Screenshot: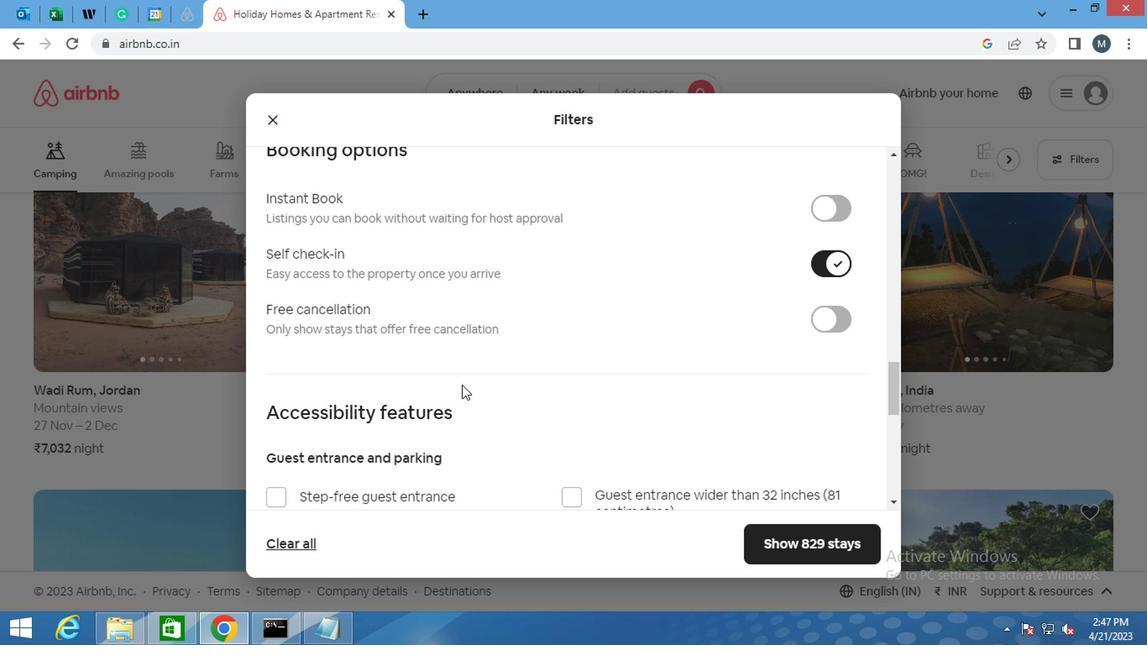 
Action: Mouse scrolled (459, 385) with delta (0, -1)
Screenshot: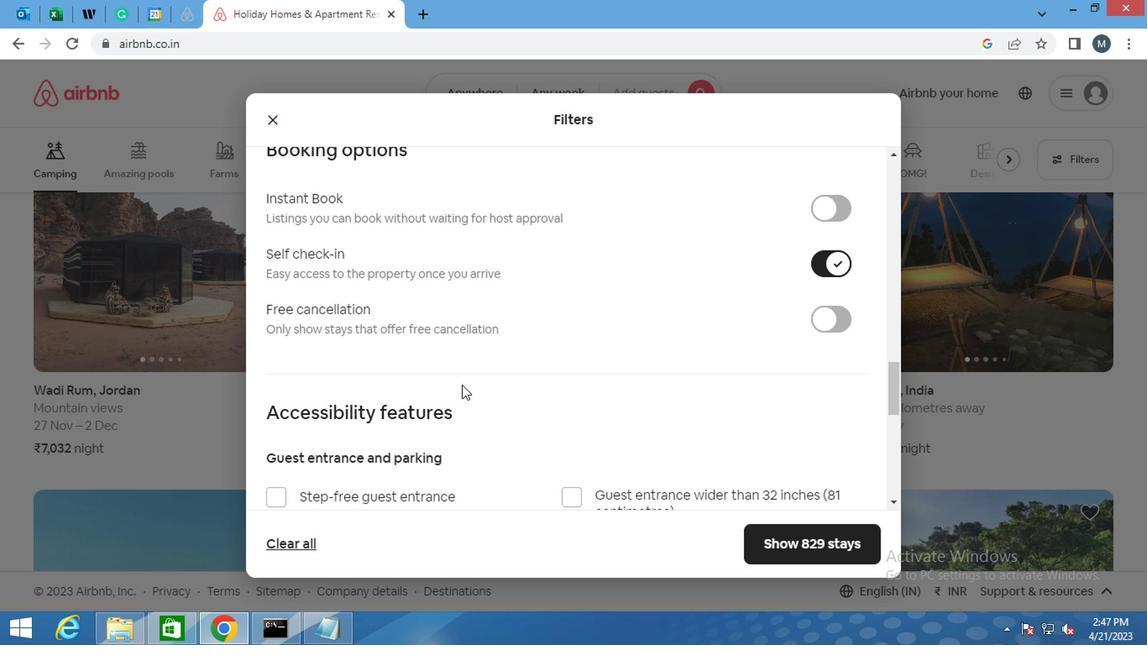 
Action: Mouse moved to (459, 389)
Screenshot: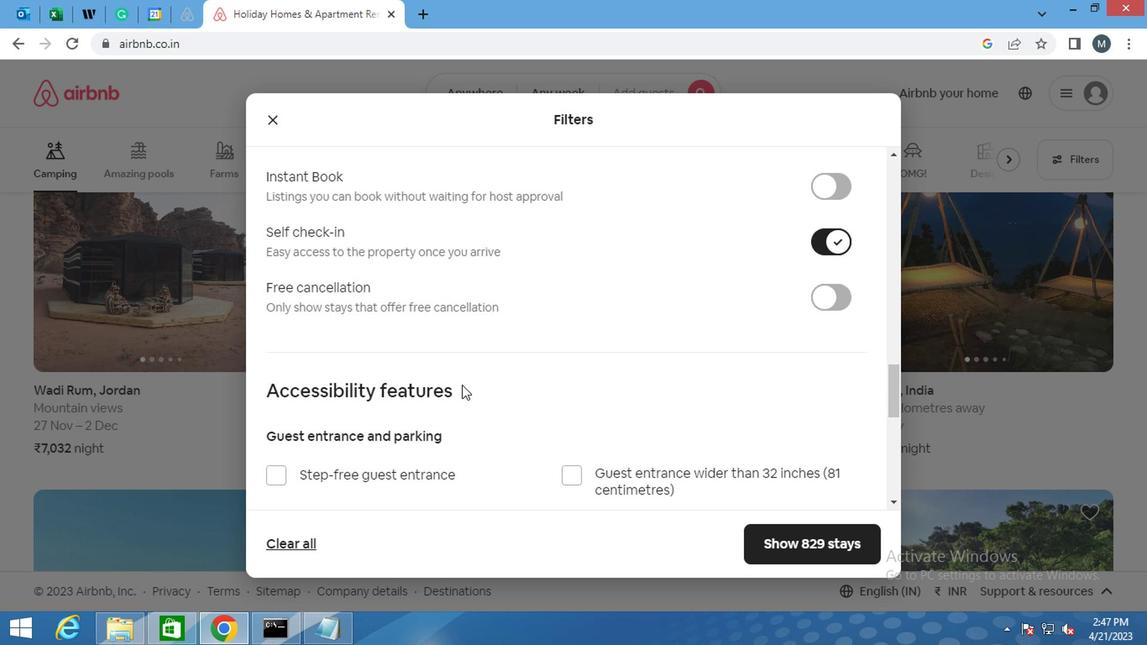 
Action: Mouse scrolled (459, 388) with delta (0, 0)
Screenshot: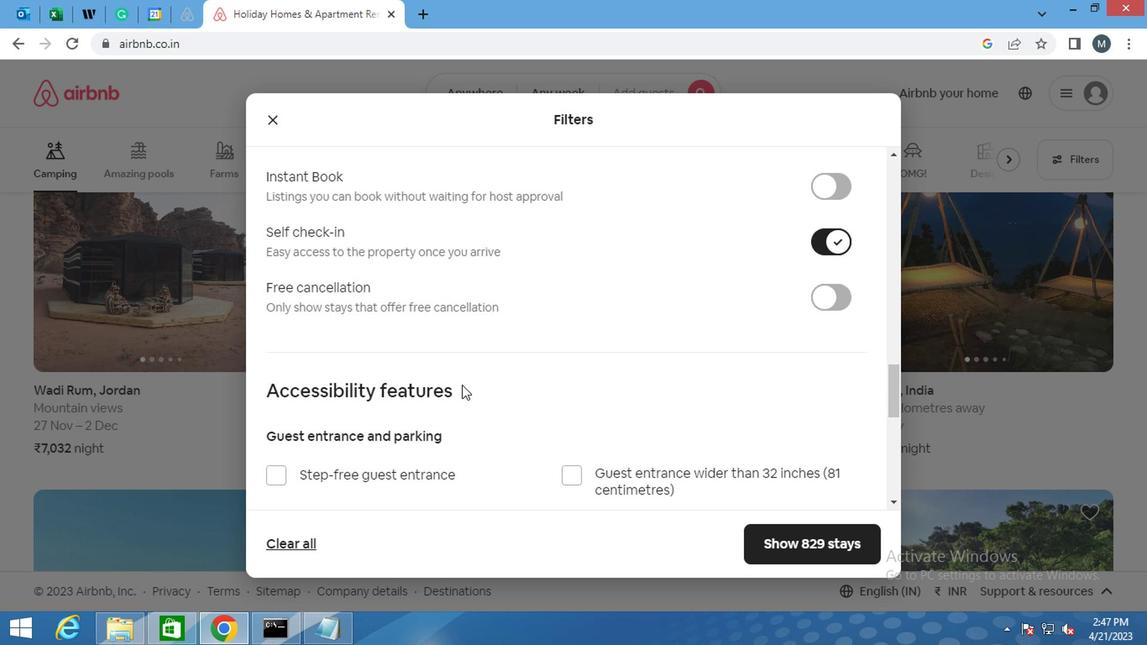 
Action: Mouse moved to (459, 393)
Screenshot: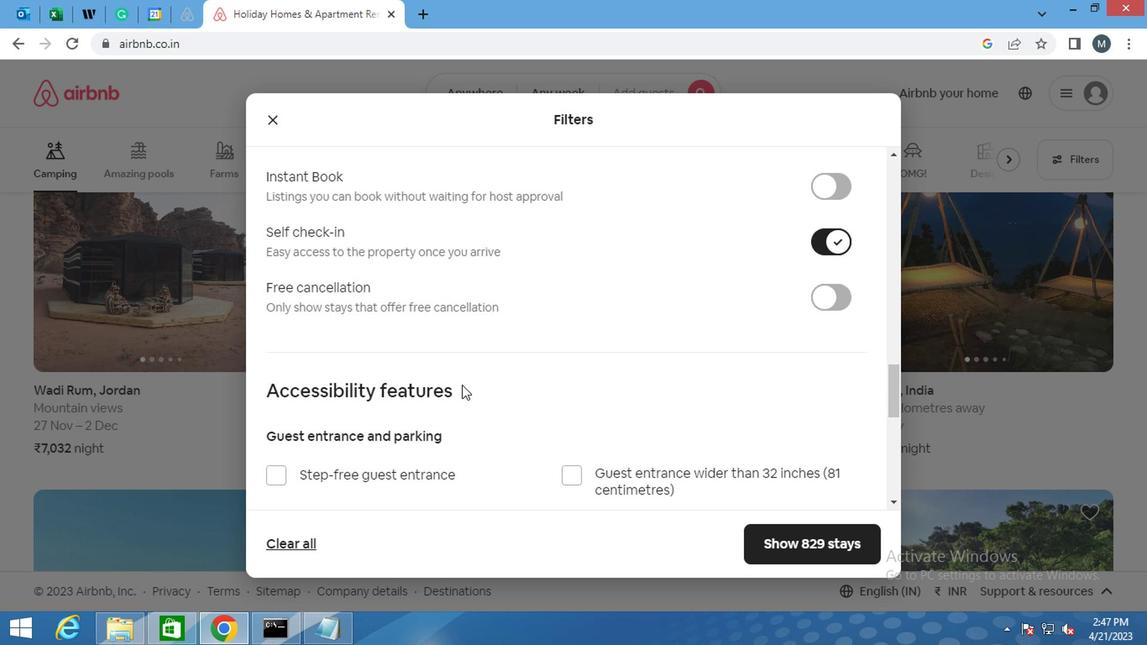 
Action: Mouse scrolled (459, 393) with delta (0, 0)
Screenshot: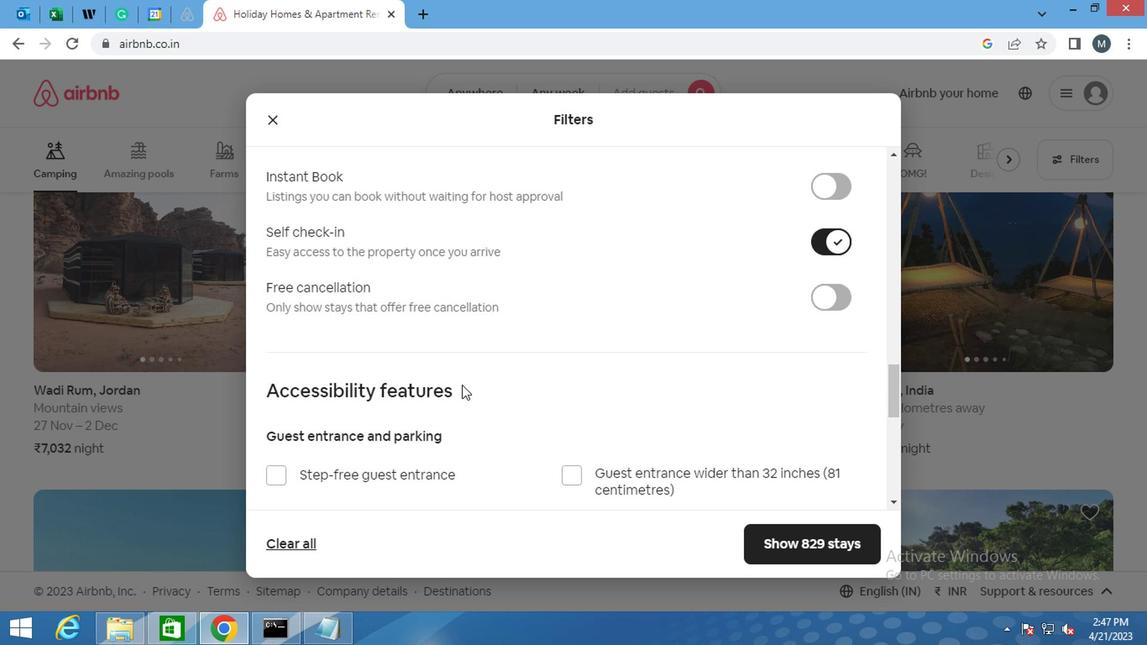 
Action: Mouse moved to (425, 409)
Screenshot: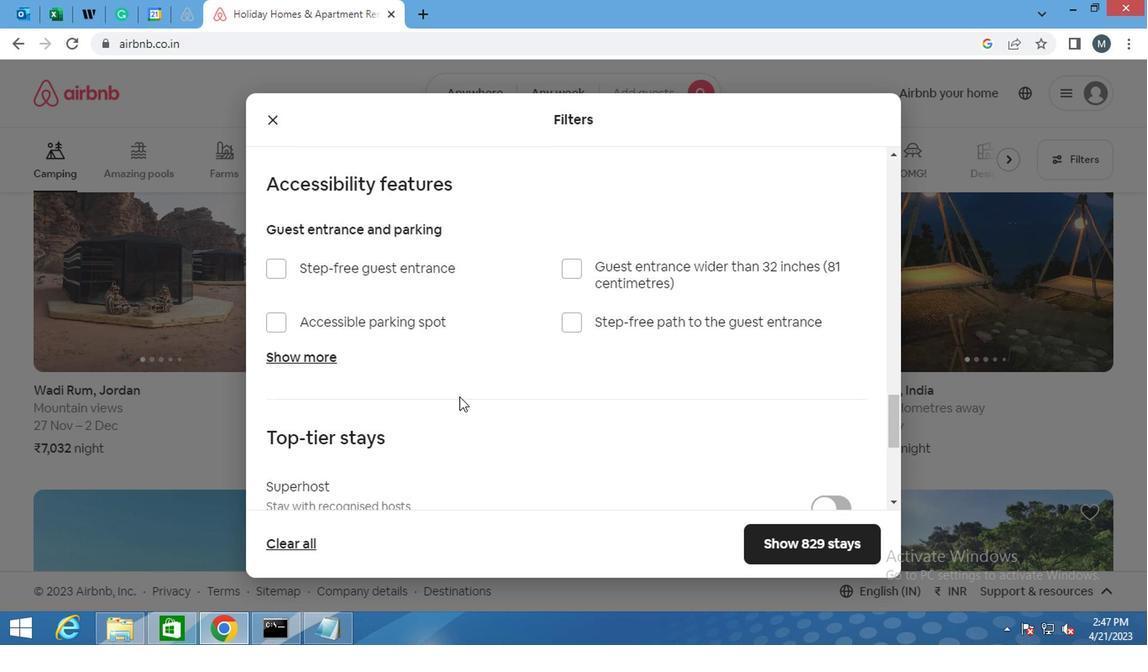 
Action: Mouse scrolled (425, 408) with delta (0, -1)
Screenshot: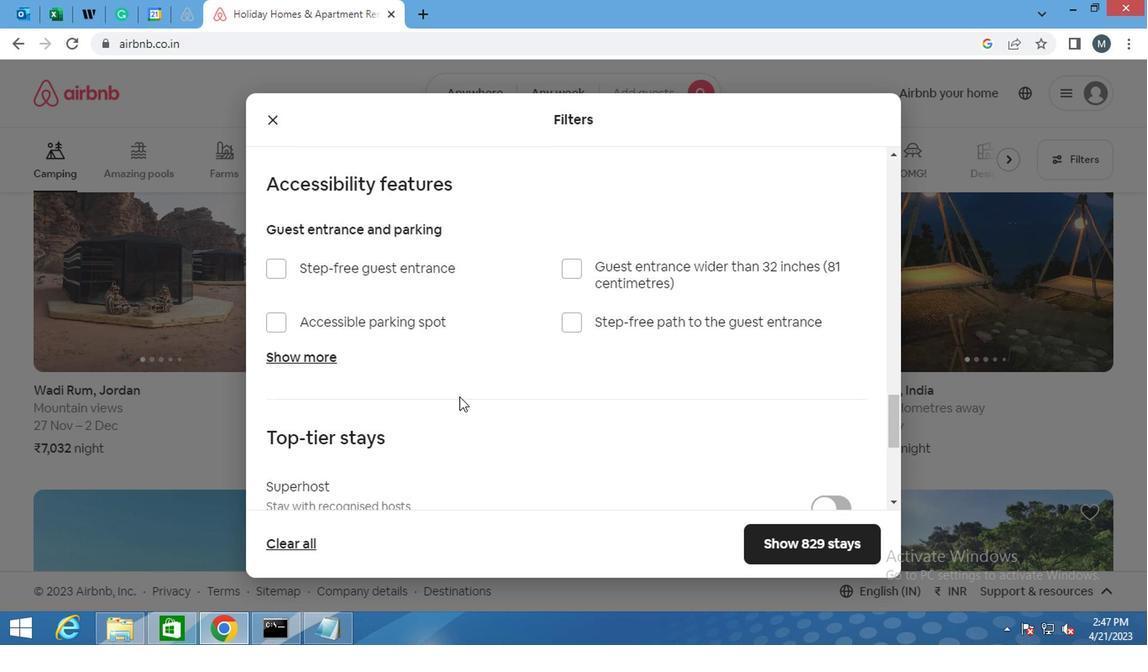 
Action: Mouse moved to (413, 414)
Screenshot: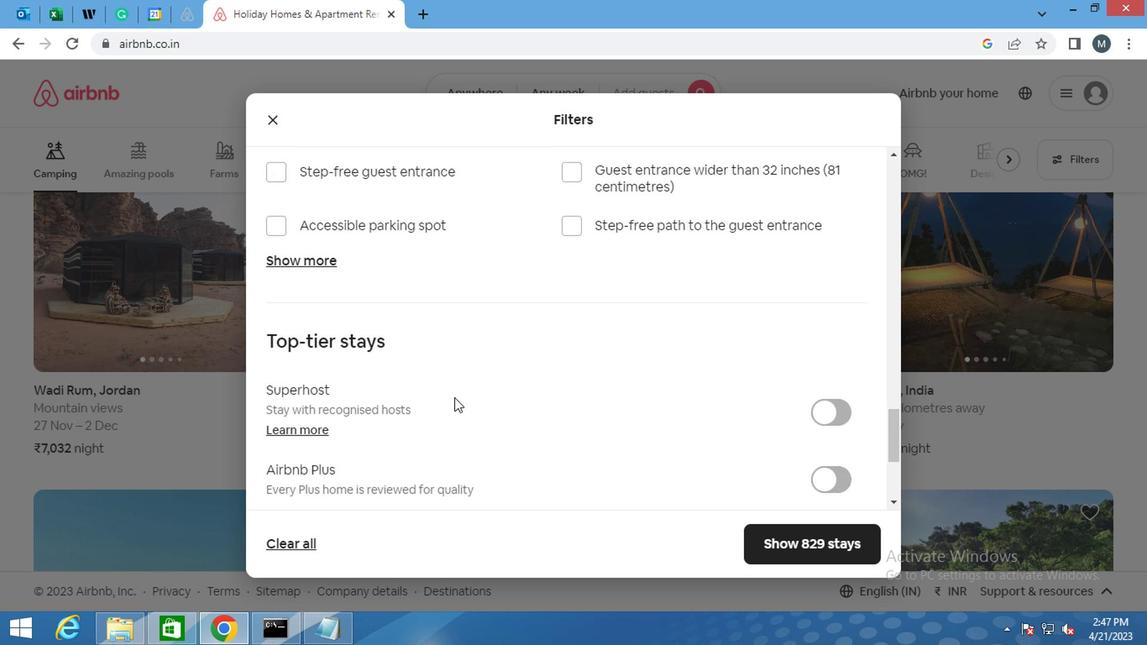 
Action: Mouse scrolled (413, 413) with delta (0, 0)
Screenshot: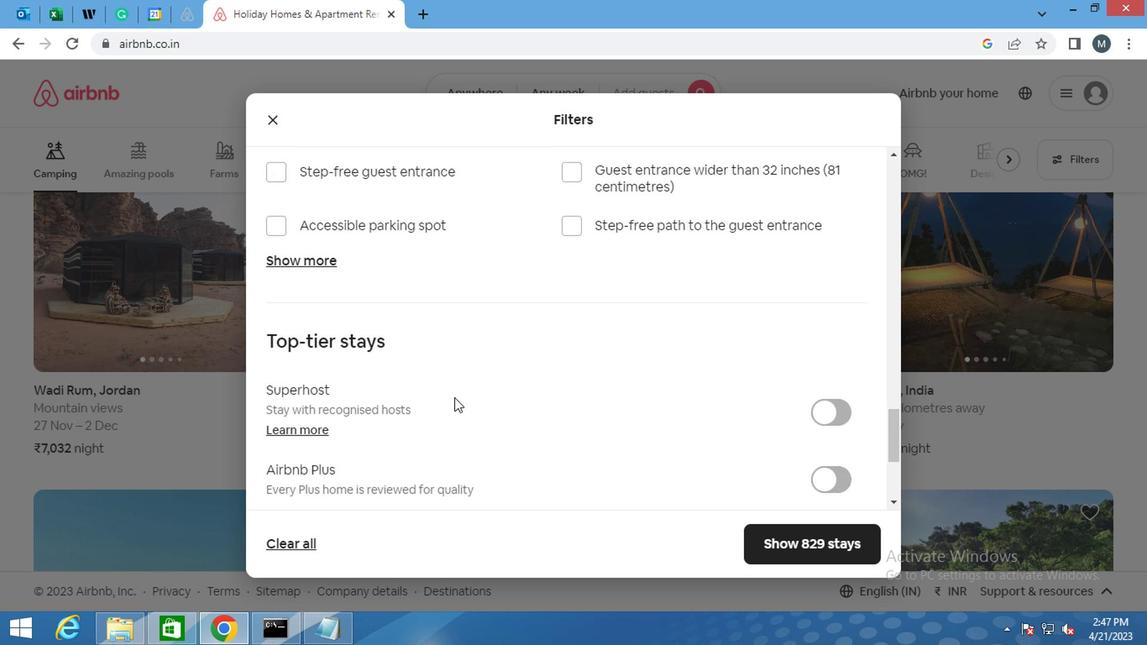 
Action: Mouse moved to (288, 405)
Screenshot: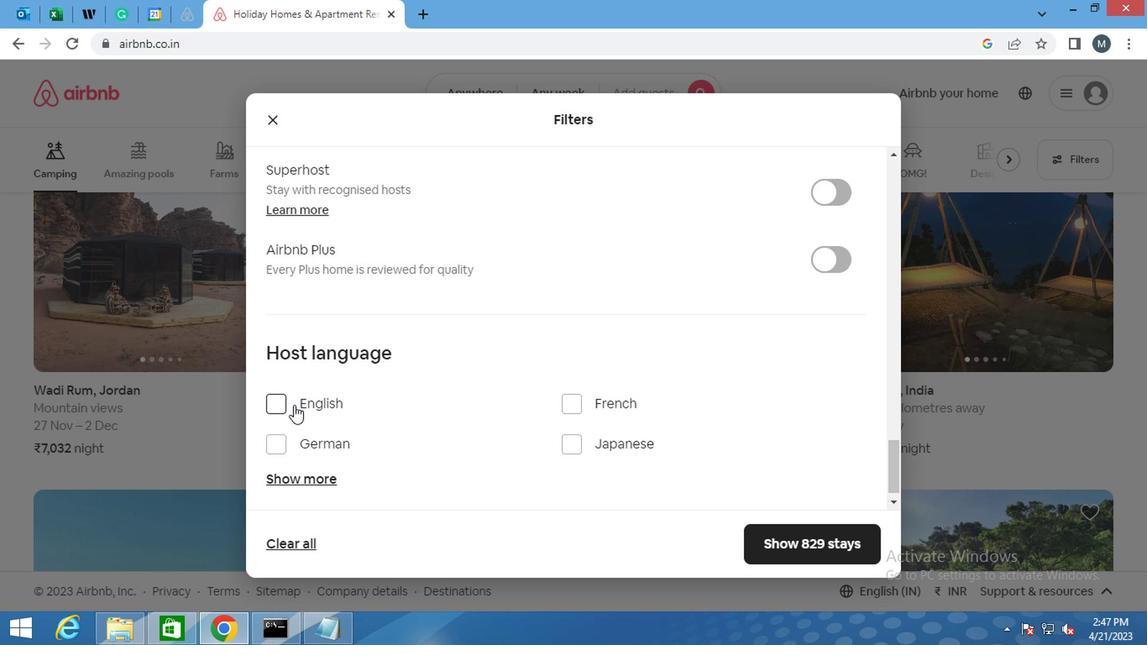 
Action: Mouse pressed left at (288, 405)
Screenshot: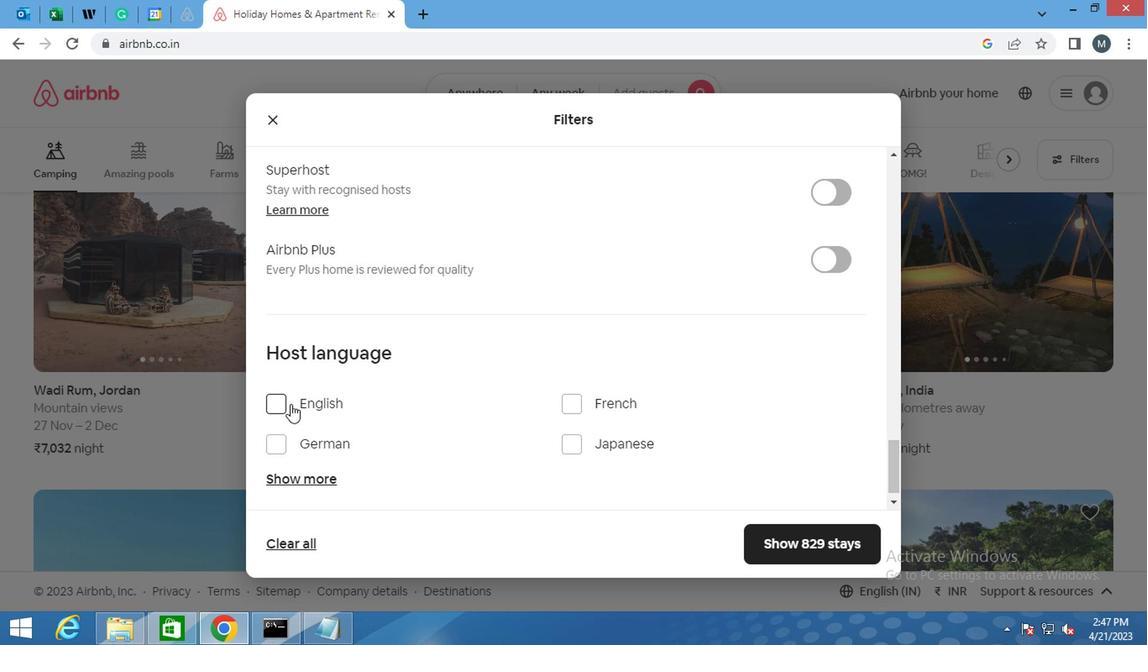 
Action: Mouse moved to (468, 426)
Screenshot: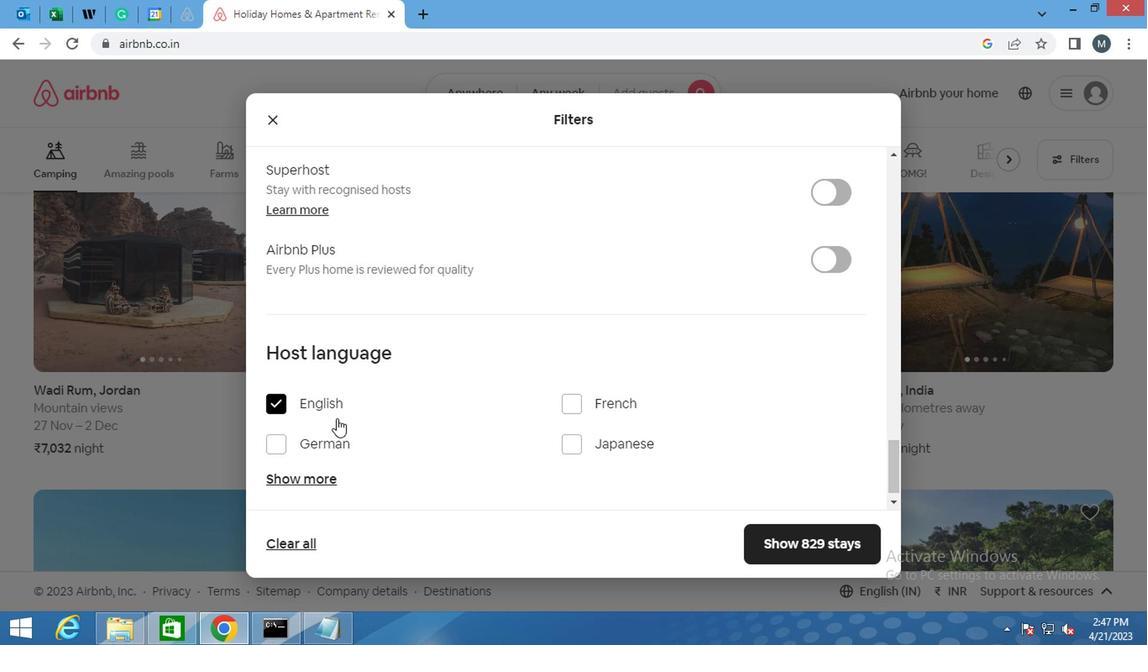 
Action: Mouse scrolled (468, 424) with delta (0, -1)
Screenshot: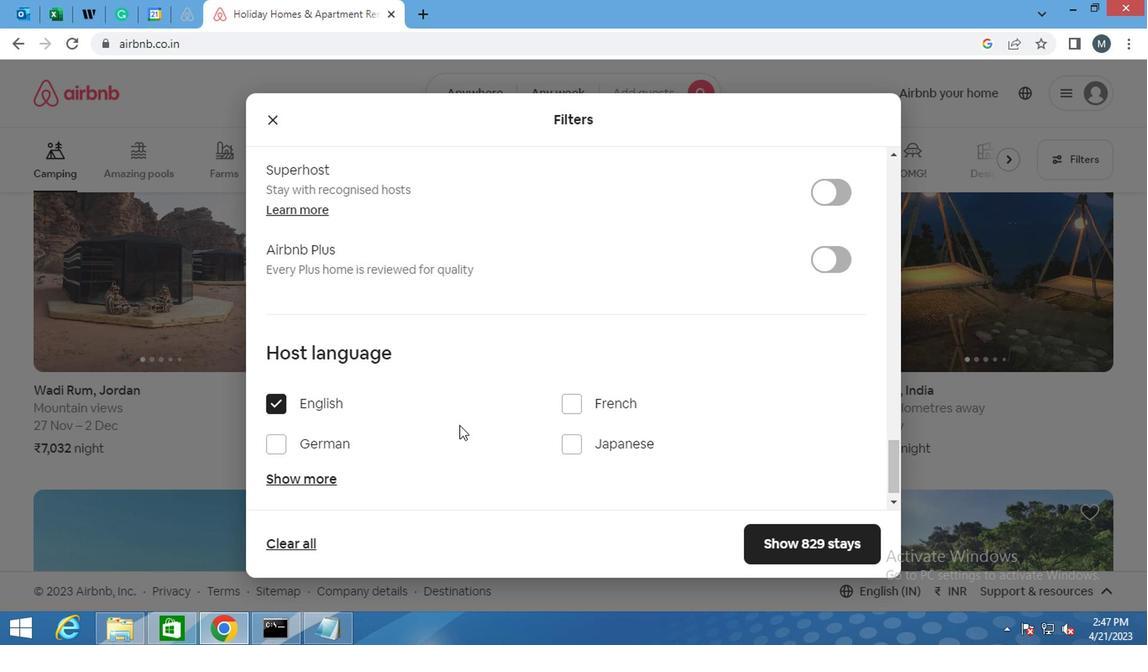 
Action: Mouse moved to (476, 427)
Screenshot: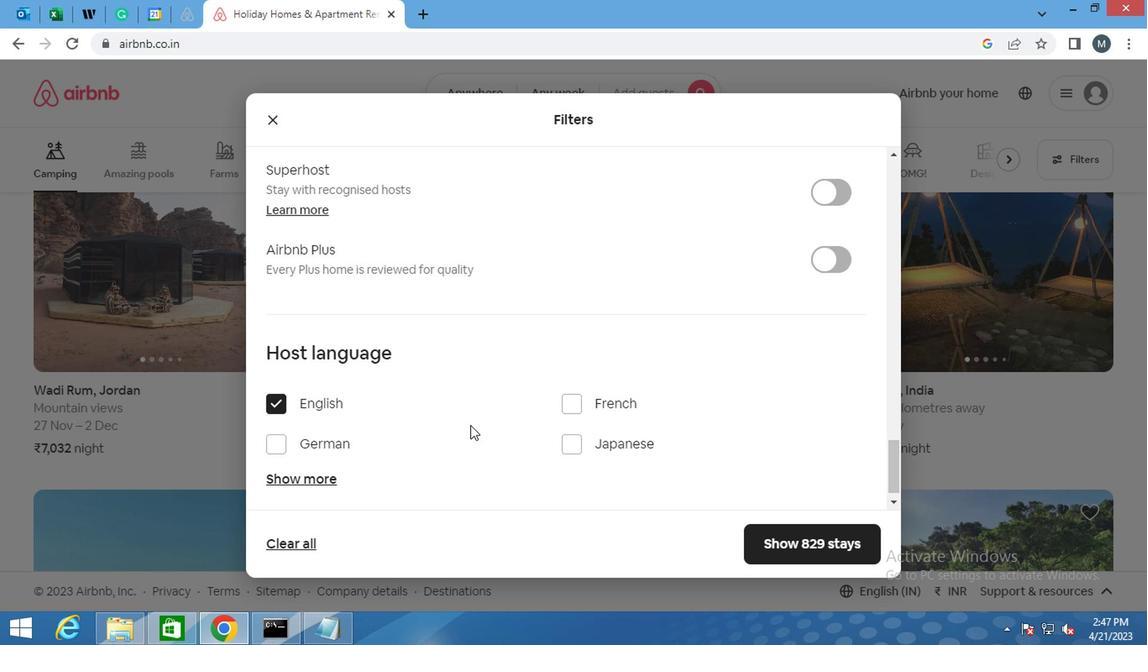 
Action: Mouse scrolled (476, 426) with delta (0, 0)
Screenshot: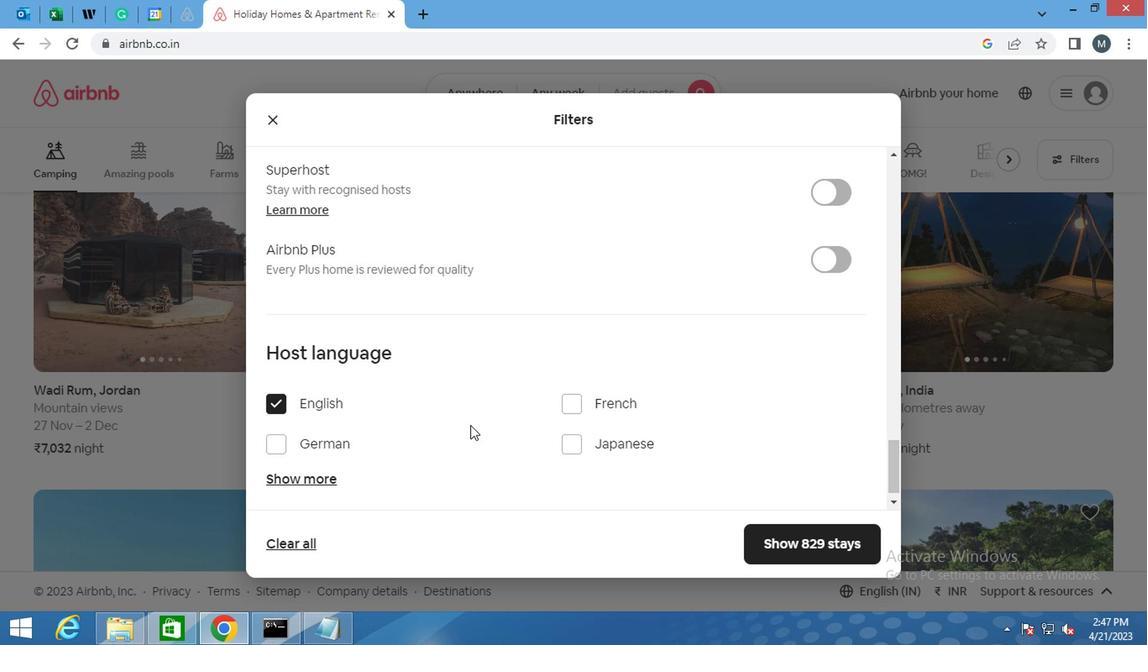 
Action: Mouse moved to (486, 436)
Screenshot: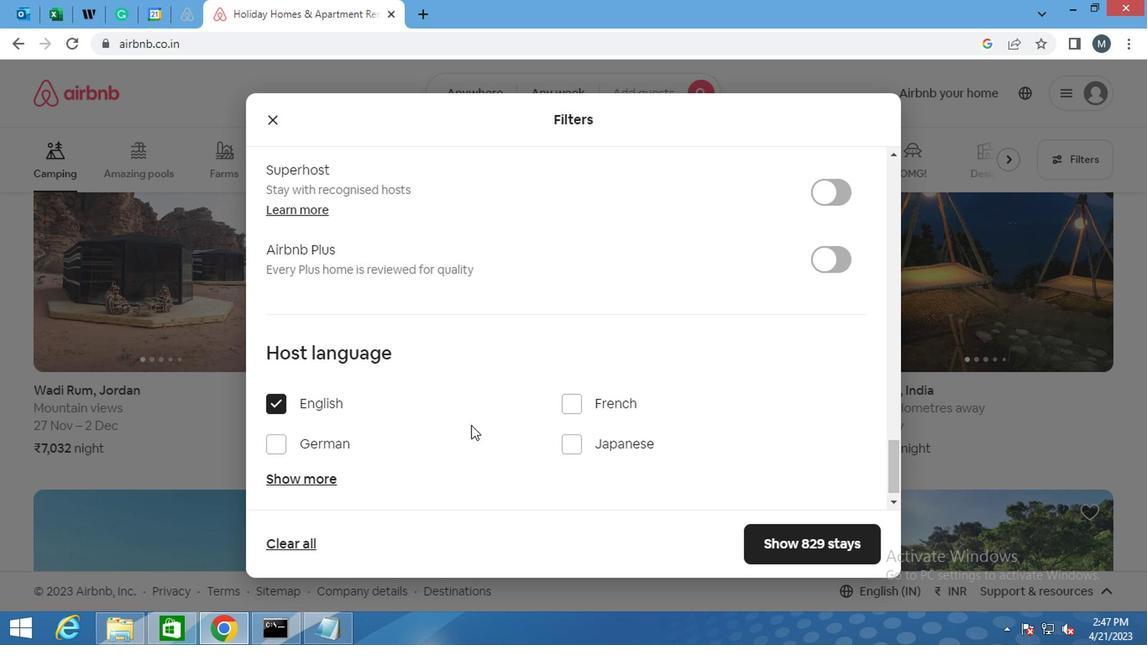 
Action: Mouse scrolled (486, 435) with delta (0, -1)
Screenshot: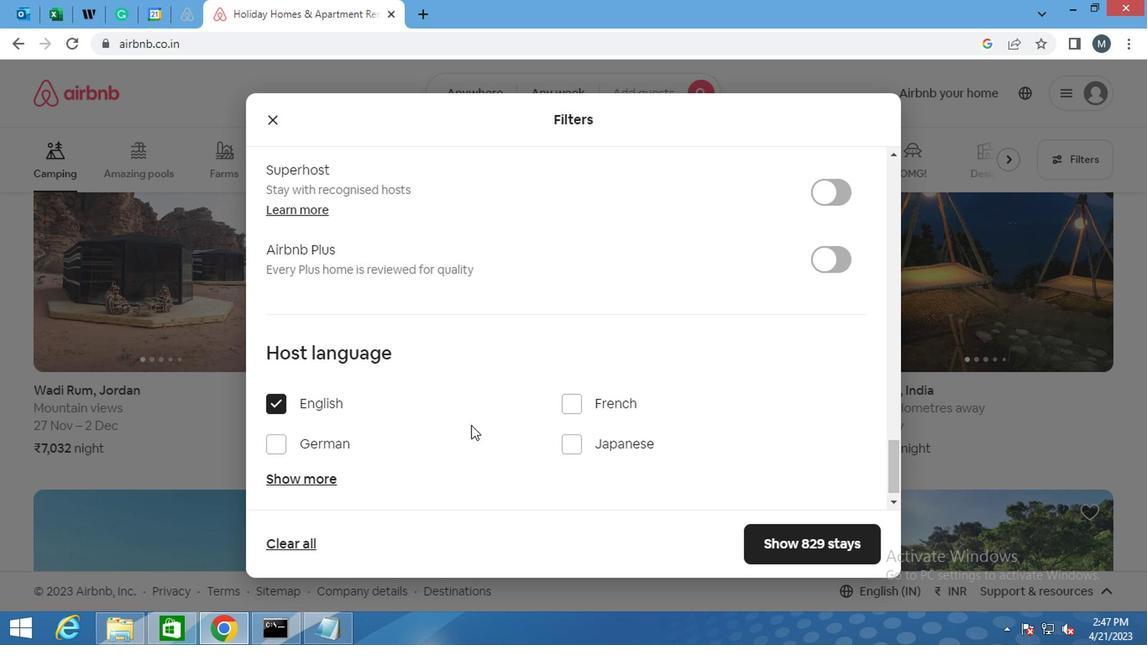 
Action: Mouse moved to (822, 537)
Screenshot: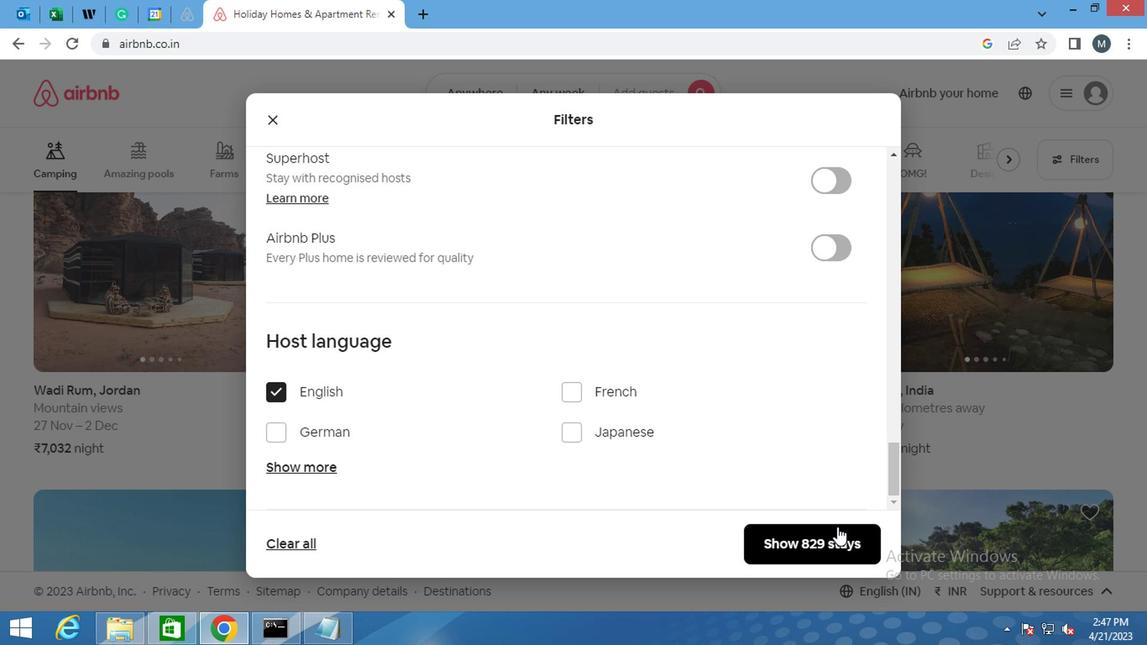 
Action: Mouse pressed left at (822, 537)
Screenshot: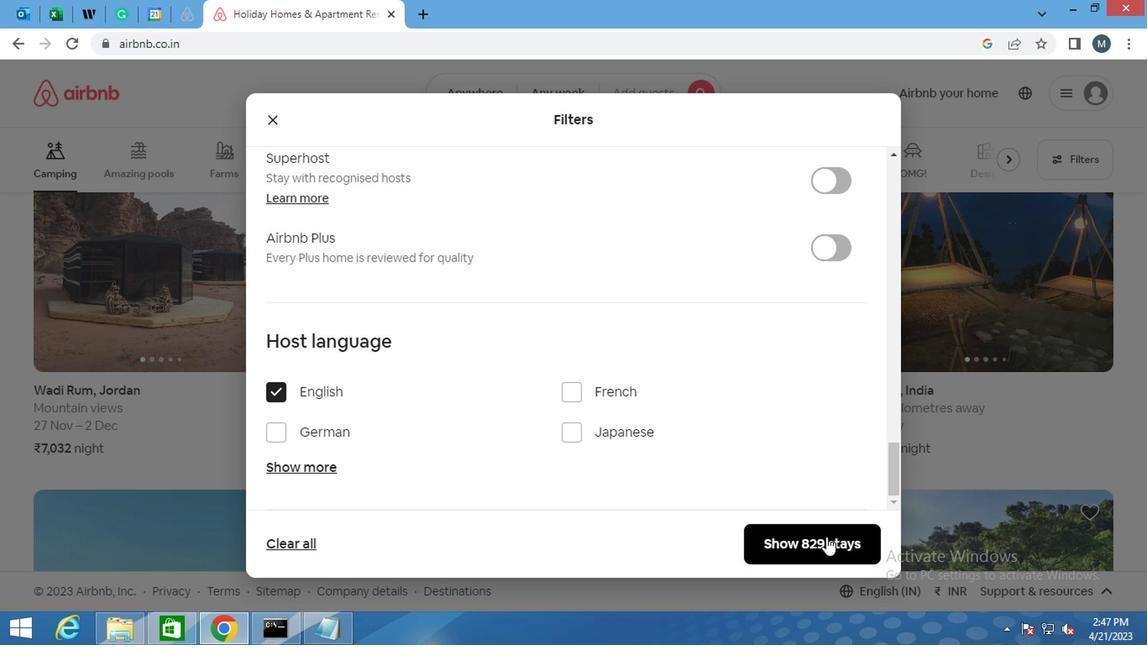 
